 Task: Add a signature Haven Turner containing Have a great Thanksgiving Day, Haven Turner to email address softage.5@softage.net and add a label Cycling
Action: Mouse moved to (621, 91)
Screenshot: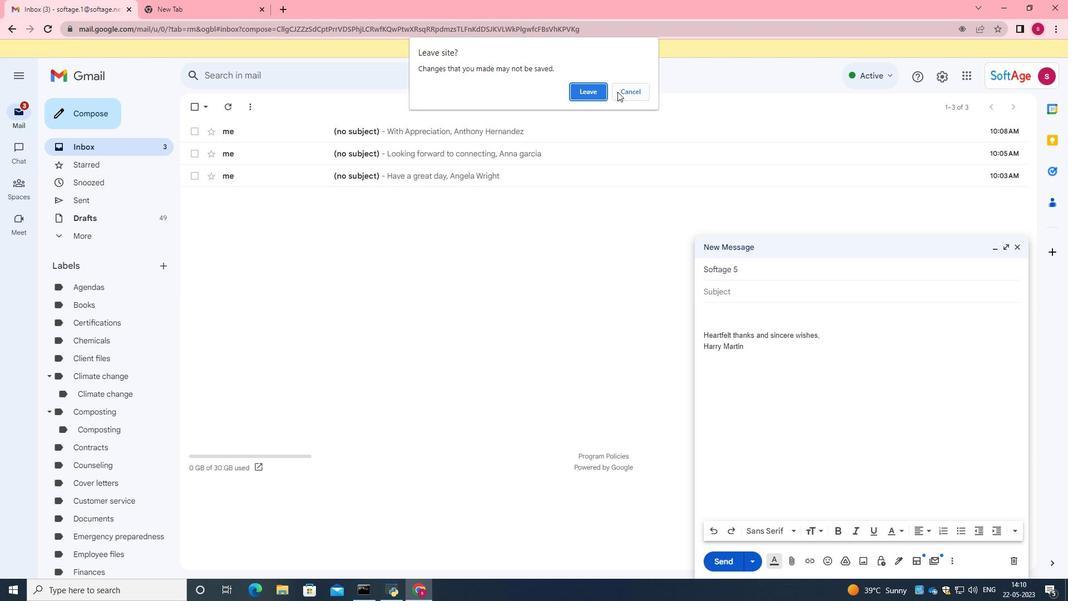 
Action: Mouse pressed left at (621, 91)
Screenshot: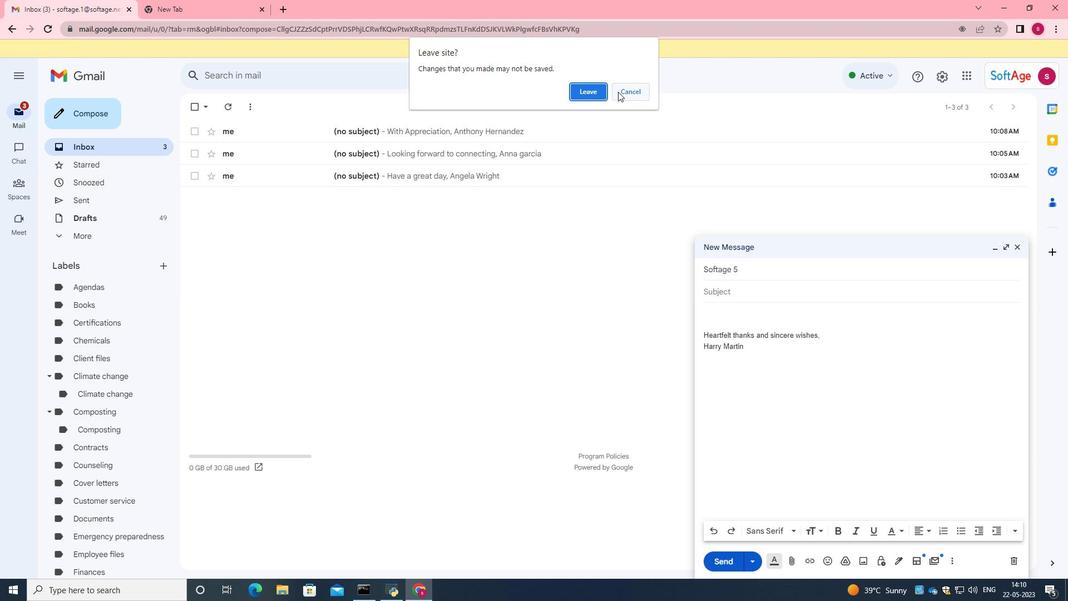 
Action: Mouse moved to (129, 6)
Screenshot: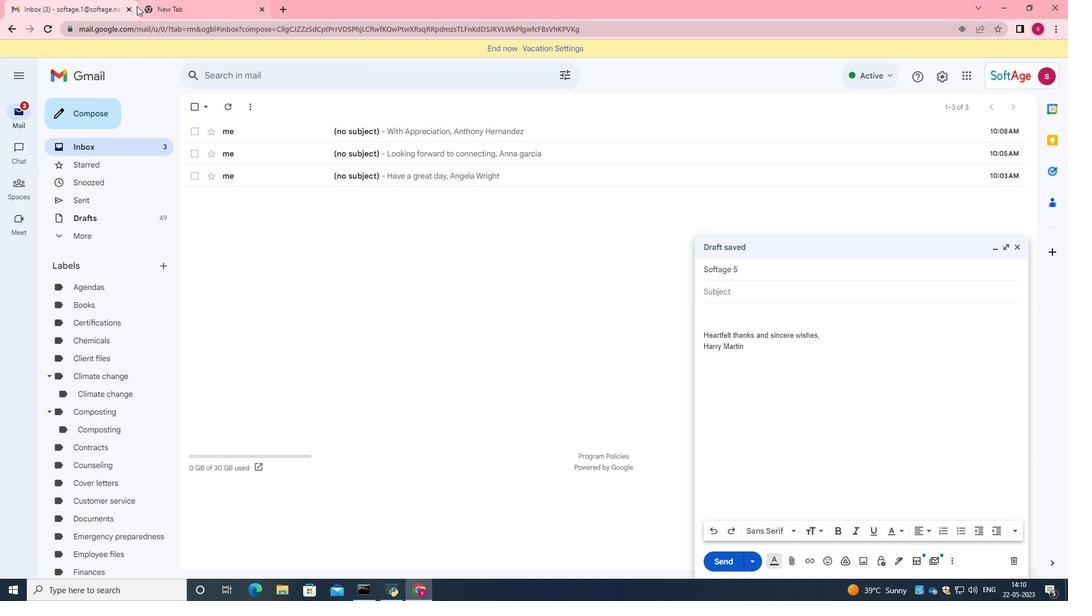 
Action: Mouse pressed left at (129, 6)
Screenshot: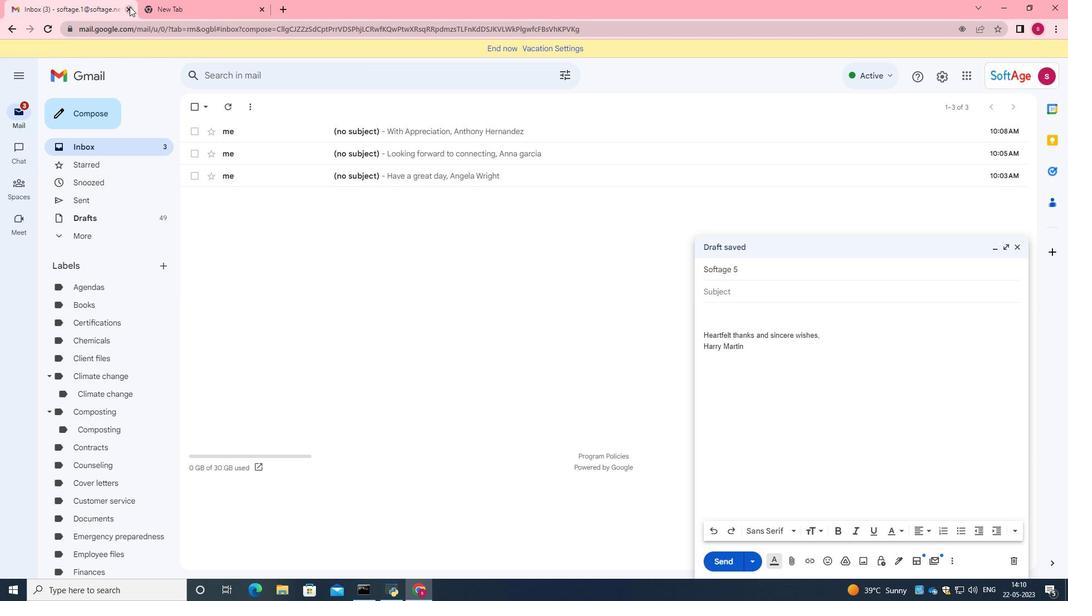 
Action: Mouse moved to (573, 104)
Screenshot: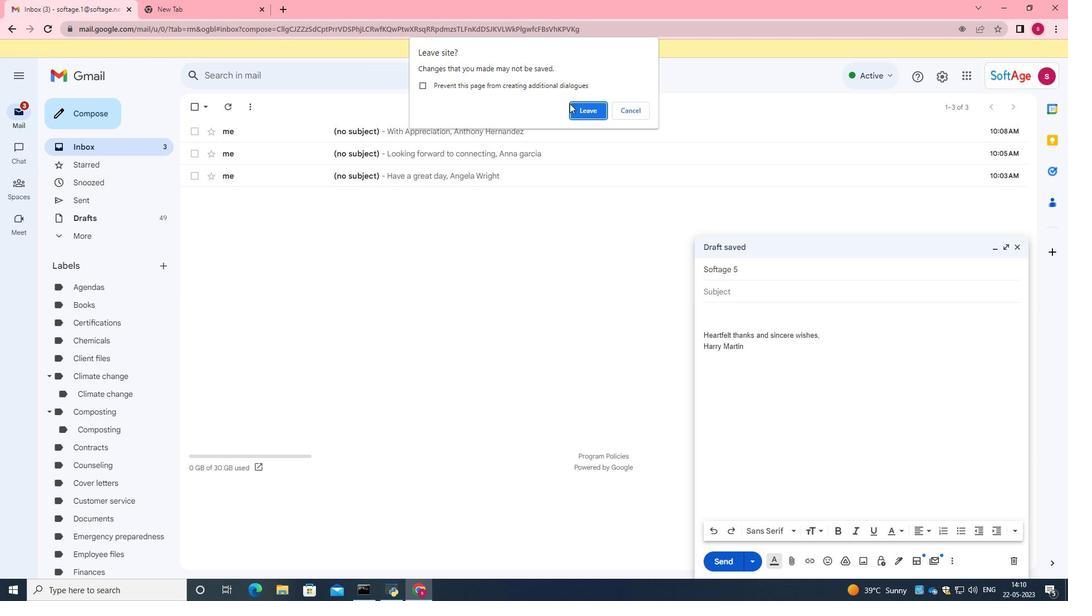 
Action: Mouse pressed left at (573, 104)
Screenshot: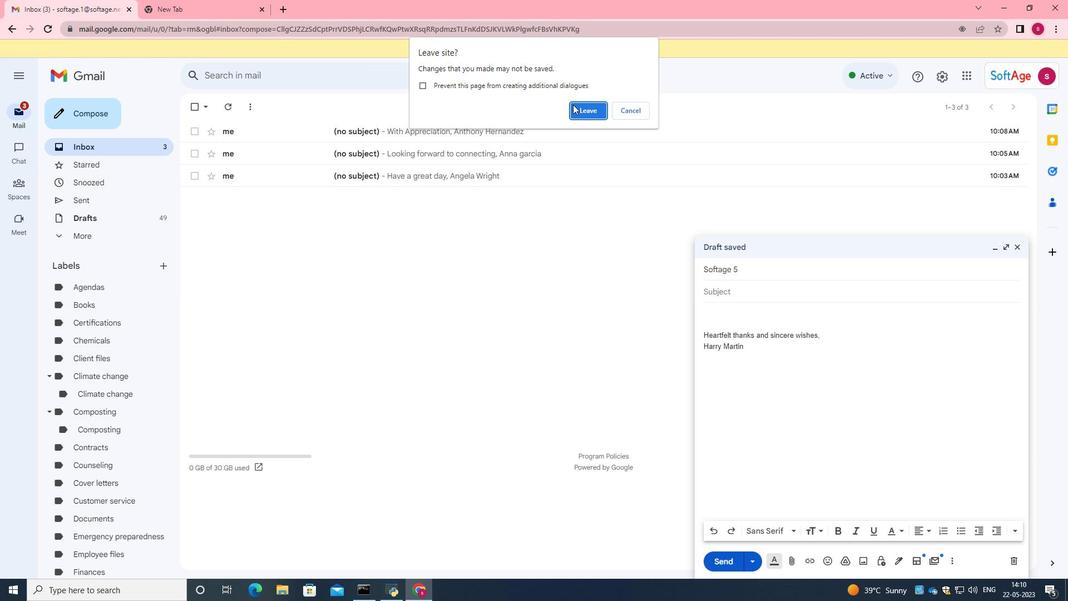 
Action: Mouse moved to (957, 57)
Screenshot: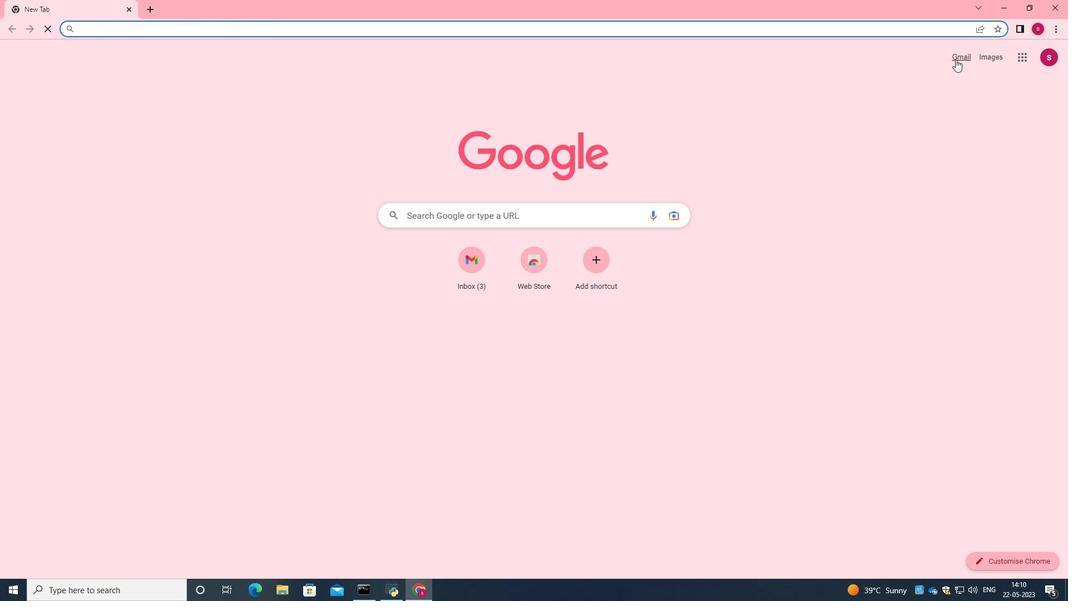 
Action: Mouse pressed left at (957, 57)
Screenshot: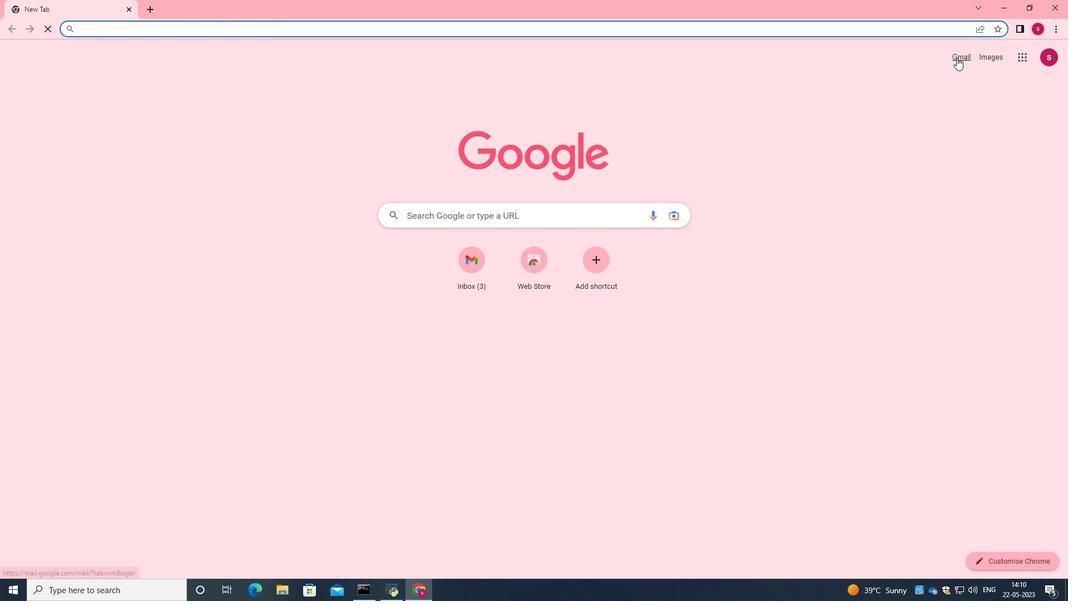 
Action: Mouse moved to (938, 79)
Screenshot: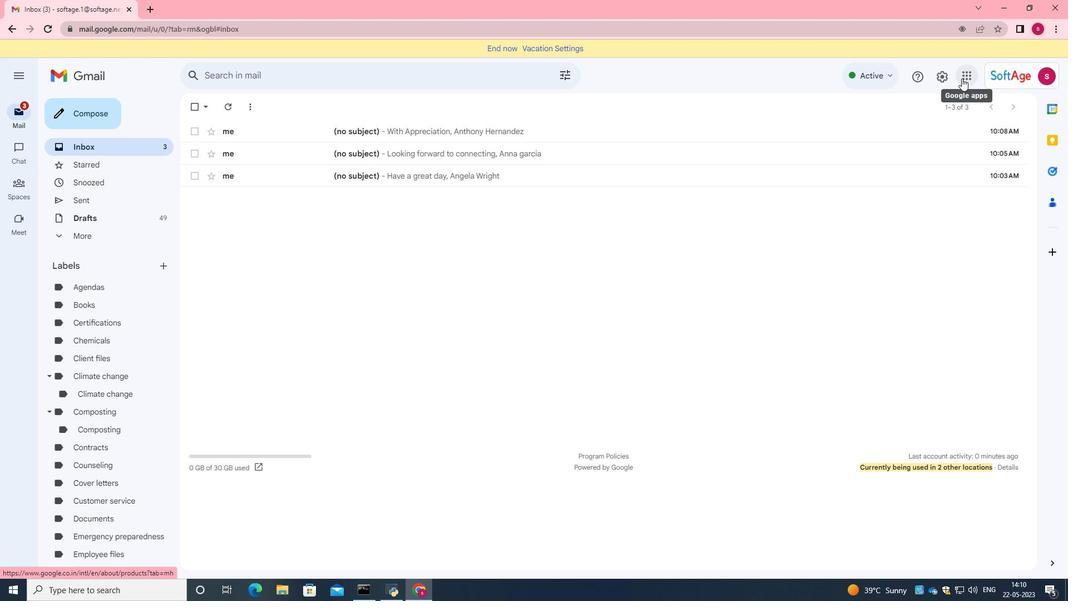 
Action: Mouse pressed left at (938, 79)
Screenshot: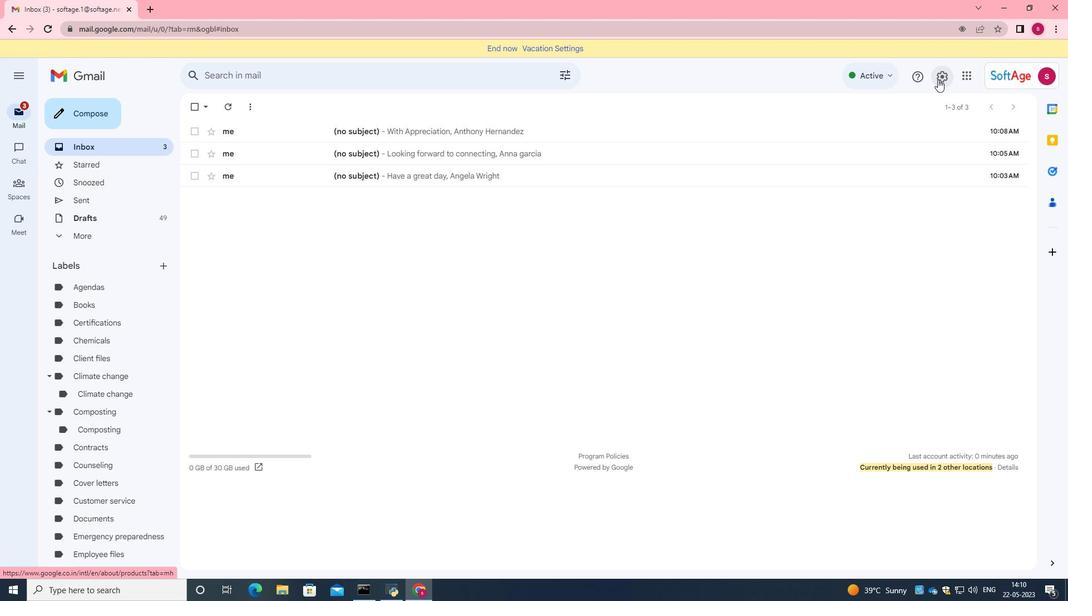 
Action: Mouse moved to (943, 129)
Screenshot: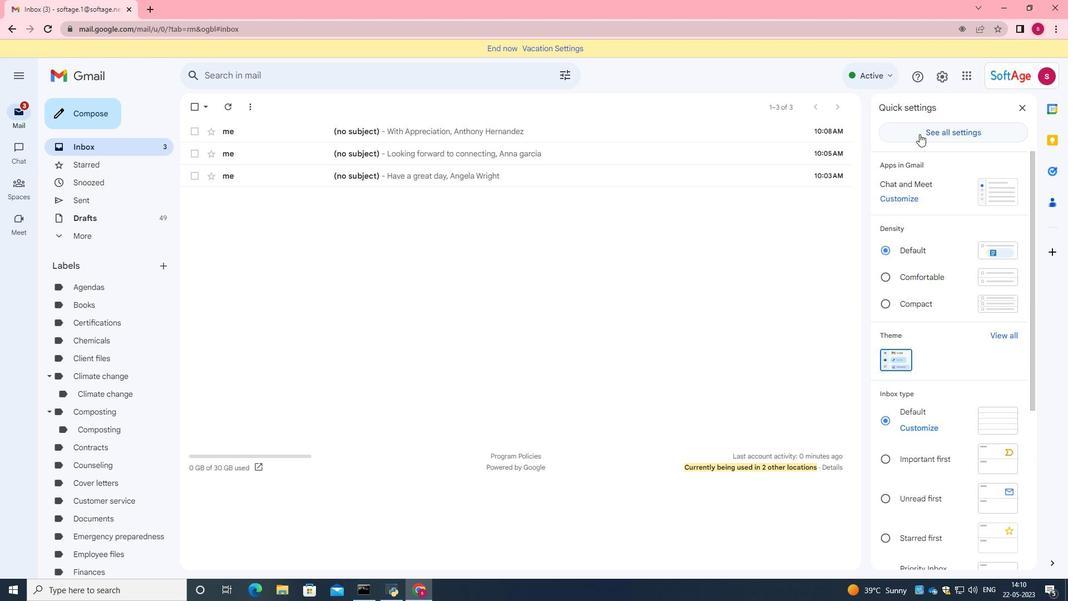 
Action: Mouse pressed left at (943, 129)
Screenshot: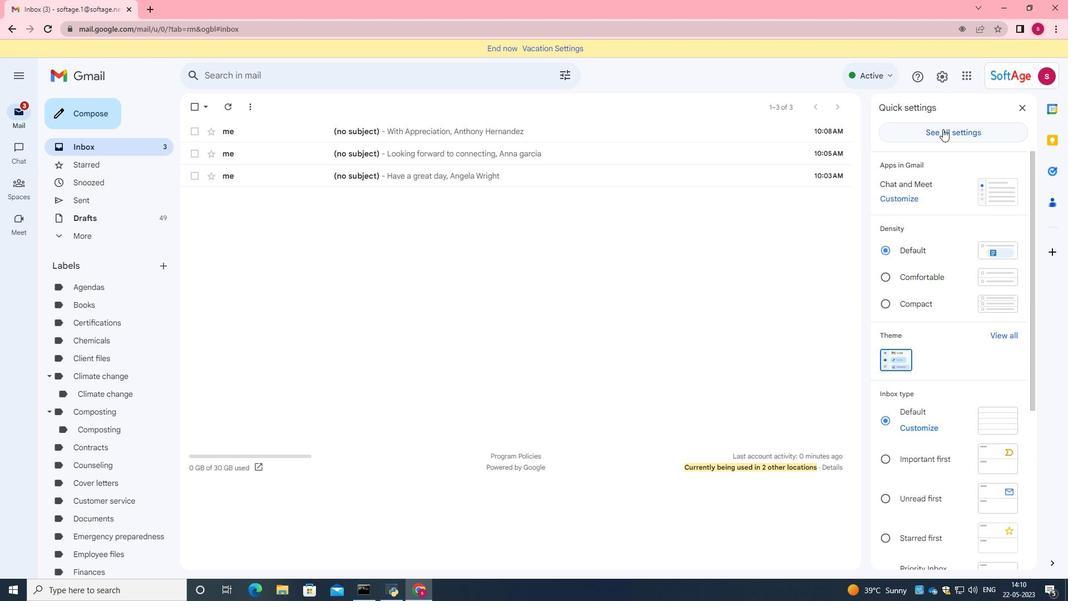 
Action: Mouse moved to (519, 301)
Screenshot: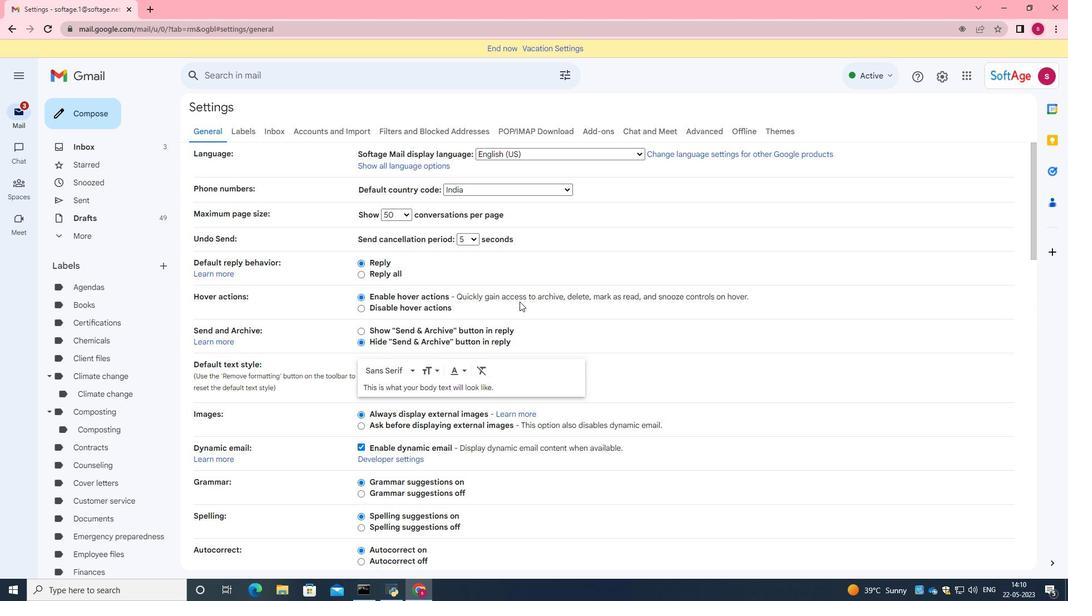 
Action: Mouse scrolled (519, 301) with delta (0, 0)
Screenshot: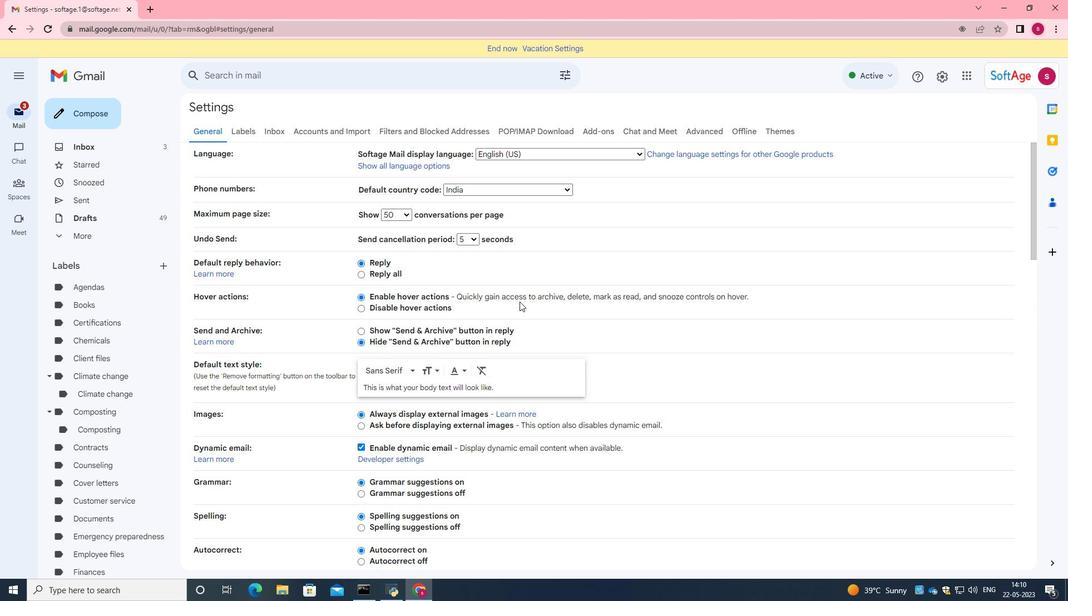 
Action: Mouse moved to (521, 302)
Screenshot: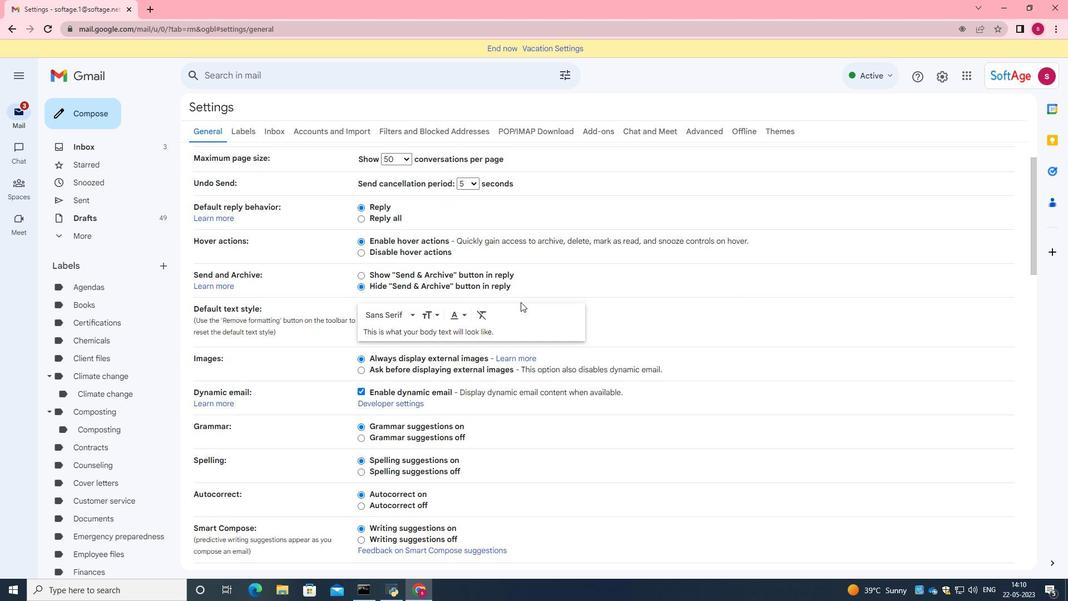
Action: Mouse scrolled (521, 301) with delta (0, 0)
Screenshot: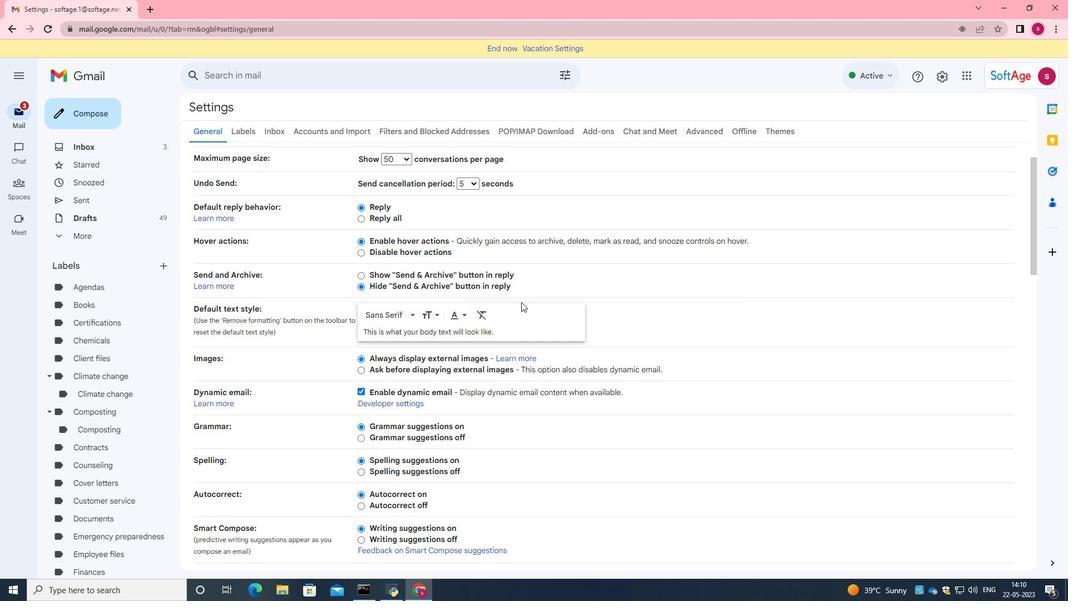 
Action: Mouse scrolled (521, 301) with delta (0, 0)
Screenshot: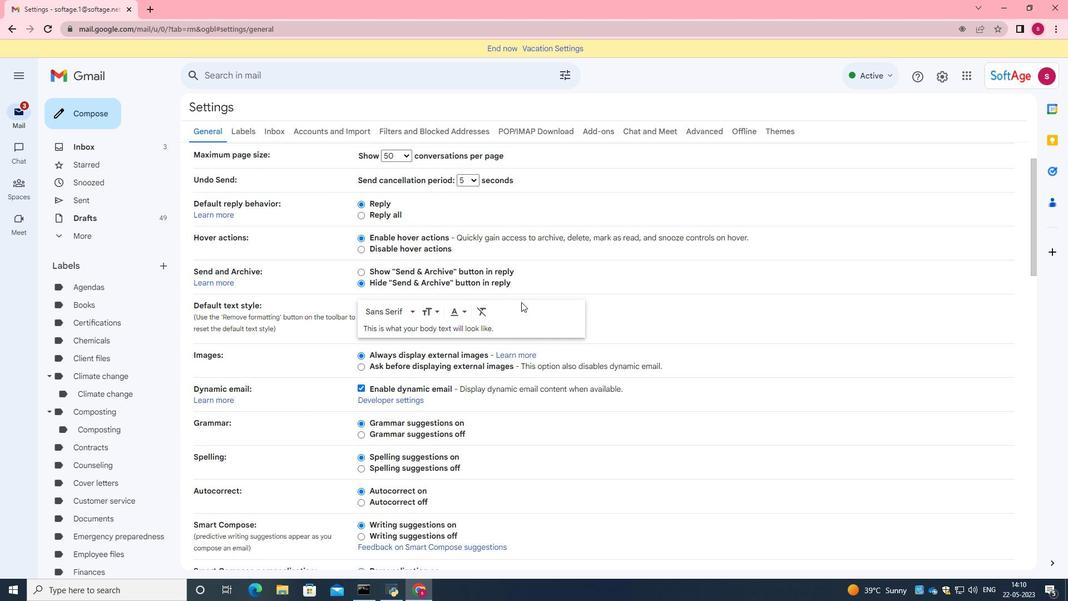 
Action: Mouse scrolled (521, 301) with delta (0, 0)
Screenshot: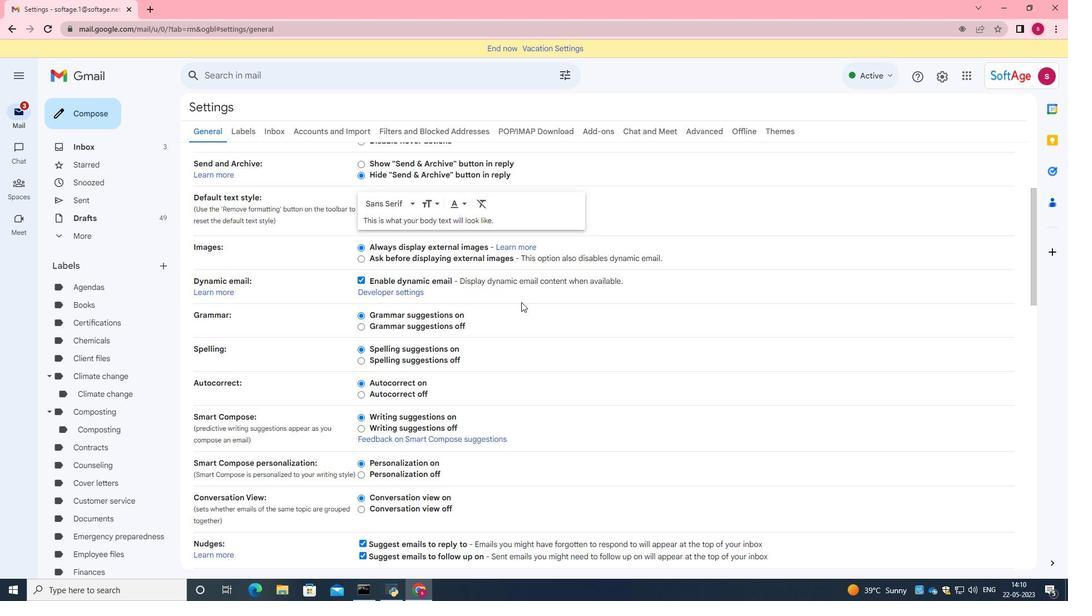 
Action: Mouse scrolled (521, 301) with delta (0, 0)
Screenshot: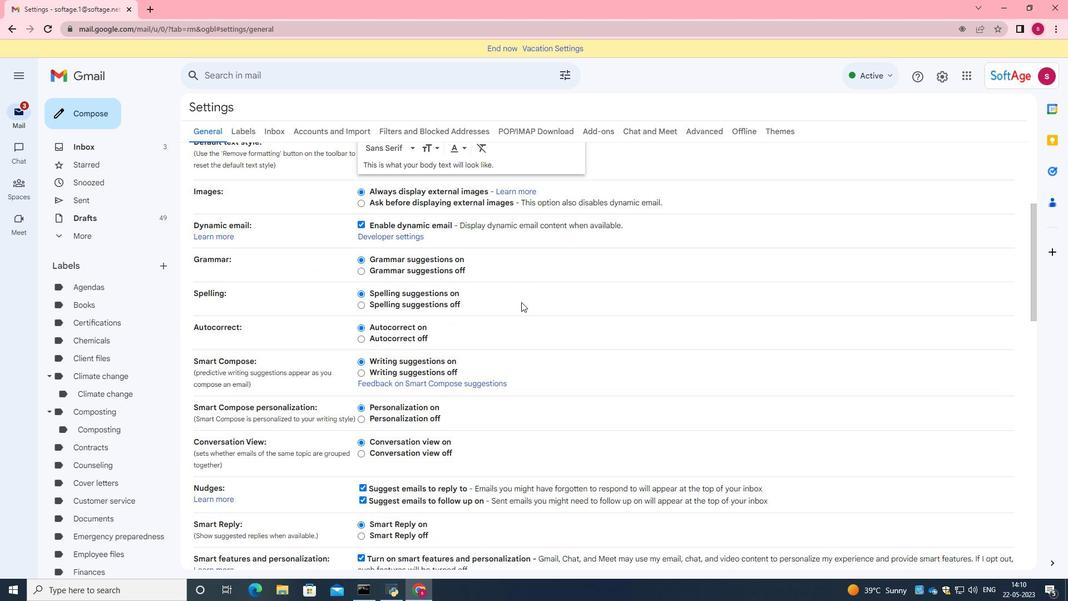 
Action: Mouse scrolled (521, 301) with delta (0, 0)
Screenshot: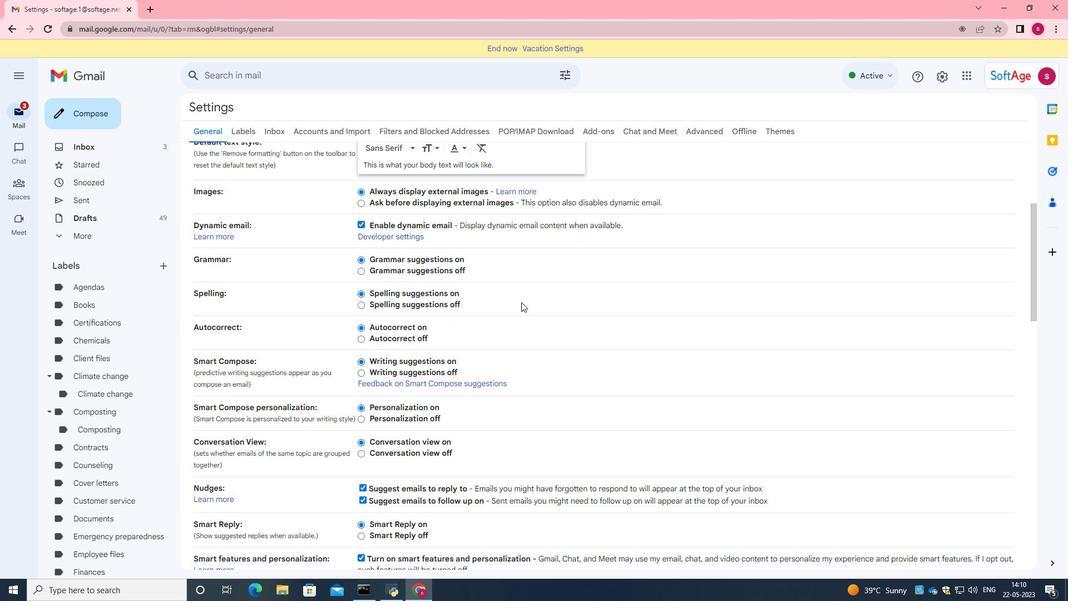 
Action: Mouse scrolled (521, 301) with delta (0, 0)
Screenshot: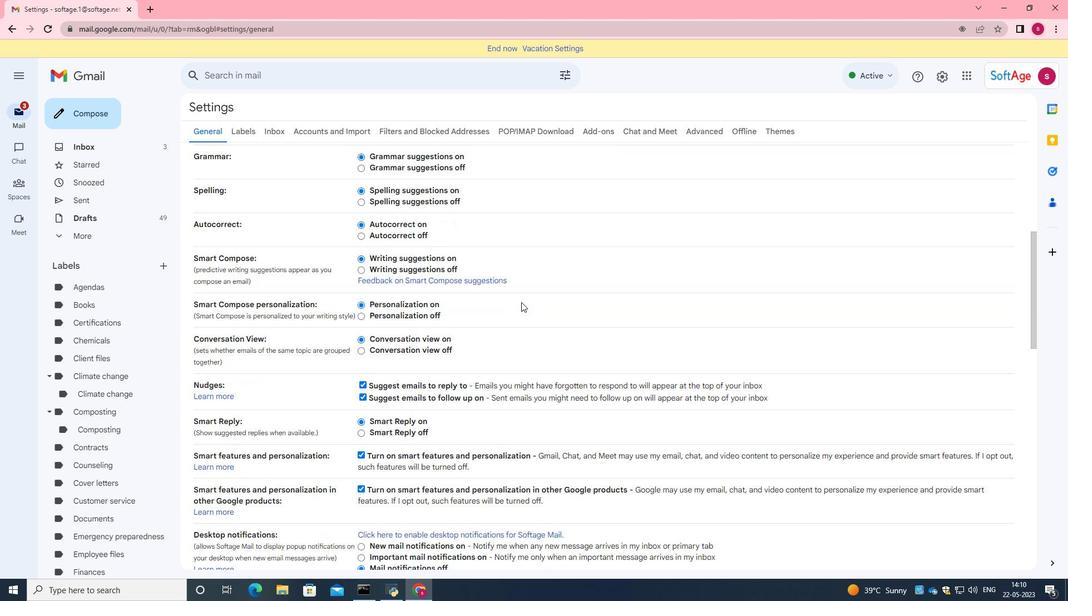 
Action: Mouse scrolled (521, 301) with delta (0, 0)
Screenshot: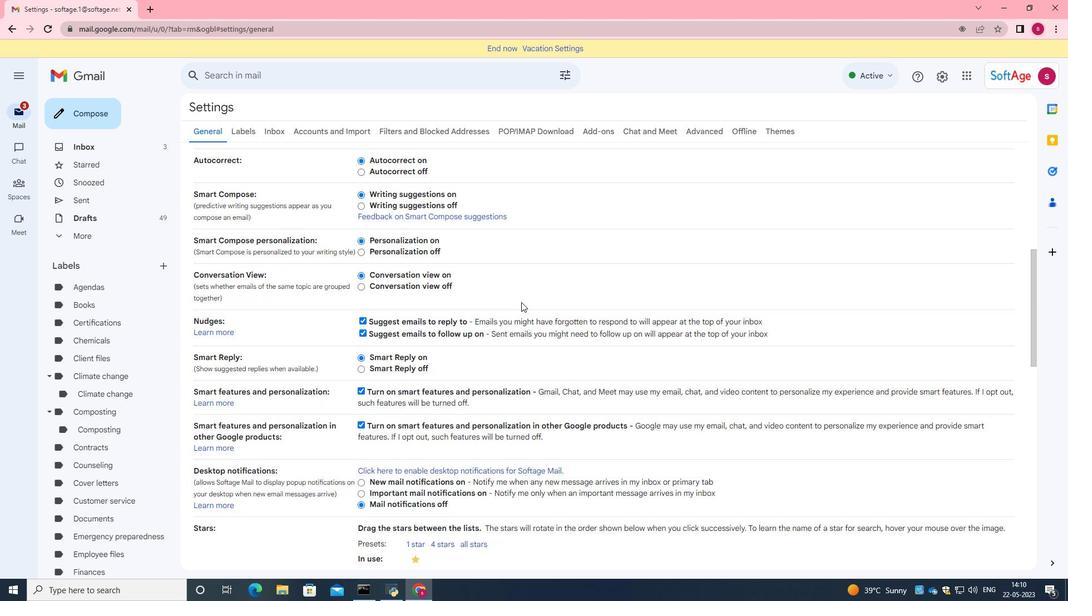 
Action: Mouse scrolled (521, 301) with delta (0, 0)
Screenshot: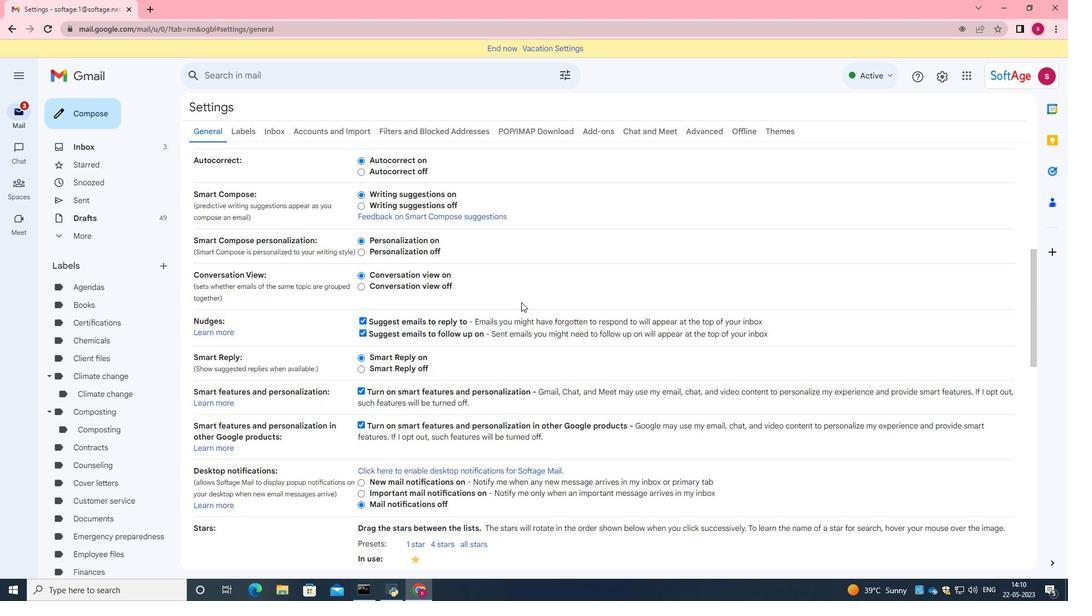 
Action: Mouse scrolled (521, 301) with delta (0, 0)
Screenshot: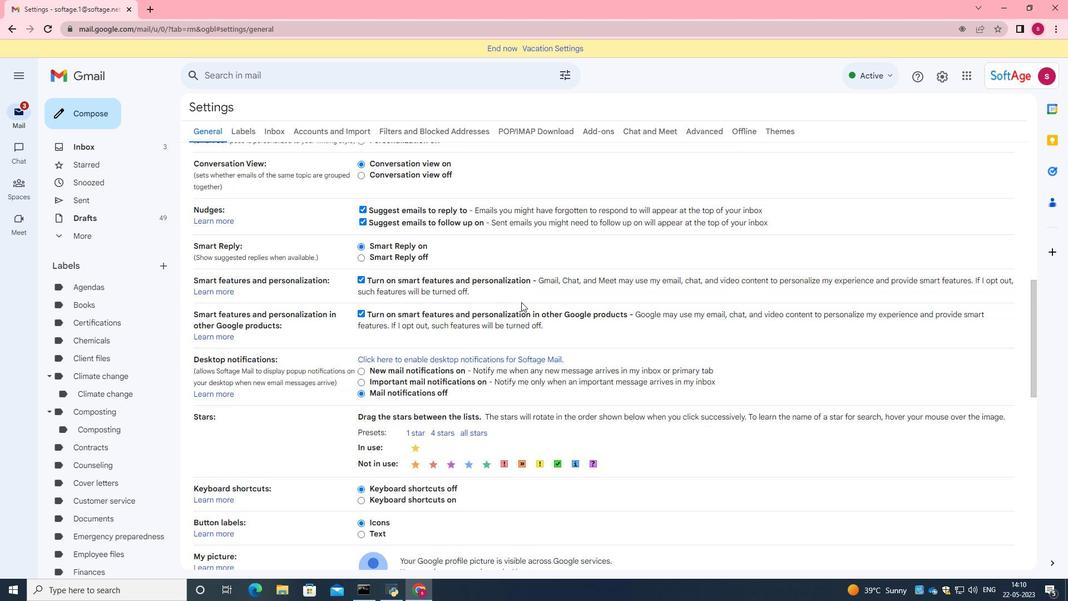 
Action: Mouse scrolled (521, 301) with delta (0, 0)
Screenshot: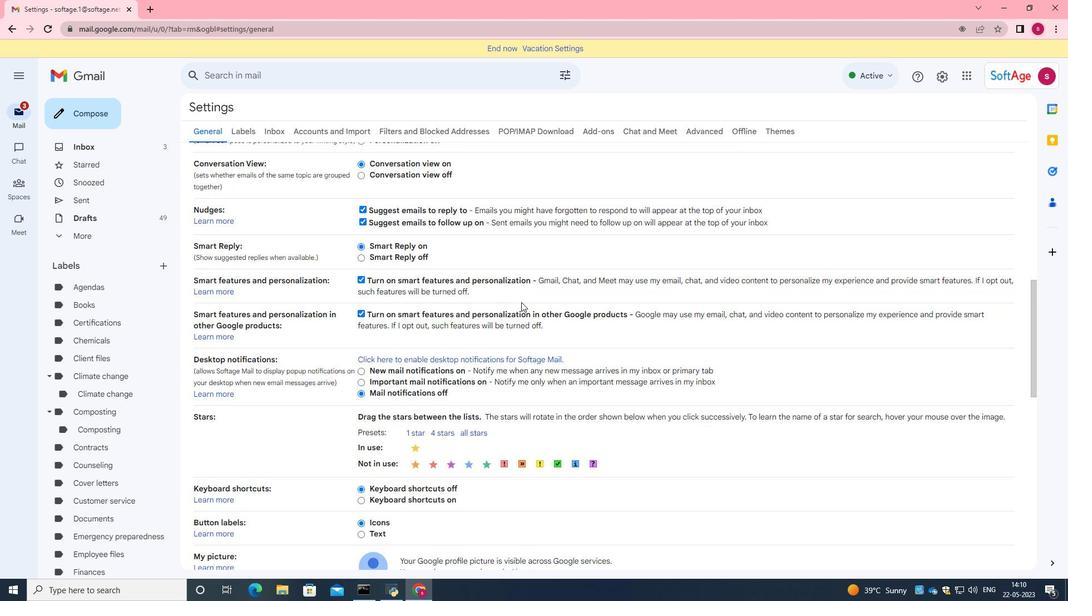 
Action: Mouse scrolled (521, 301) with delta (0, 0)
Screenshot: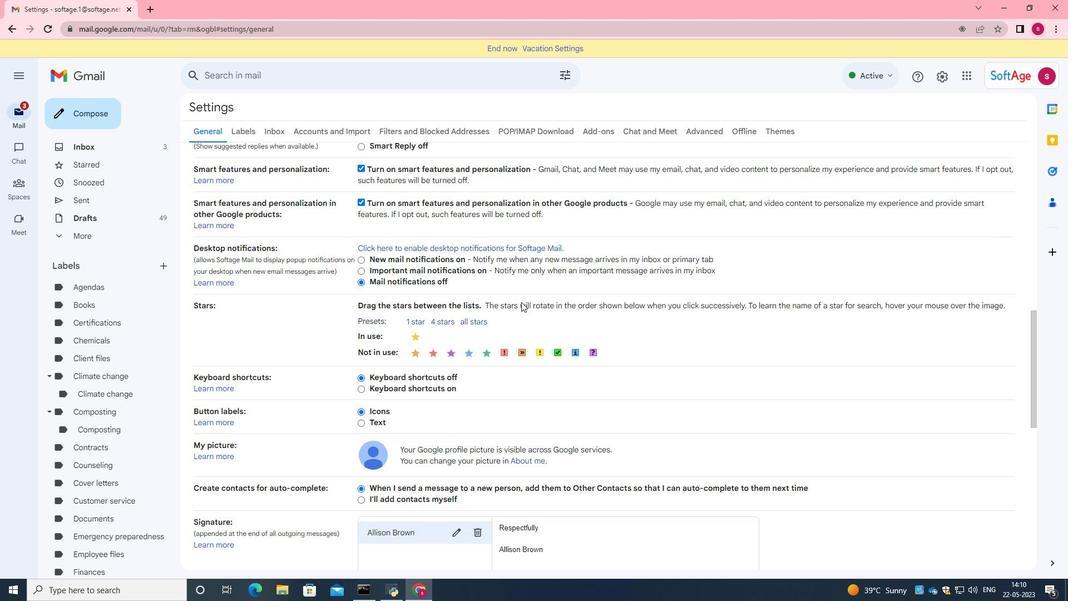 
Action: Mouse moved to (482, 480)
Screenshot: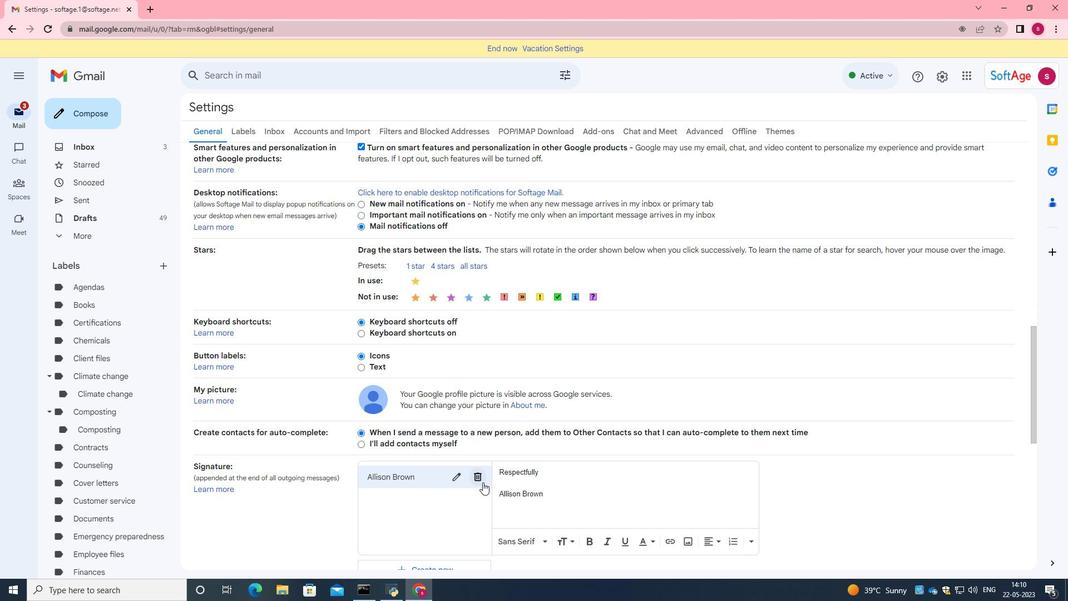 
Action: Mouse pressed left at (482, 480)
Screenshot: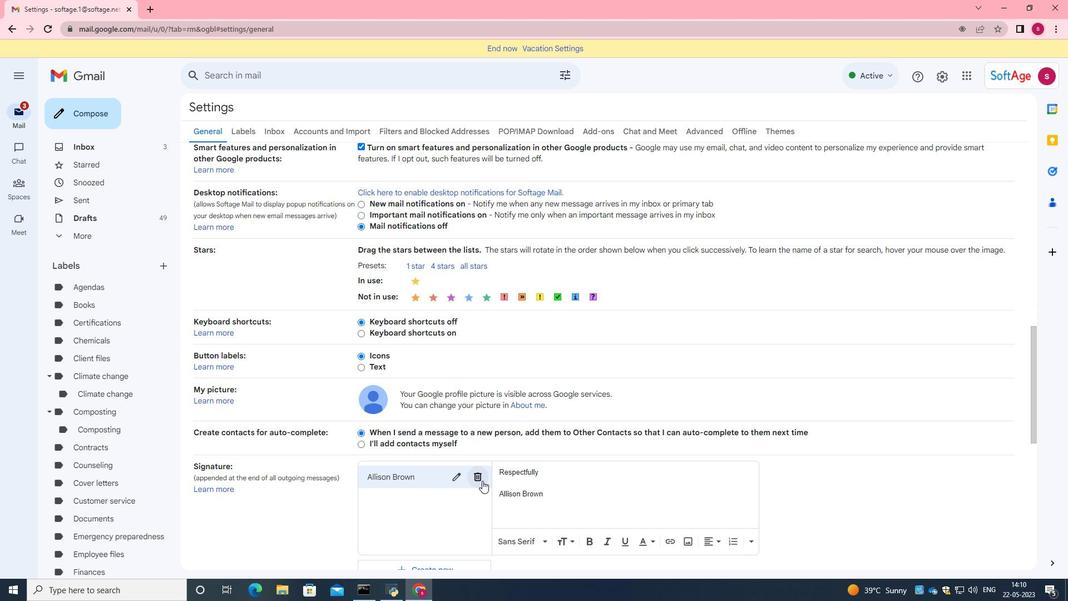 
Action: Mouse moved to (634, 339)
Screenshot: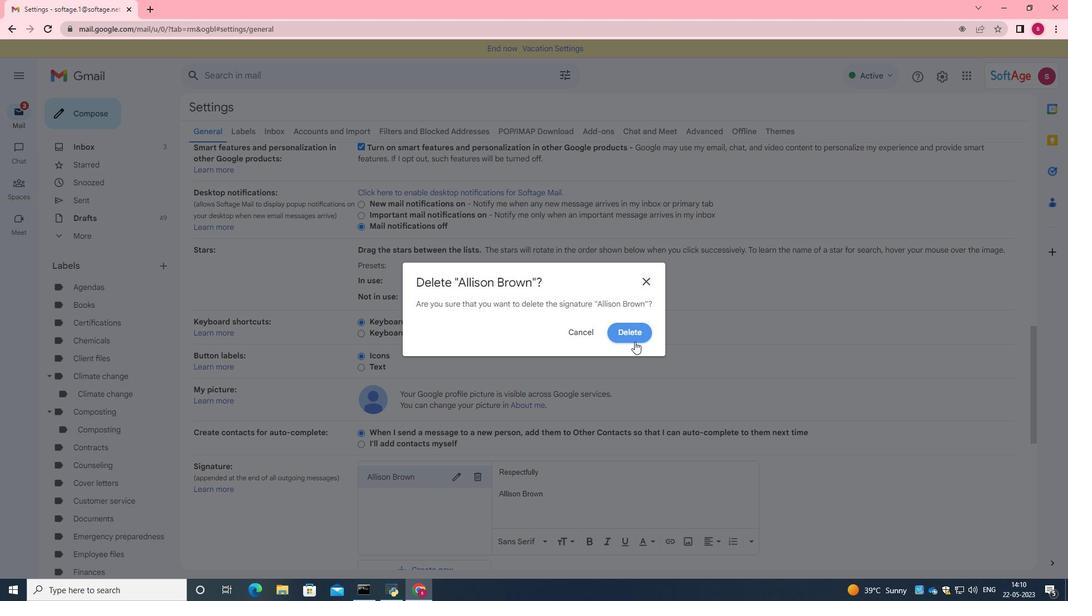 
Action: Mouse pressed left at (634, 339)
Screenshot: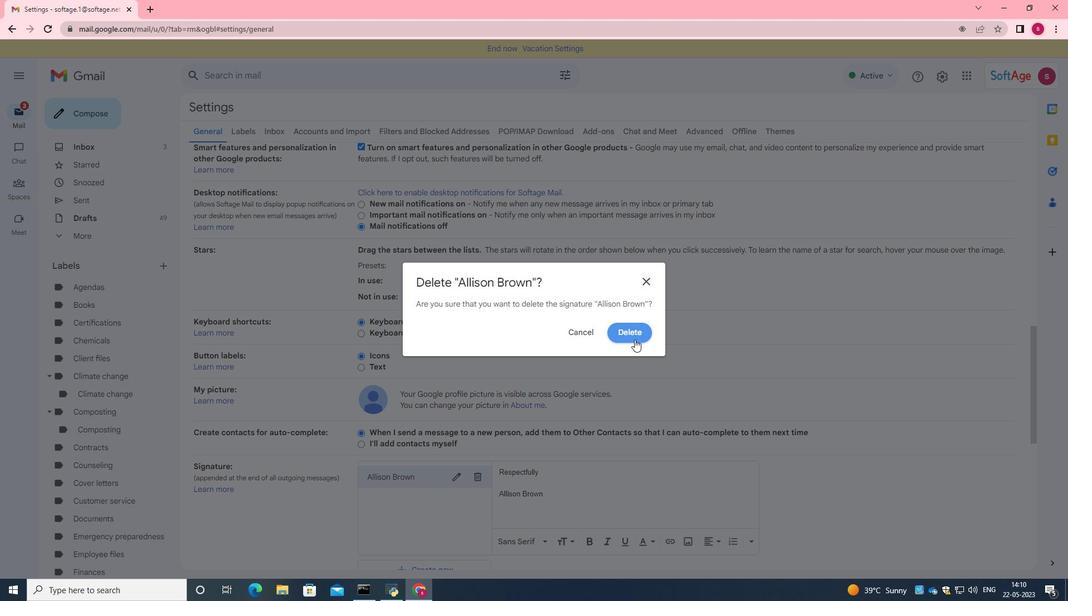 
Action: Mouse moved to (623, 379)
Screenshot: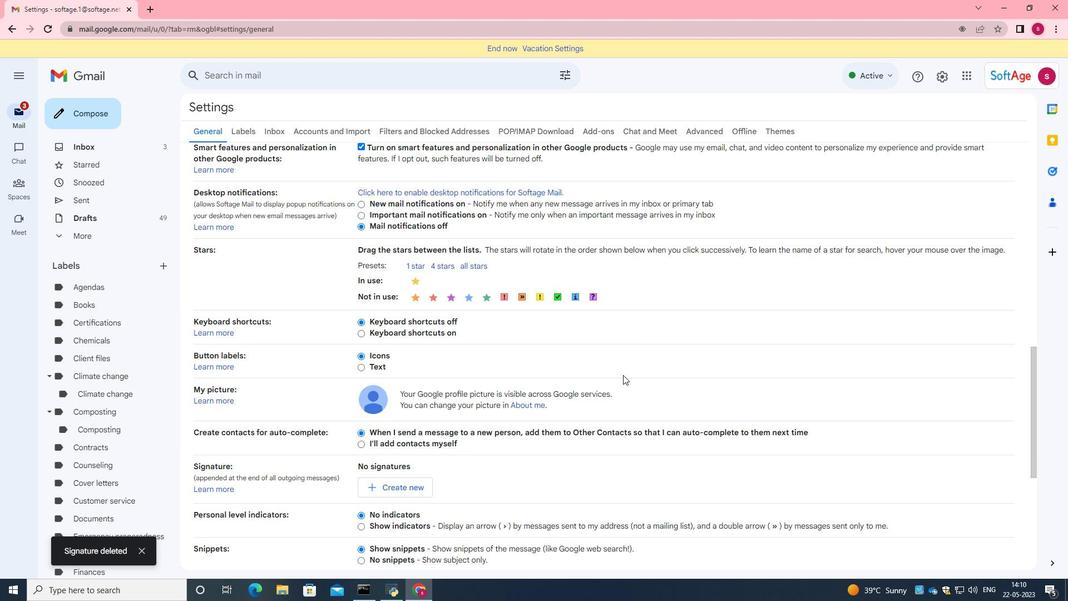 
Action: Mouse scrolled (623, 378) with delta (0, 0)
Screenshot: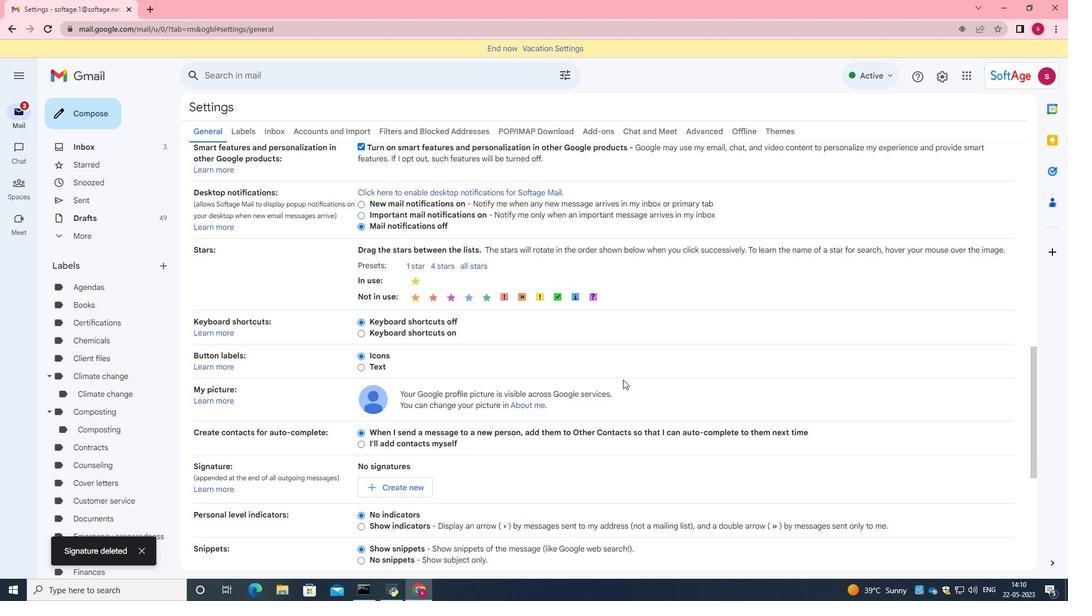 
Action: Mouse scrolled (623, 378) with delta (0, 0)
Screenshot: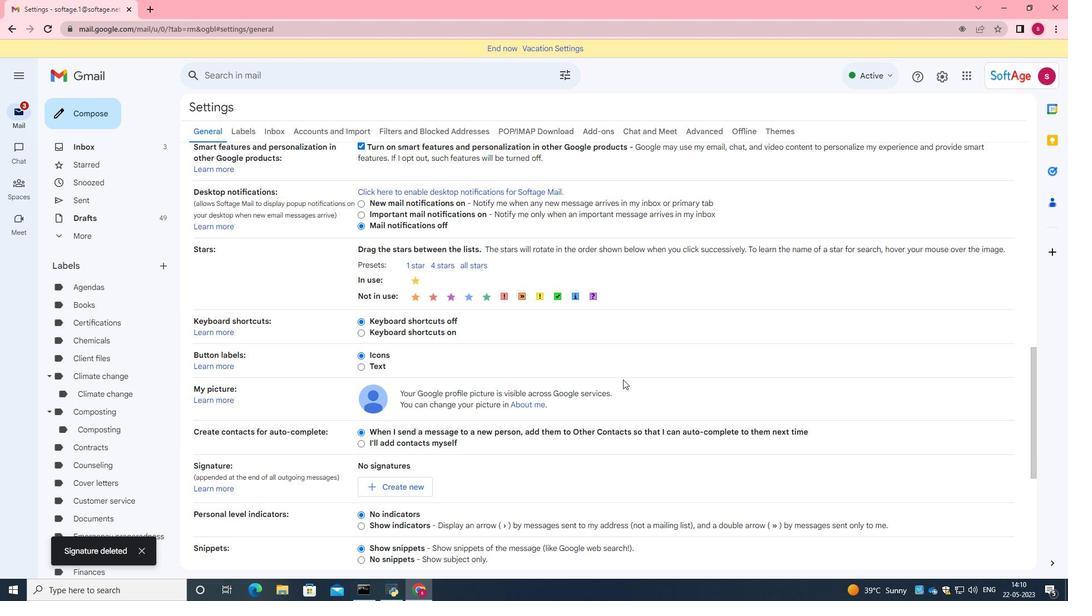 
Action: Mouse scrolled (623, 380) with delta (0, 0)
Screenshot: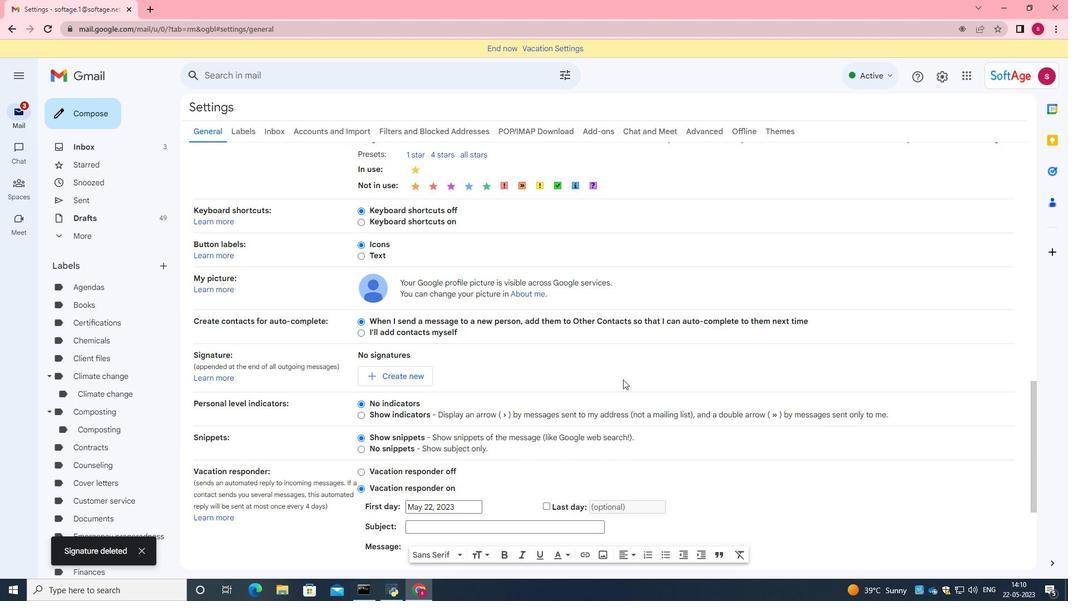 
Action: Mouse scrolled (623, 378) with delta (0, 0)
Screenshot: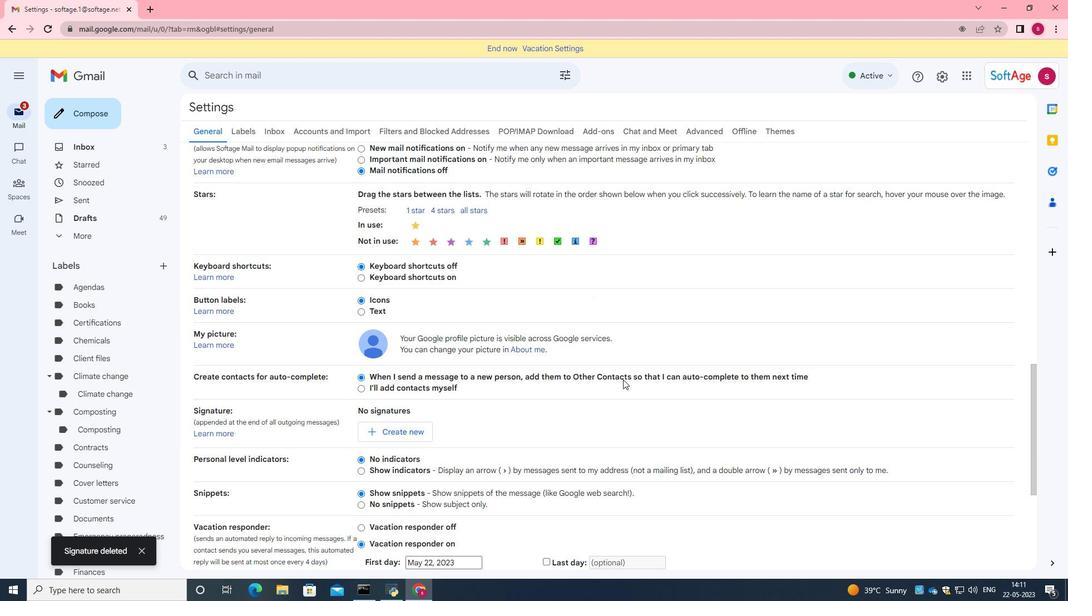 
Action: Mouse scrolled (623, 378) with delta (0, 0)
Screenshot: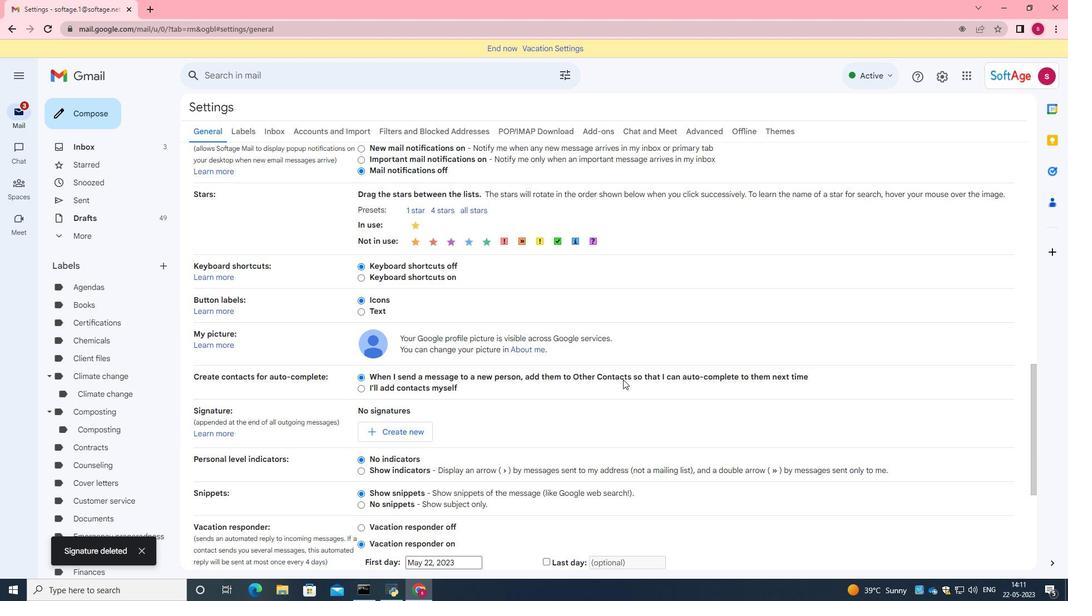 
Action: Mouse scrolled (623, 378) with delta (0, 0)
Screenshot: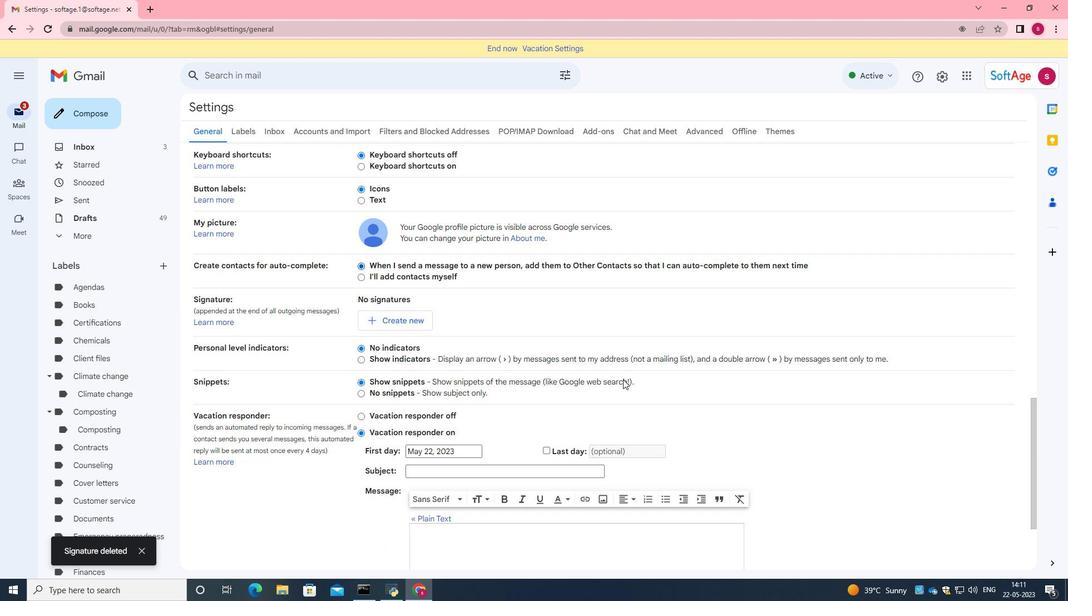 
Action: Mouse moved to (515, 381)
Screenshot: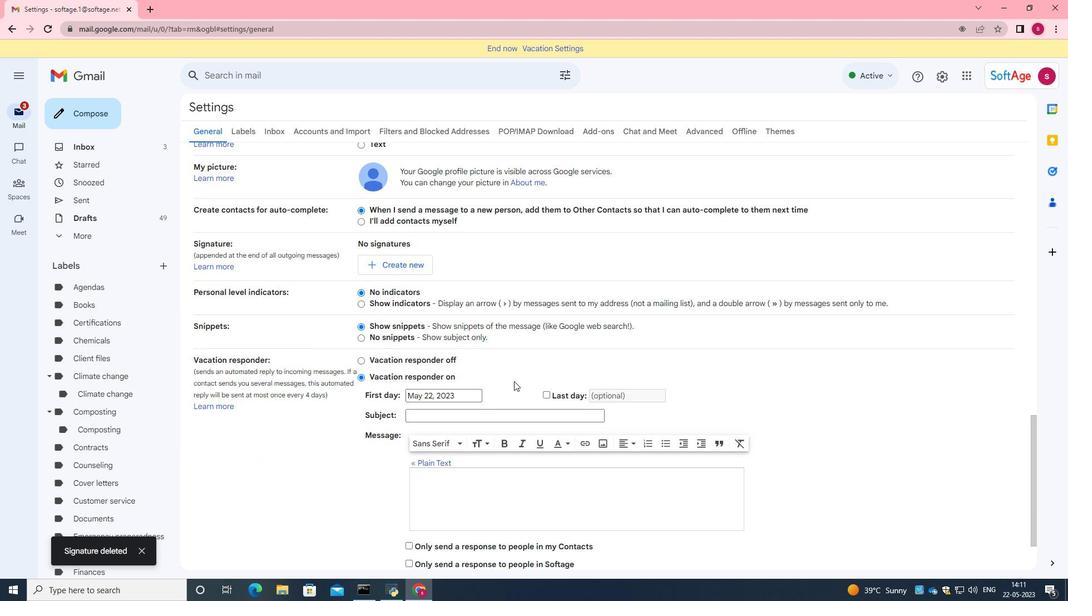 
Action: Mouse scrolled (515, 380) with delta (0, 0)
Screenshot: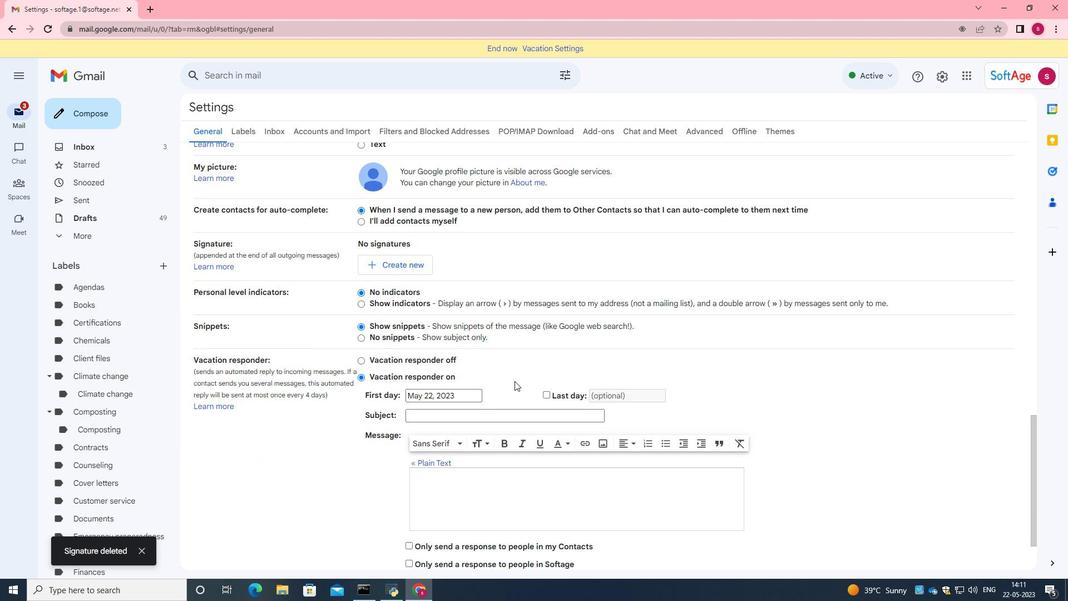 
Action: Mouse moved to (518, 381)
Screenshot: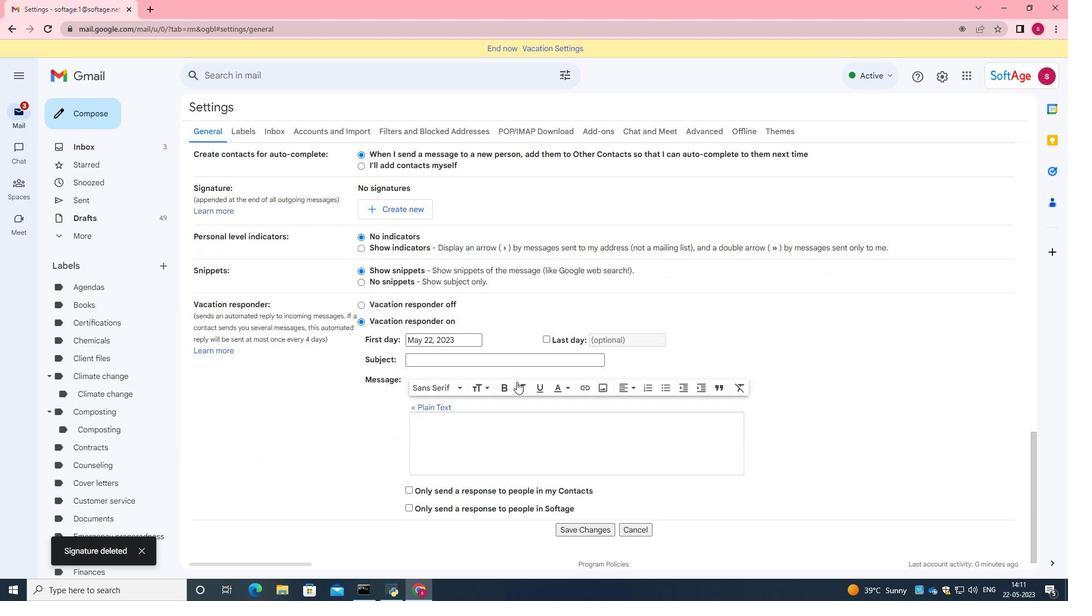 
Action: Mouse scrolled (518, 382) with delta (0, 0)
Screenshot: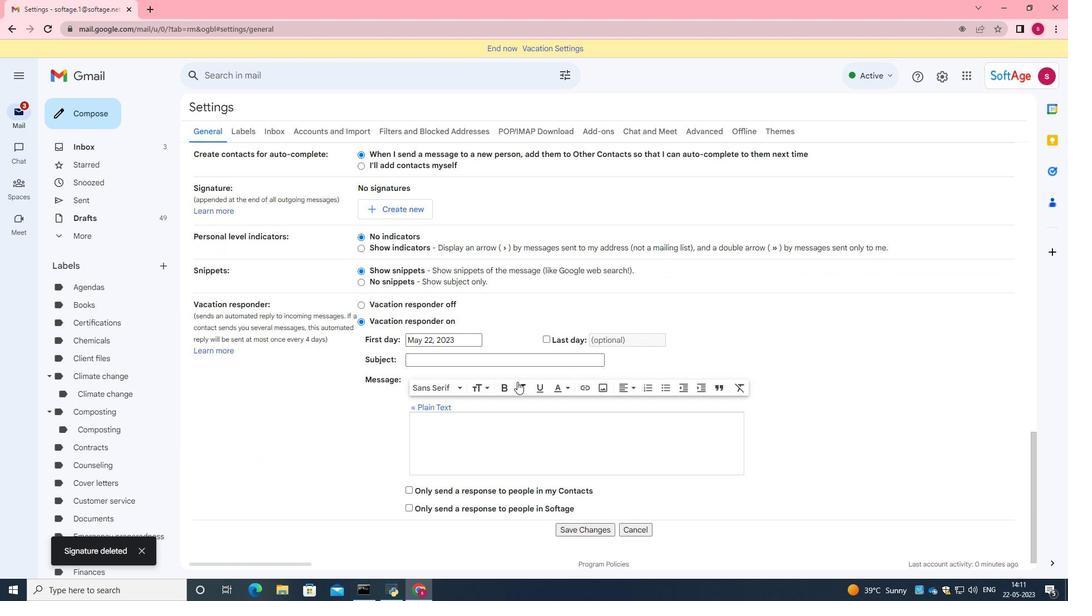 
Action: Mouse scrolled (518, 382) with delta (0, 0)
Screenshot: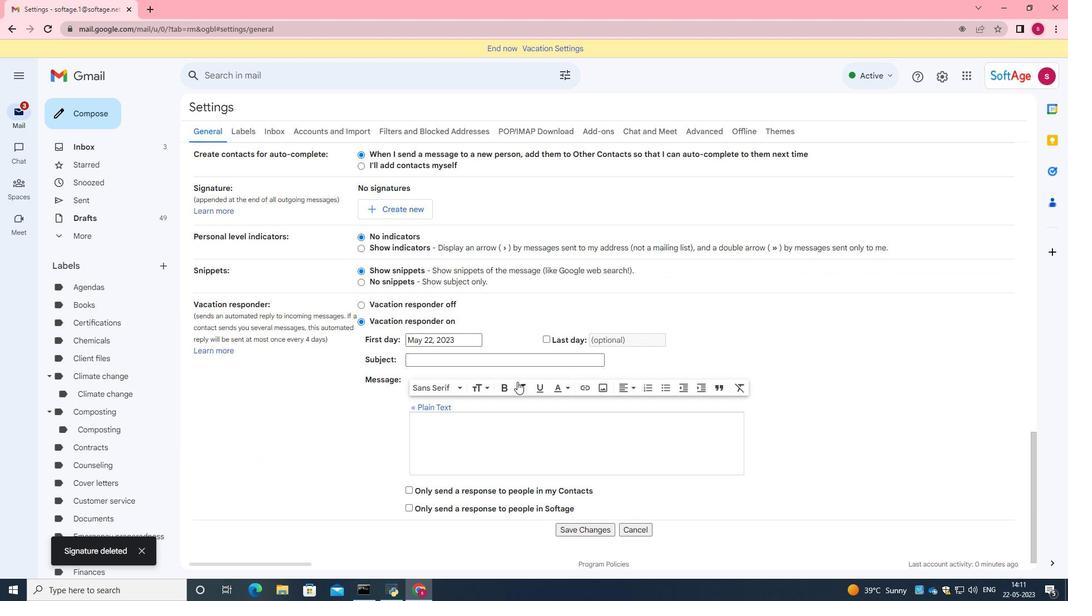 
Action: Mouse scrolled (518, 382) with delta (0, 0)
Screenshot: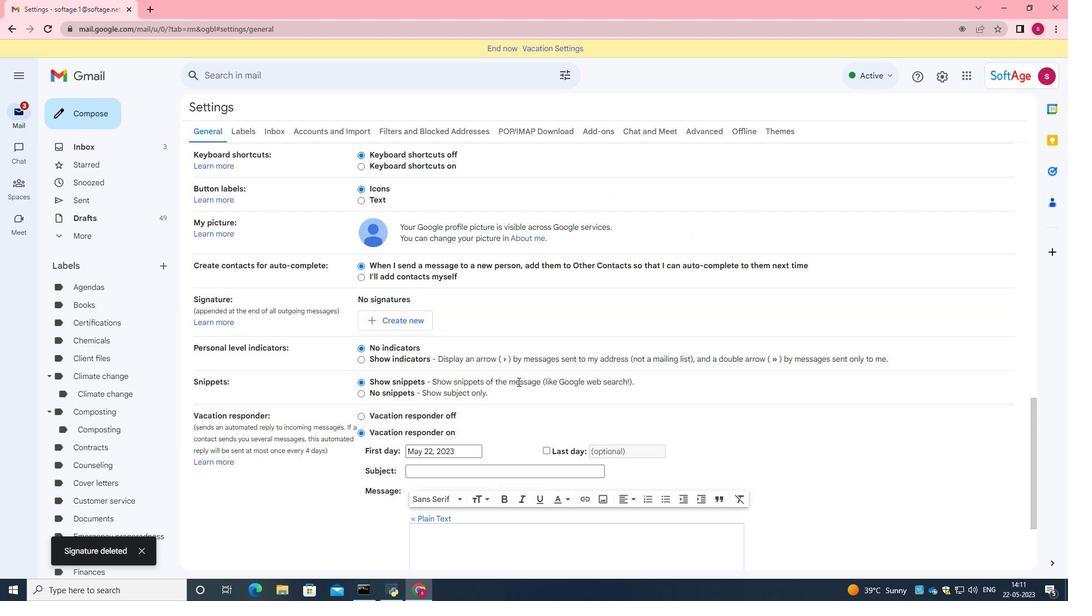 
Action: Mouse moved to (518, 382)
Screenshot: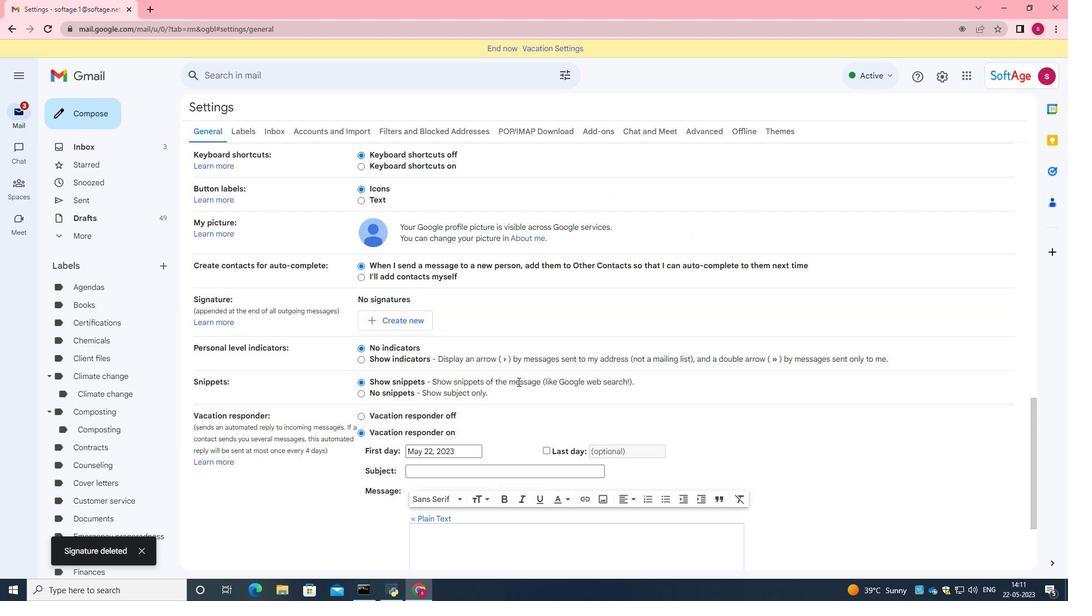 
Action: Mouse scrolled (518, 382) with delta (0, 0)
Screenshot: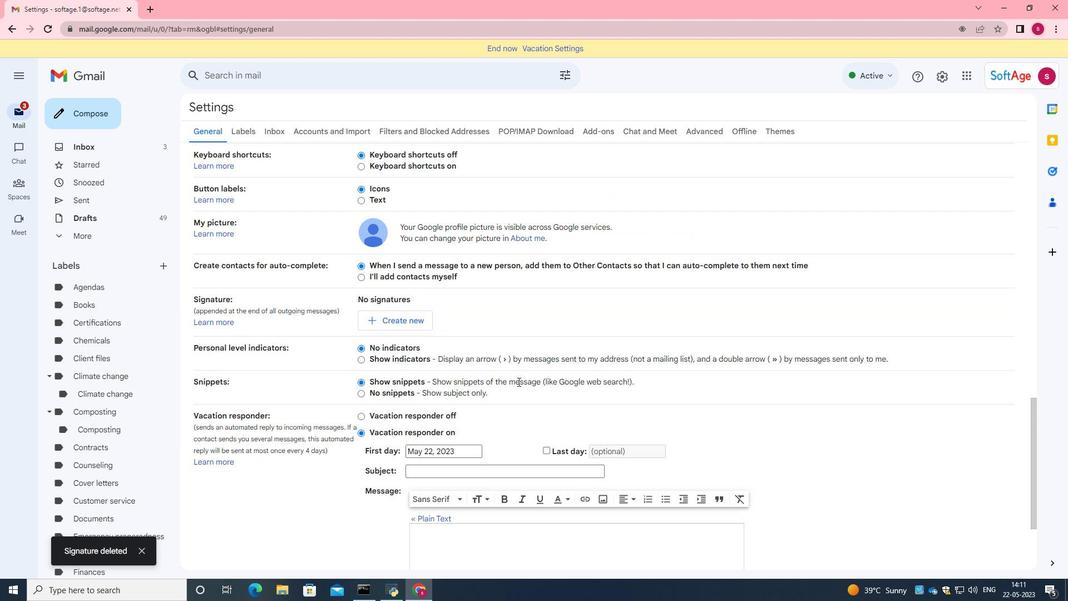 
Action: Mouse moved to (407, 433)
Screenshot: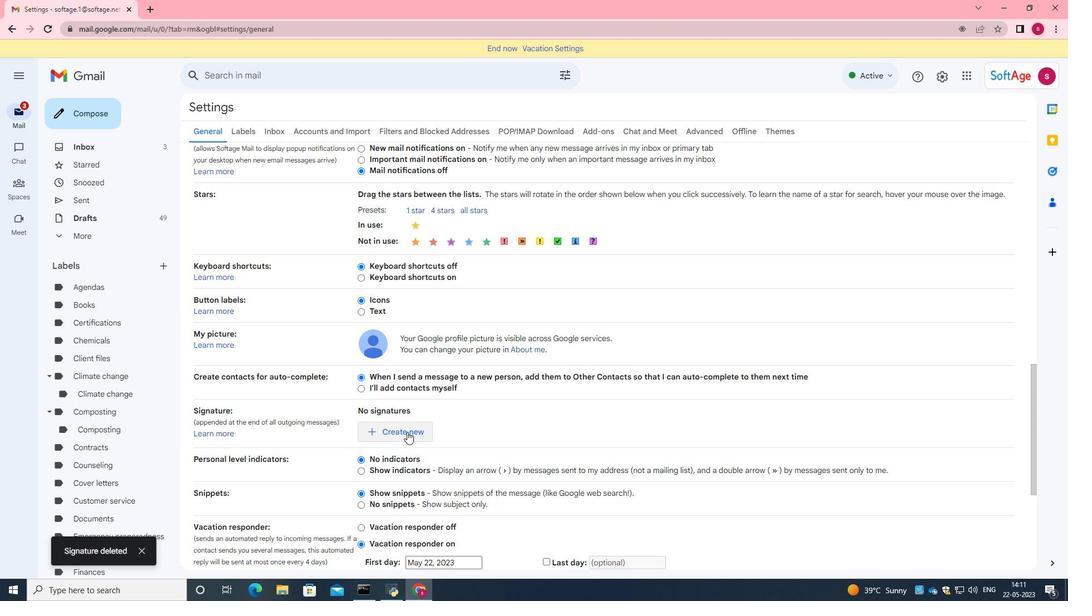 
Action: Mouse pressed left at (407, 433)
Screenshot: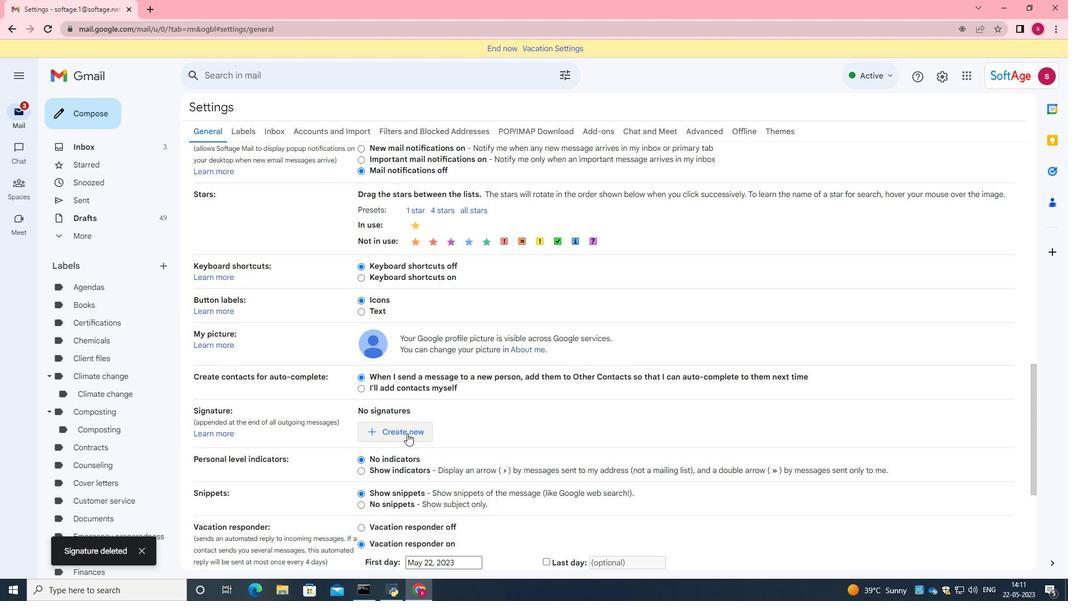 
Action: Mouse moved to (521, 304)
Screenshot: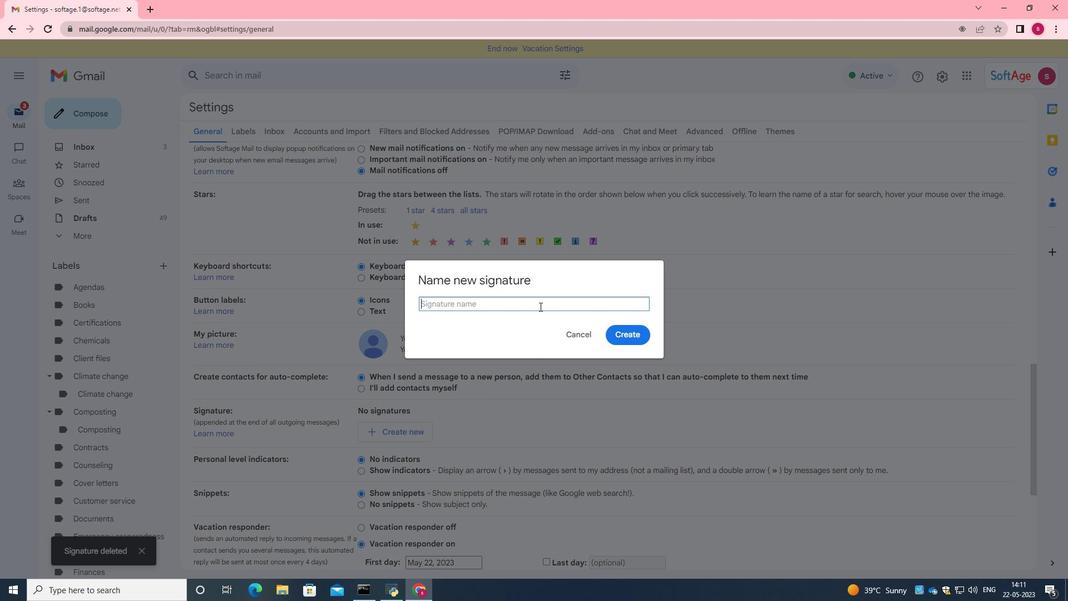 
Action: Mouse pressed left at (521, 304)
Screenshot: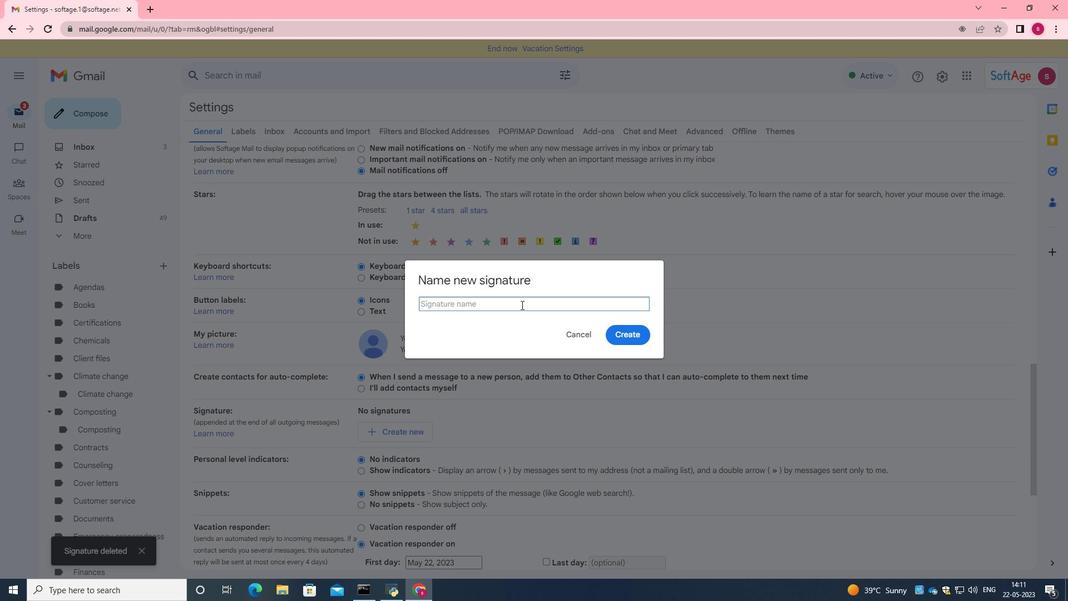 
Action: Key pressed <Key.caps_lock>H<Key.caps_lock>aven<Key.space><Key.caps_lock>T<Key.caps_lock>urner
Screenshot: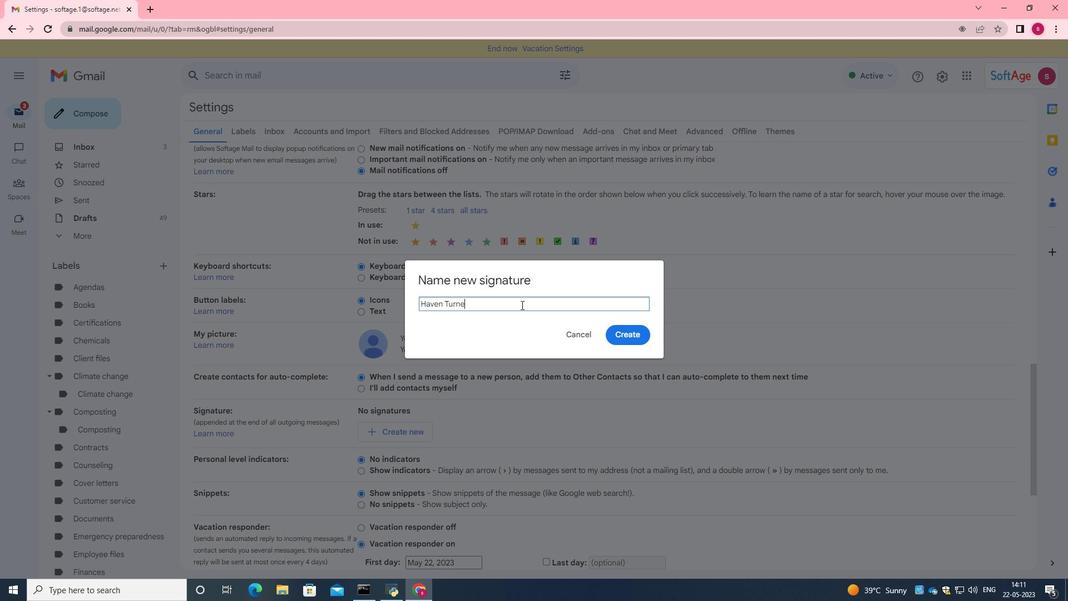 
Action: Mouse moved to (629, 330)
Screenshot: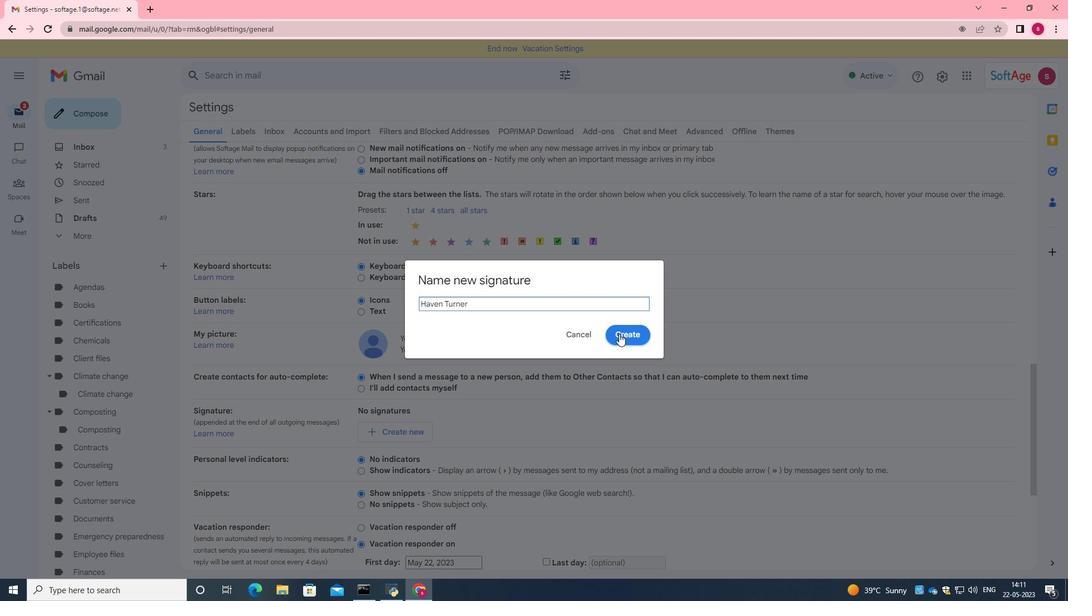 
Action: Mouse pressed left at (629, 330)
Screenshot: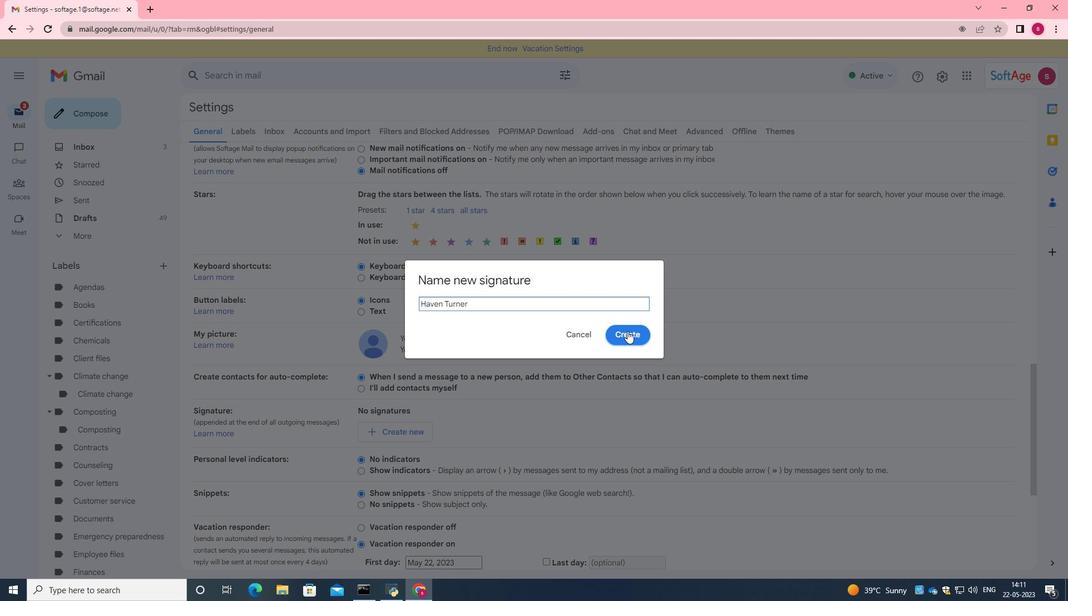 
Action: Mouse moved to (588, 437)
Screenshot: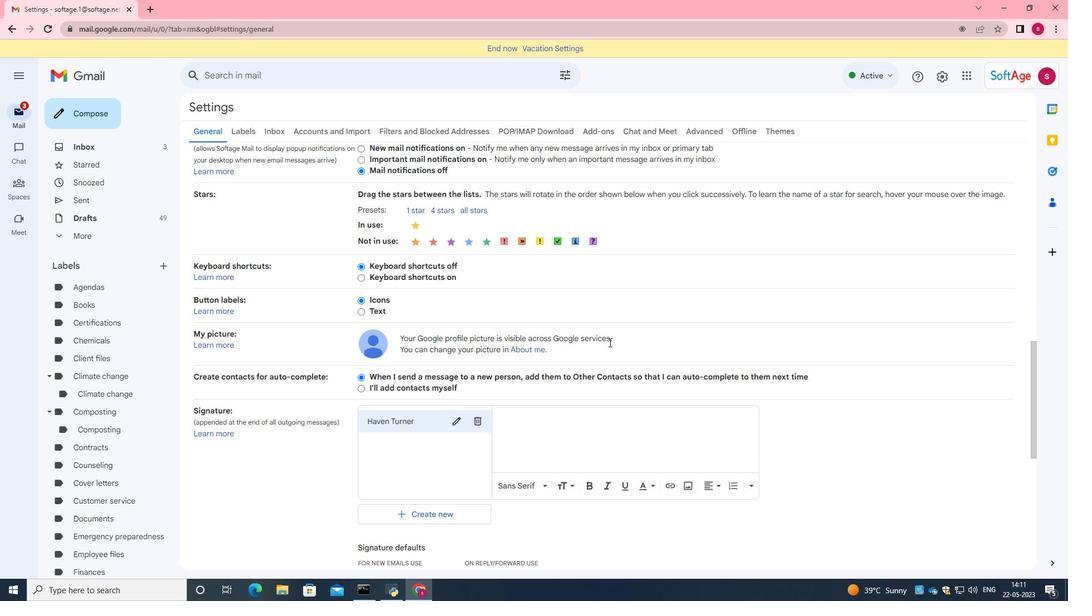 
Action: Mouse pressed left at (588, 437)
Screenshot: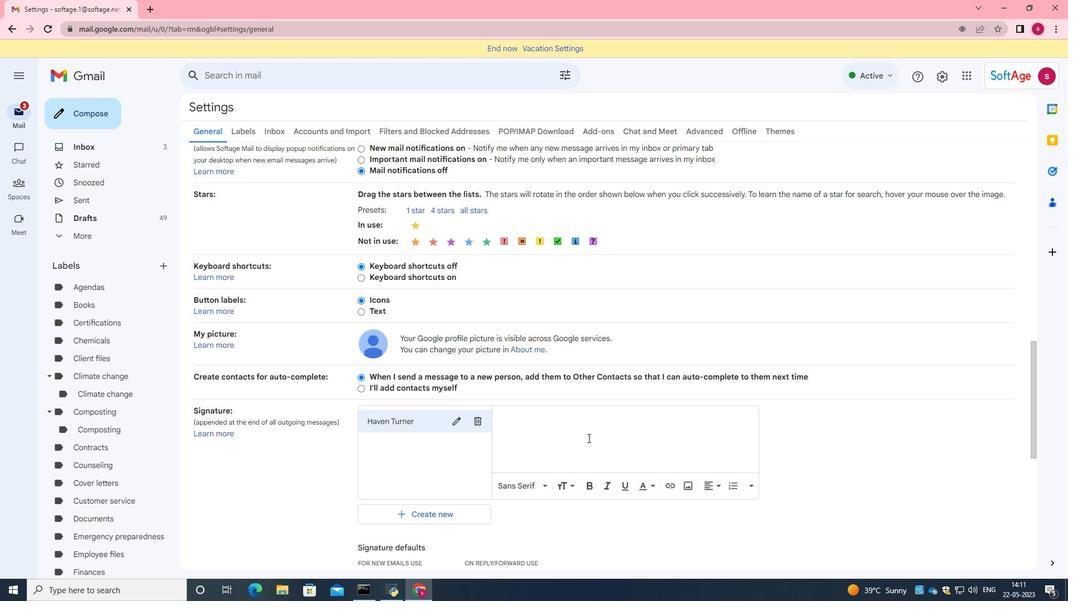 
Action: Key pressed <Key.caps_lock>H<Key.caps_lock>ave<Key.space>a<Key.space>great<Key.space><Key.caps_lock>T<Key.caps_lock>hanksgiving<Key.space><Key.caps_lock>D<Key.caps_lock>ay,<Key.enter><Key.caps_lock>H<Key.caps_lock>aven<Key.space>t<Key.caps_lock>UR<Key.backspace><Key.backspace><Key.backspace>T<Key.caps_lock>urner
Screenshot: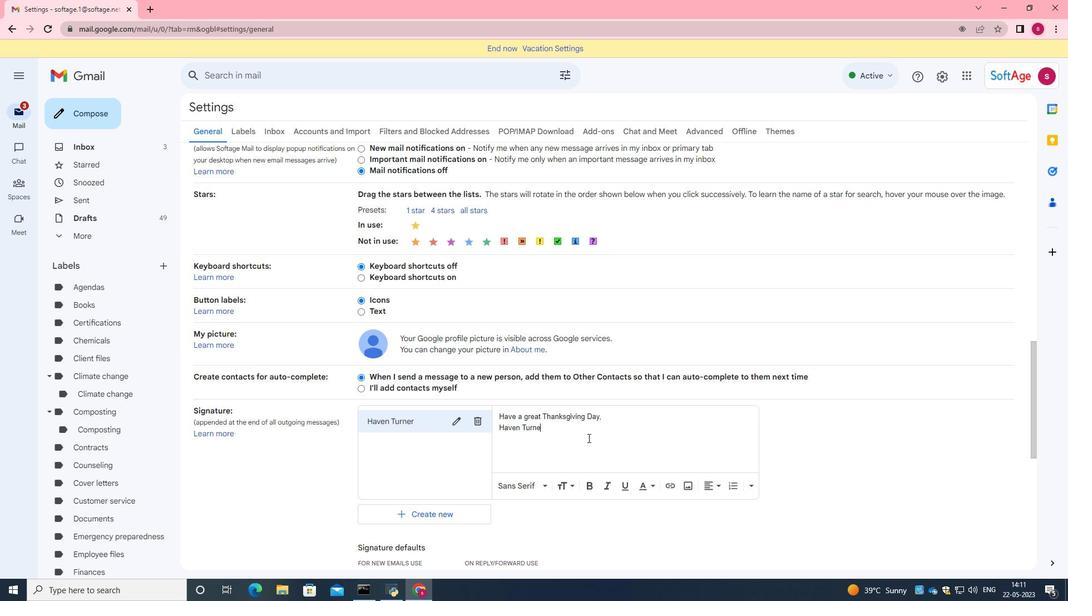 
Action: Mouse scrolled (588, 437) with delta (0, 0)
Screenshot: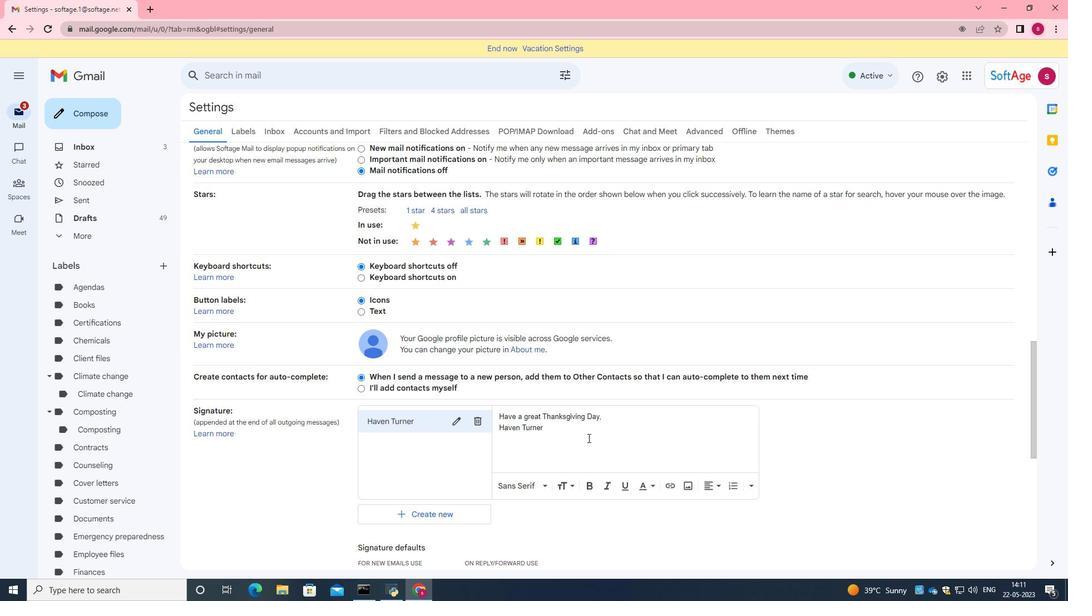 
Action: Mouse scrolled (588, 437) with delta (0, 0)
Screenshot: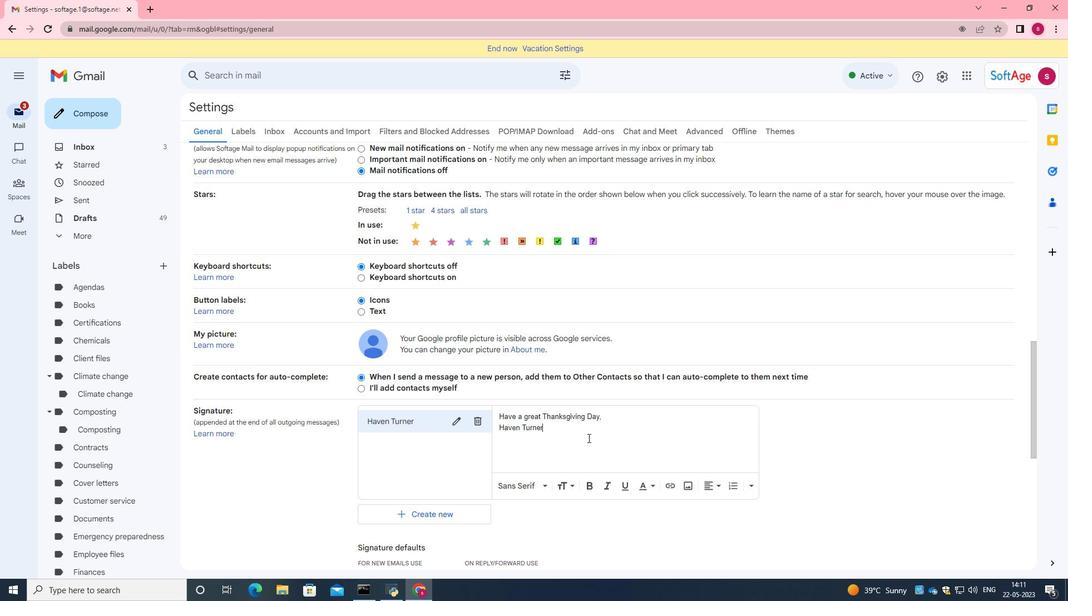 
Action: Mouse moved to (565, 435)
Screenshot: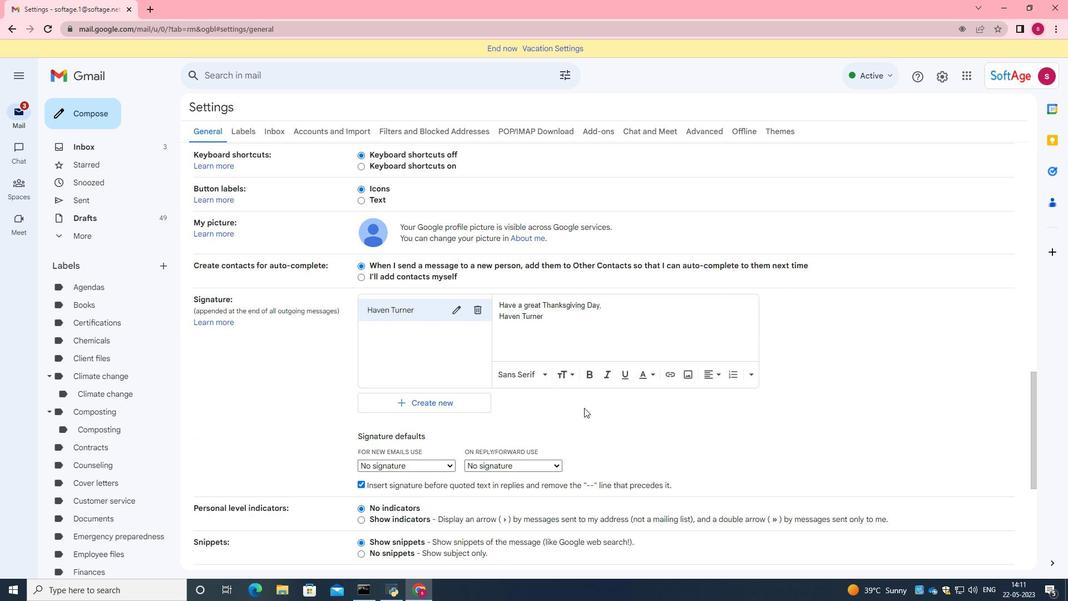 
Action: Mouse scrolled (565, 435) with delta (0, 0)
Screenshot: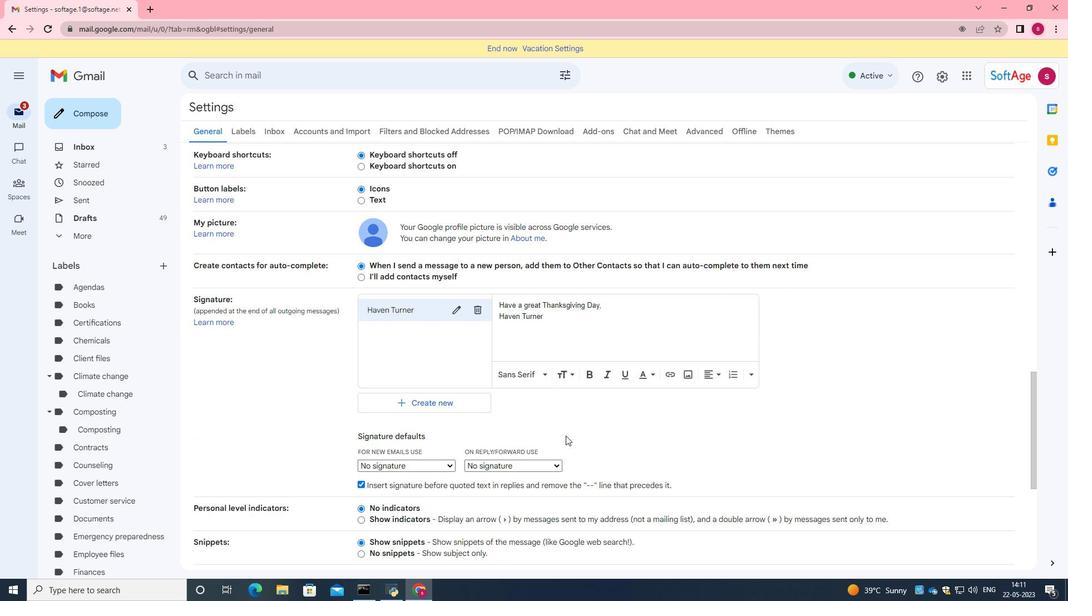 
Action: Mouse scrolled (565, 435) with delta (0, 0)
Screenshot: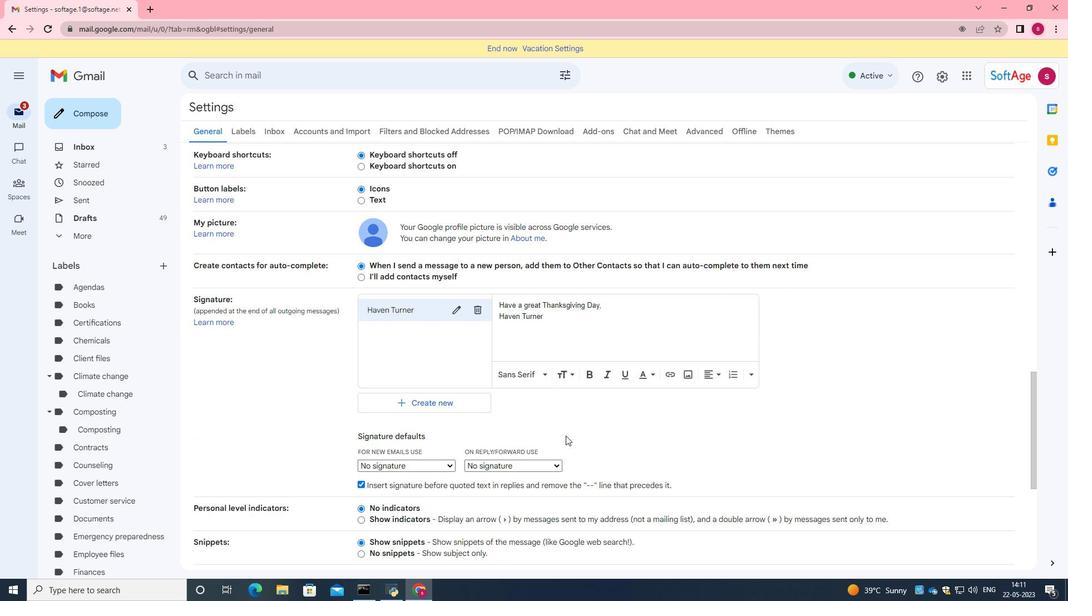 
Action: Mouse scrolled (565, 435) with delta (0, 0)
Screenshot: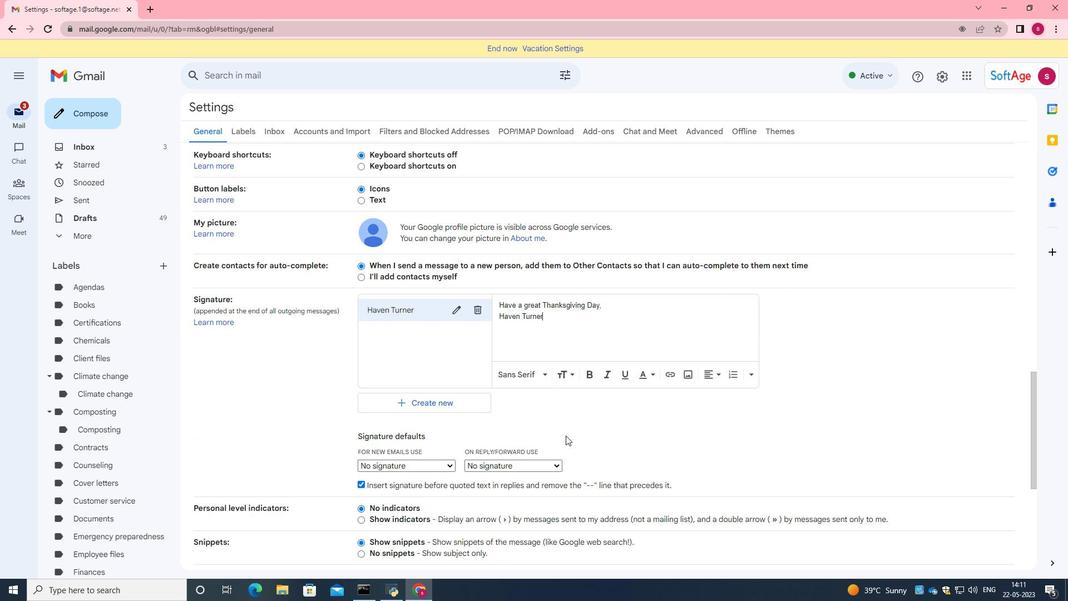 
Action: Mouse scrolled (565, 435) with delta (0, 0)
Screenshot: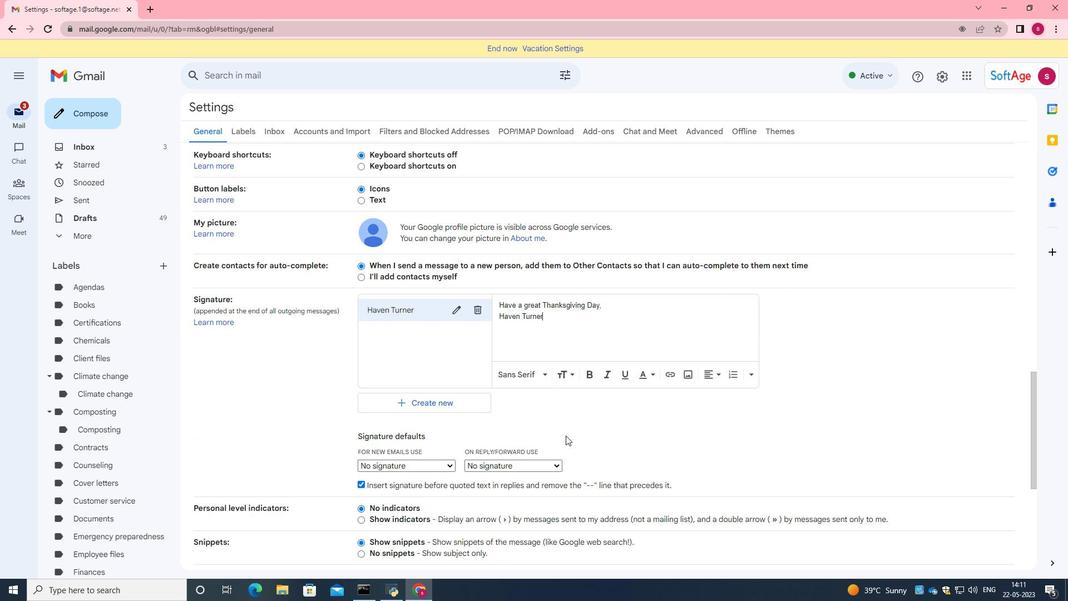 
Action: Mouse scrolled (565, 435) with delta (0, 0)
Screenshot: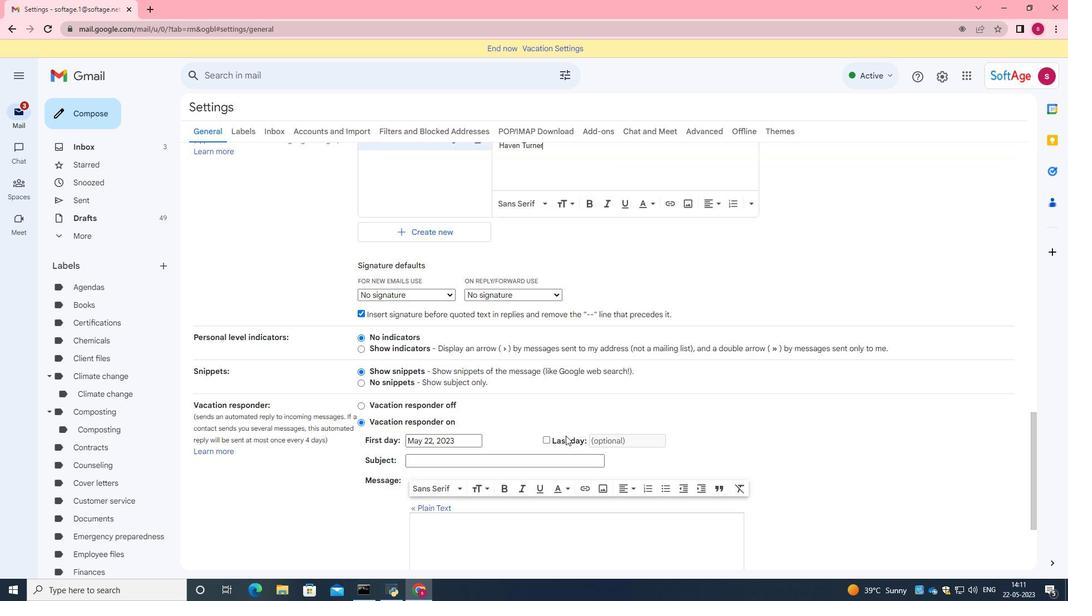 
Action: Mouse scrolled (565, 435) with delta (0, 0)
Screenshot: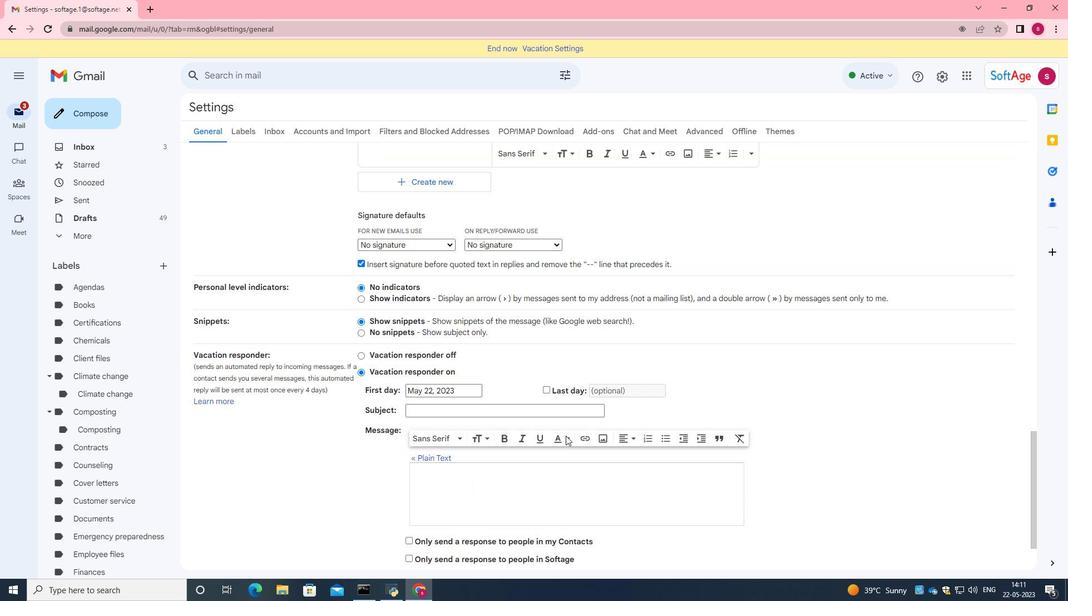 
Action: Mouse scrolled (565, 435) with delta (0, 0)
Screenshot: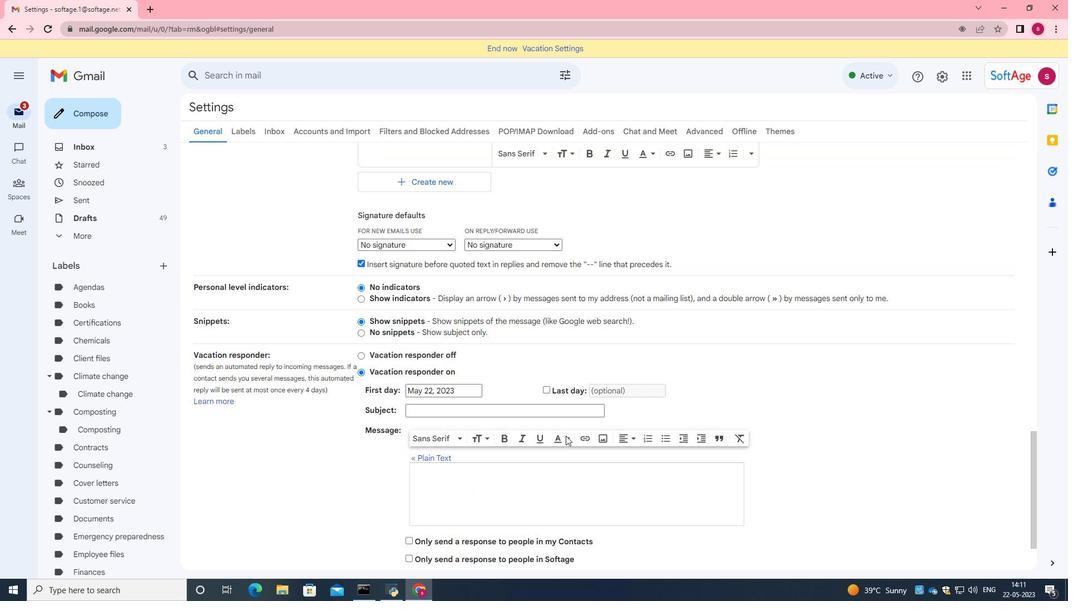
Action: Mouse moved to (594, 508)
Screenshot: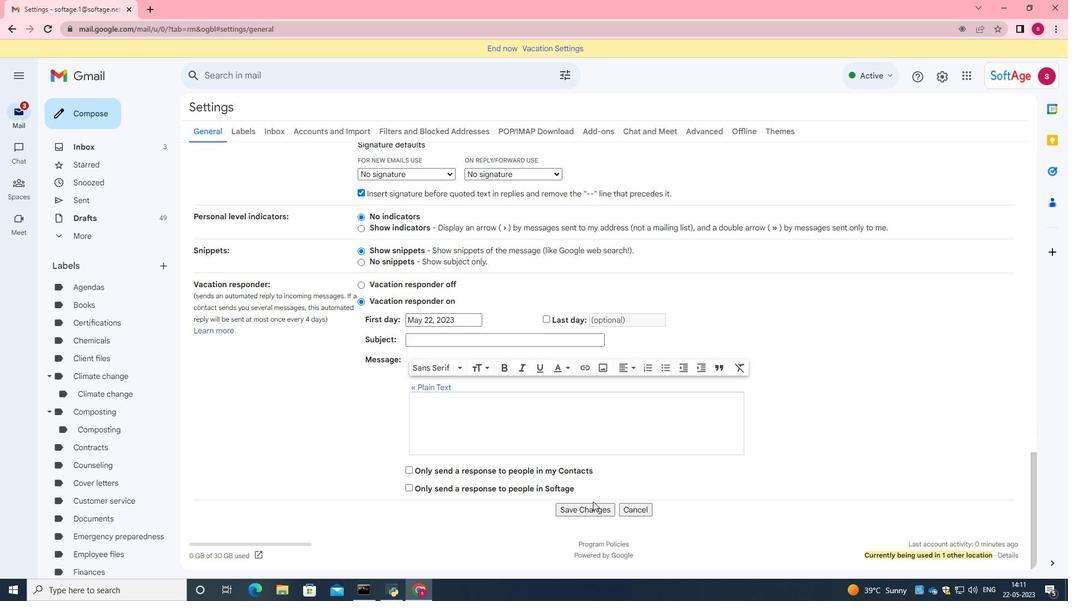 
Action: Mouse pressed left at (594, 508)
Screenshot: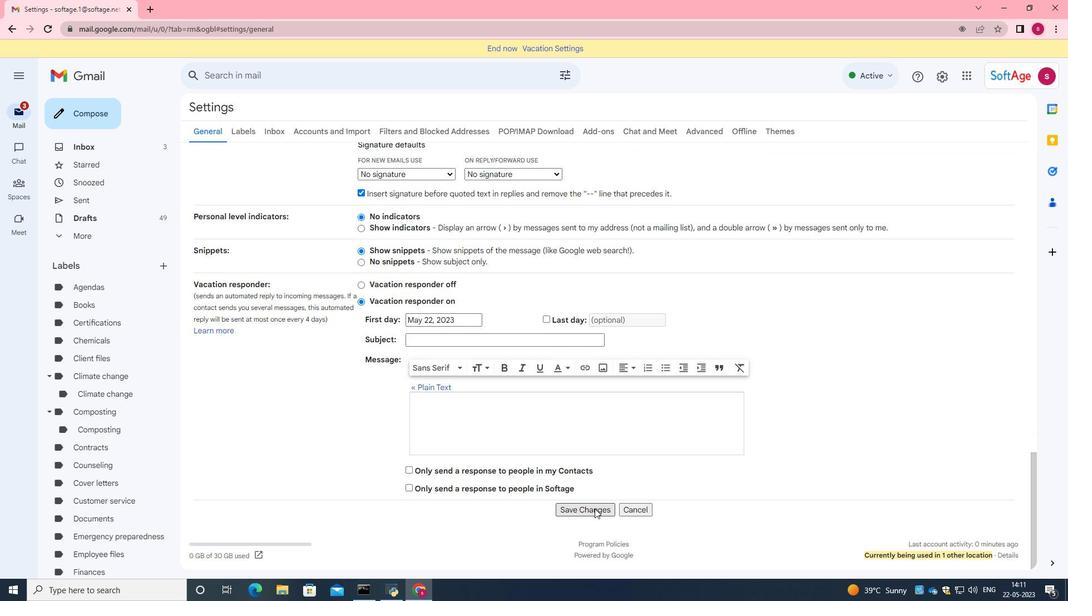 
Action: Mouse moved to (625, 348)
Screenshot: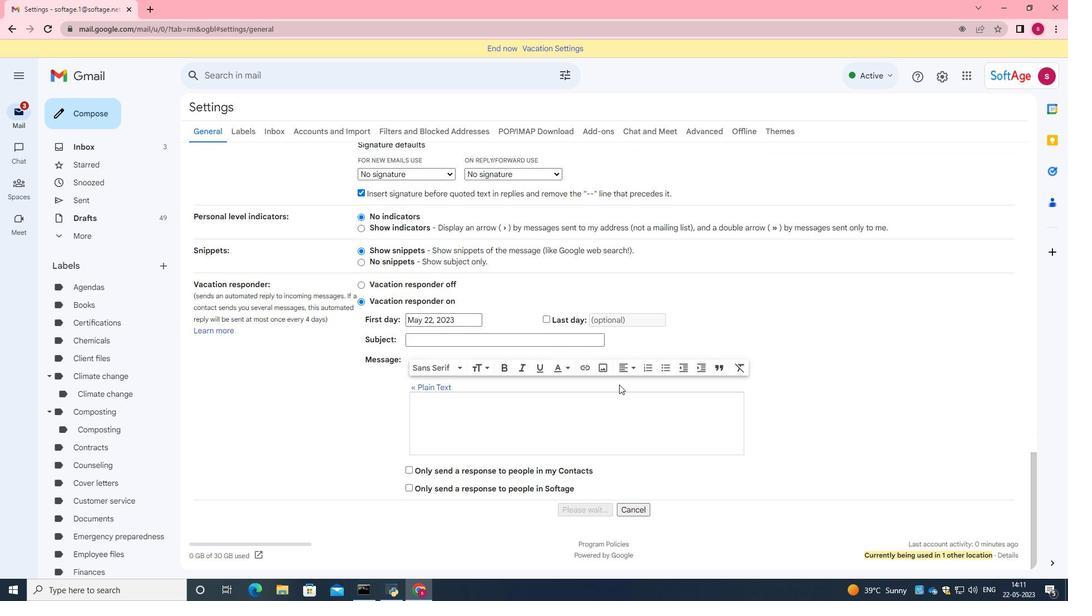 
Action: Mouse scrolled (625, 348) with delta (0, 0)
Screenshot: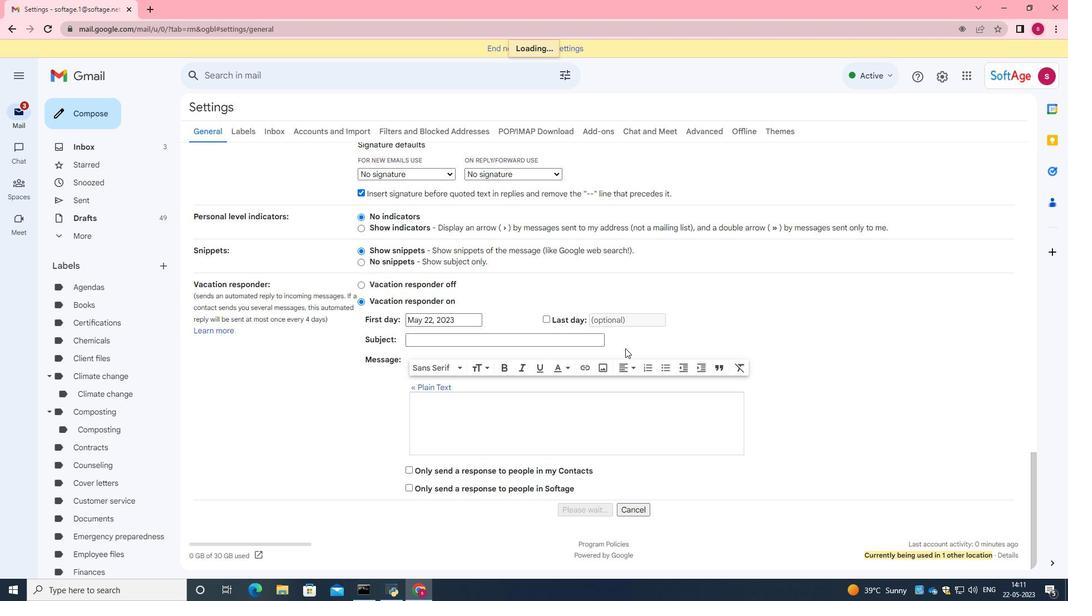 
Action: Mouse scrolled (625, 348) with delta (0, 0)
Screenshot: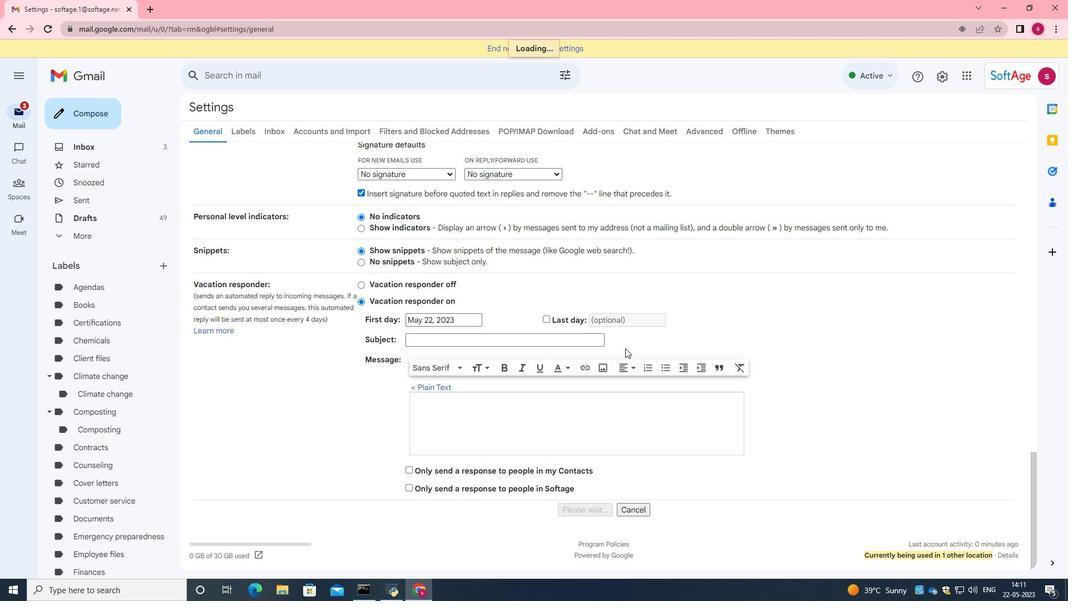 
Action: Mouse scrolled (625, 348) with delta (0, 0)
Screenshot: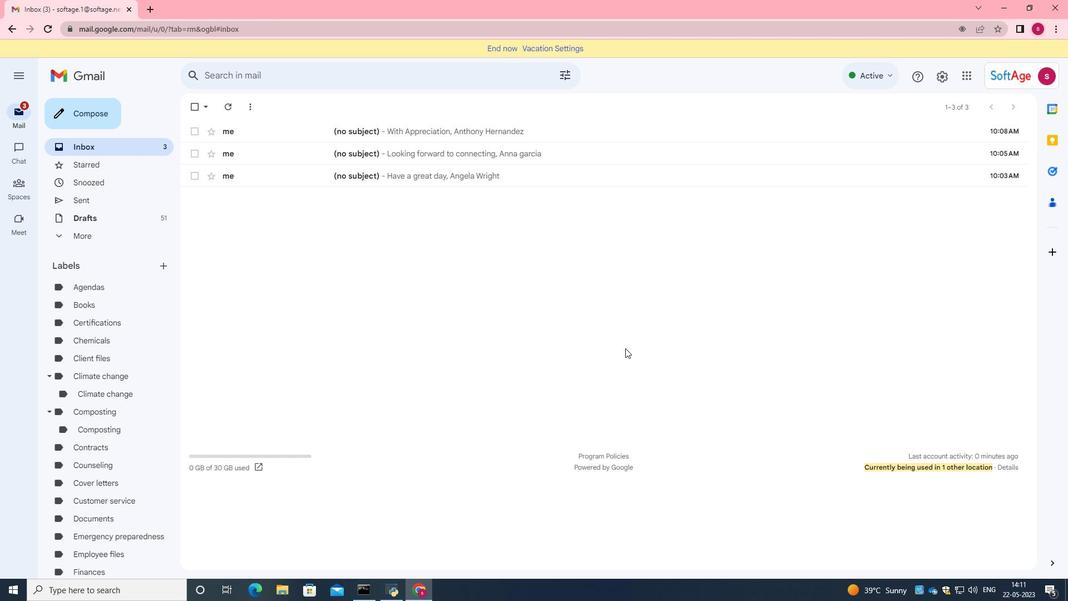 
Action: Mouse scrolled (625, 348) with delta (0, 0)
Screenshot: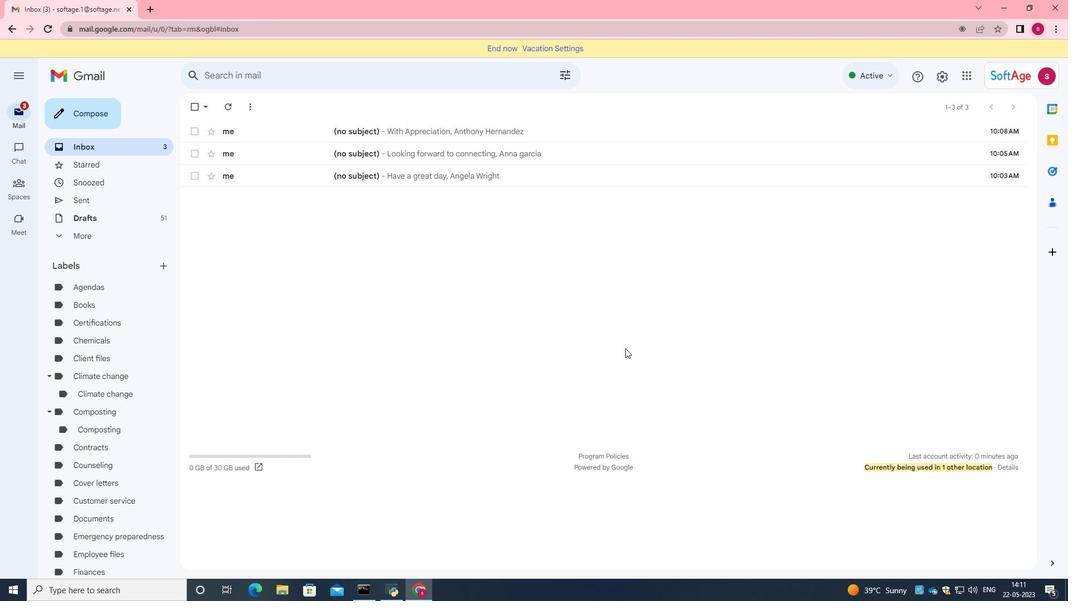 
Action: Mouse moved to (68, 113)
Screenshot: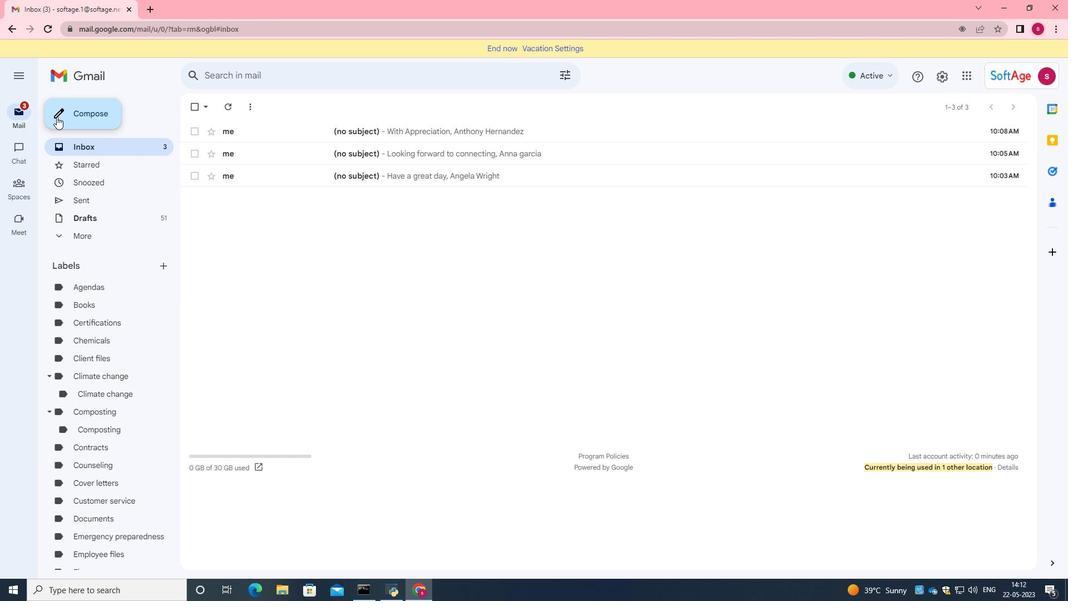 
Action: Mouse pressed left at (68, 113)
Screenshot: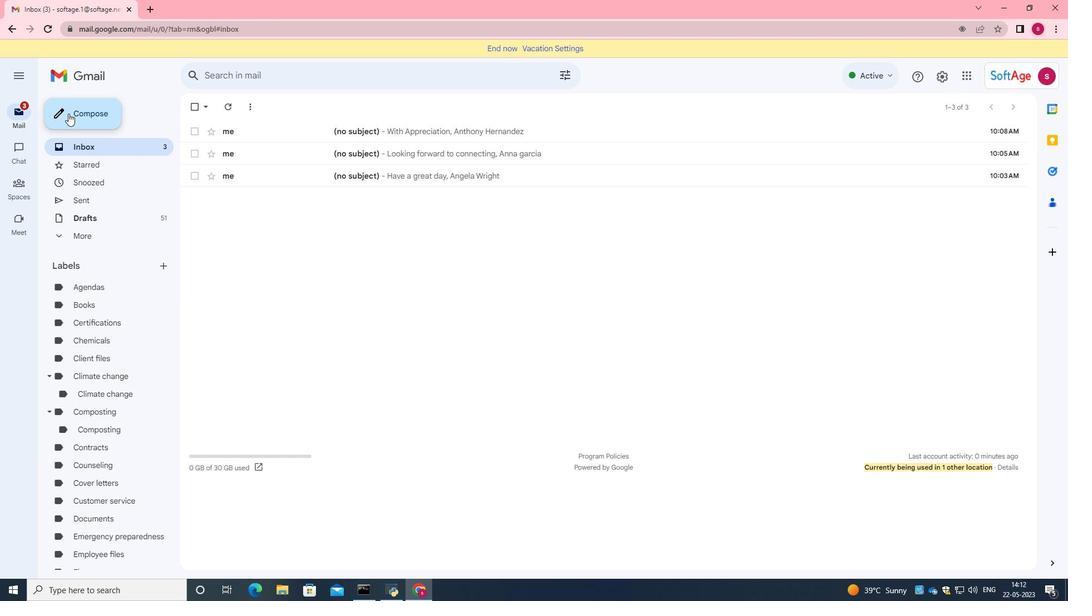 
Action: Mouse moved to (901, 562)
Screenshot: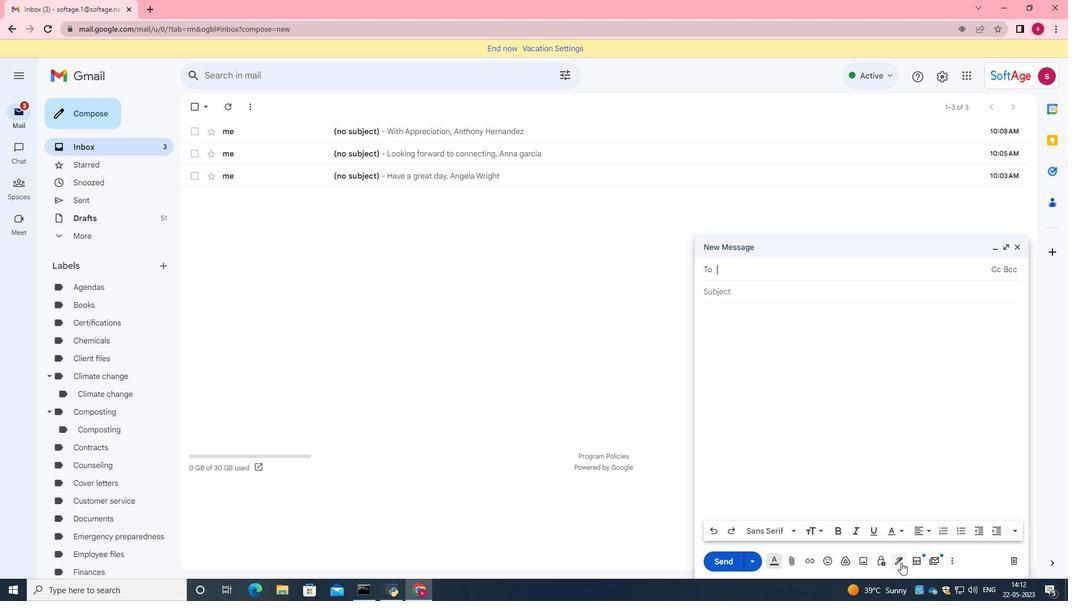 
Action: Mouse pressed left at (901, 562)
Screenshot: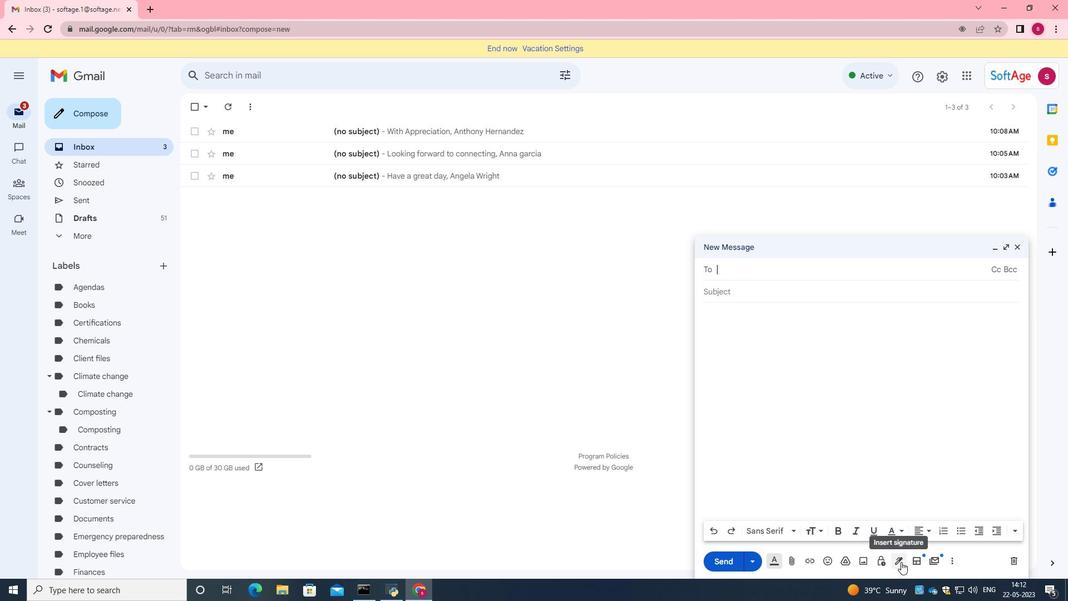 
Action: Mouse moved to (924, 541)
Screenshot: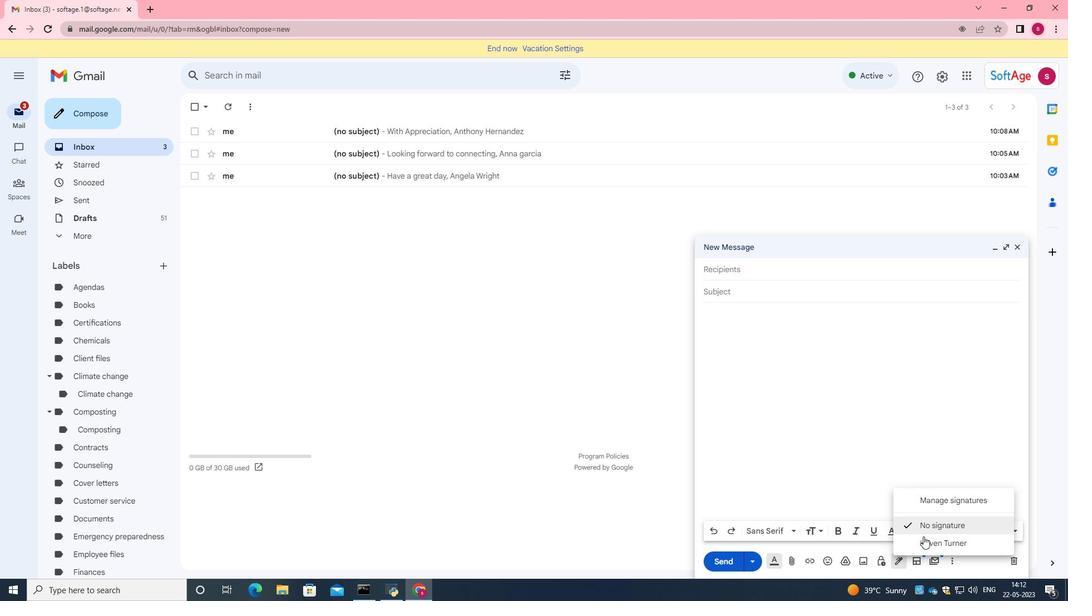 
Action: Mouse pressed left at (924, 541)
Screenshot: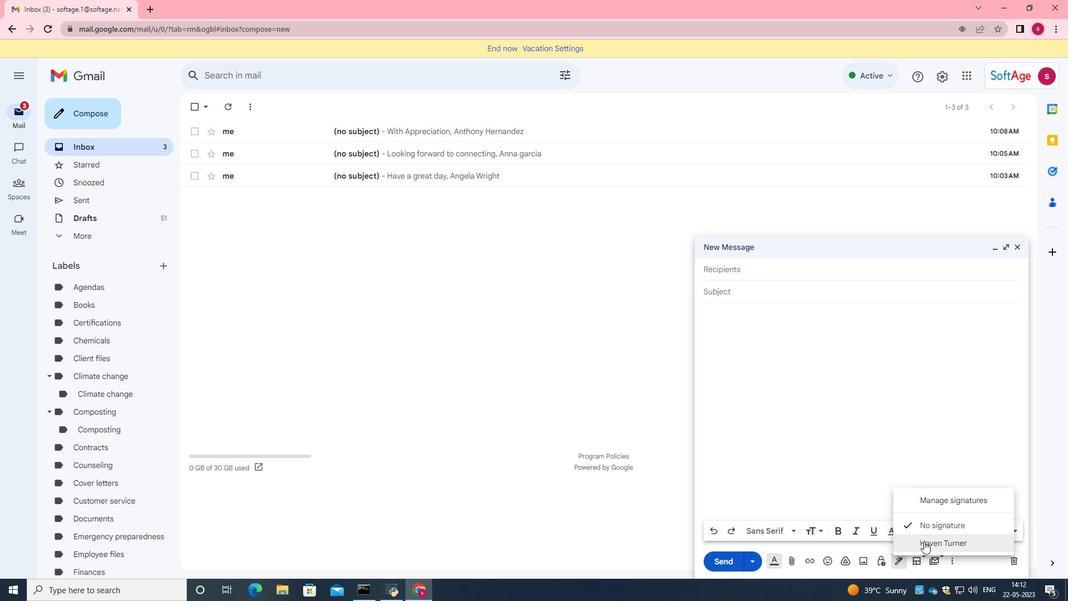 
Action: Mouse moved to (756, 272)
Screenshot: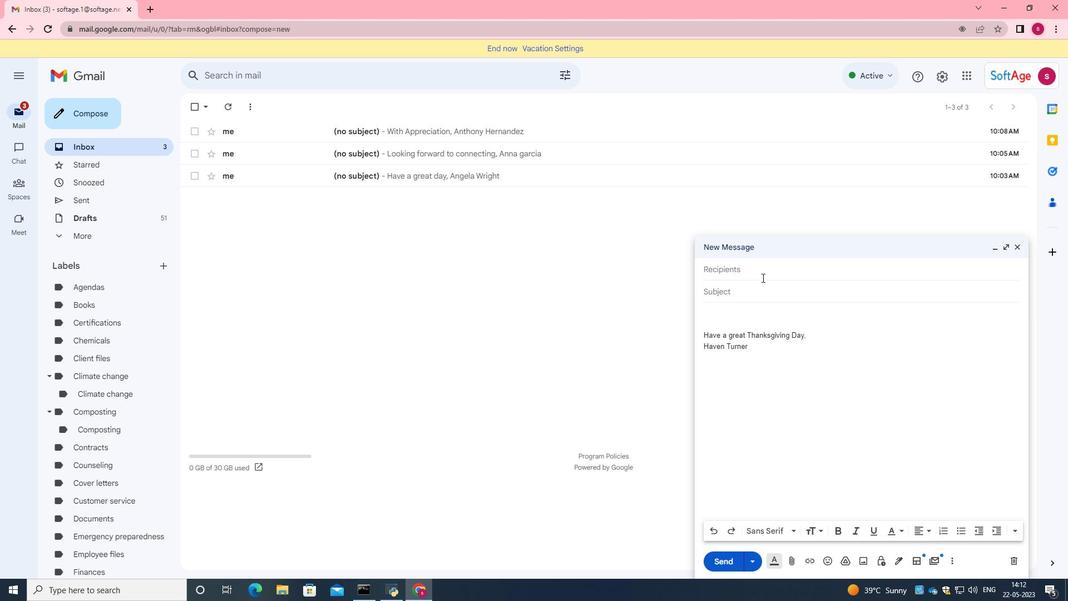 
Action: Mouse pressed left at (756, 272)
Screenshot: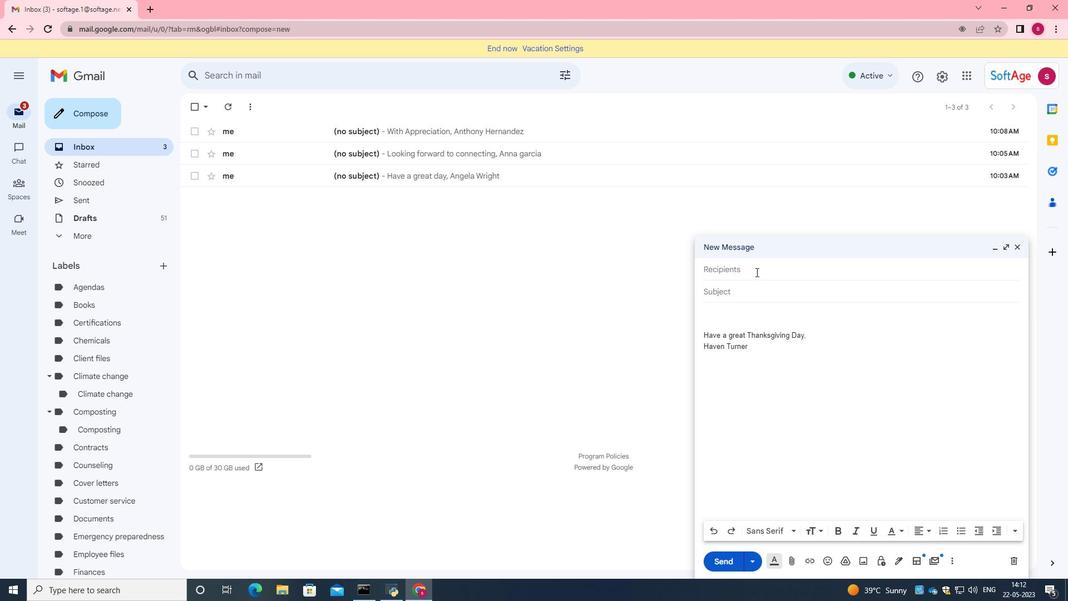 
Action: Key pressed softage.5<Key.shift>@softage.net
Screenshot: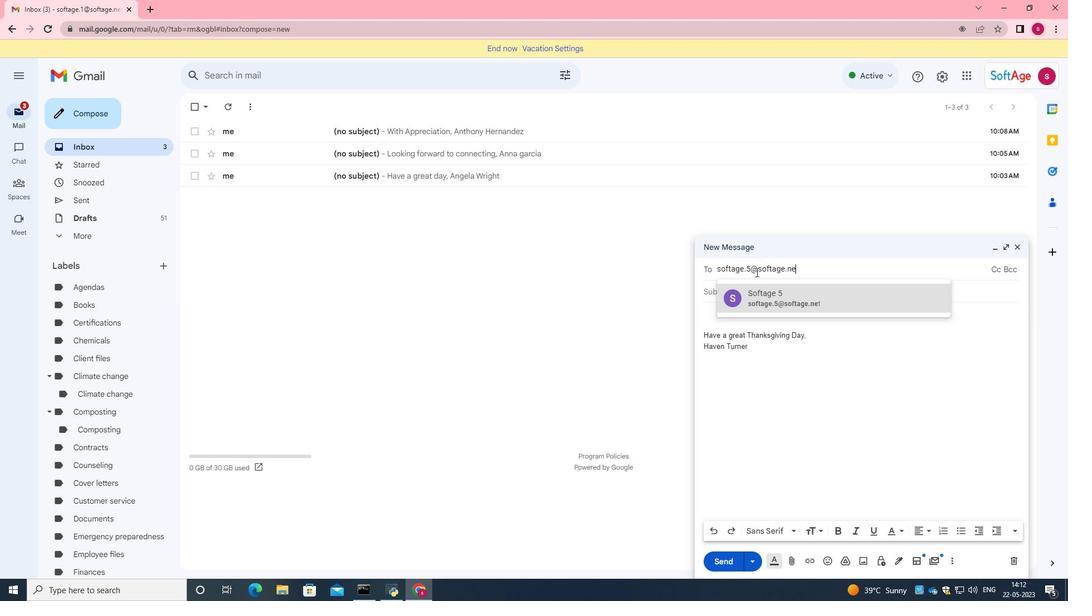 
Action: Mouse moved to (786, 296)
Screenshot: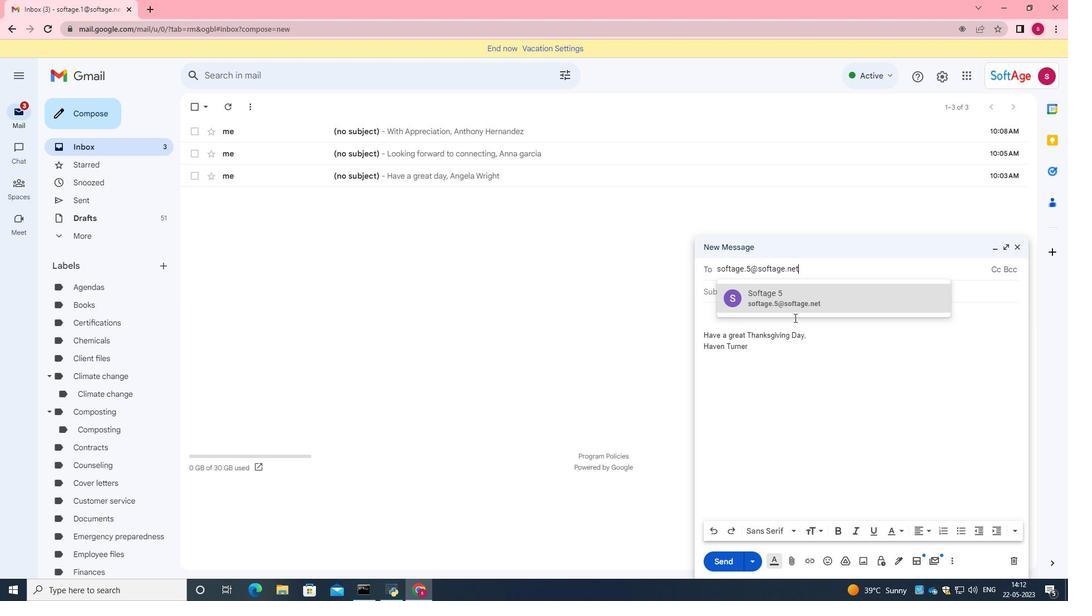 
Action: Mouse pressed left at (786, 296)
Screenshot: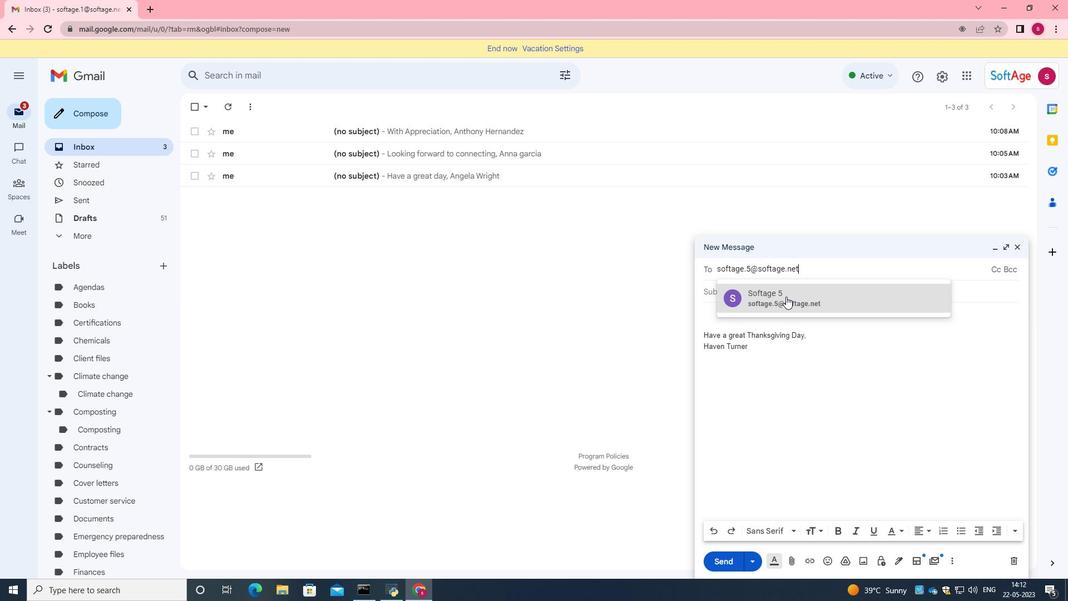 
Action: Mouse moved to (800, 397)
Screenshot: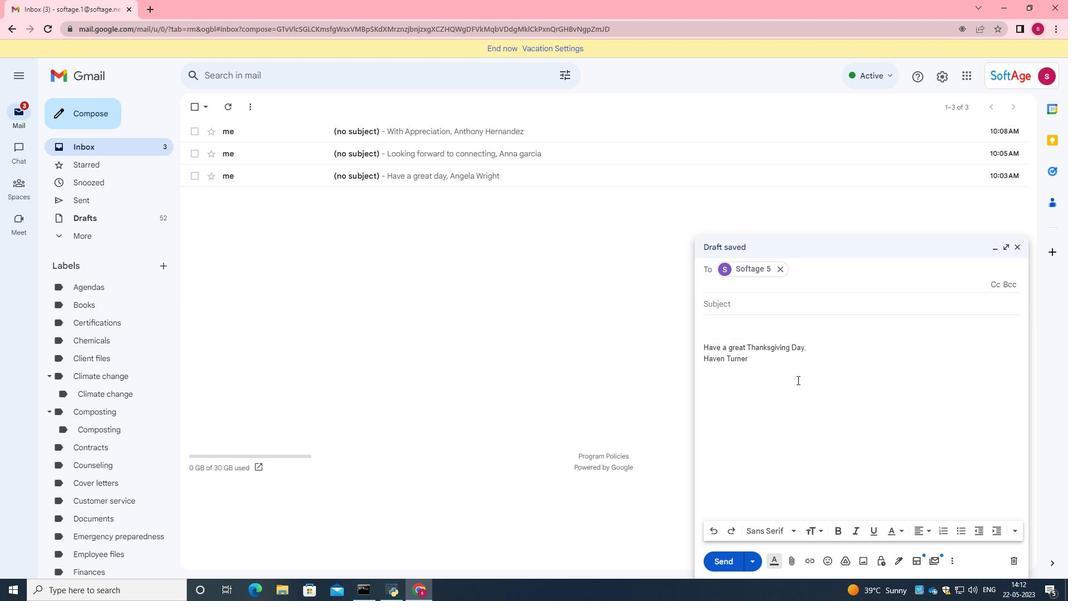 
Action: Mouse scrolled (800, 397) with delta (0, 0)
Screenshot: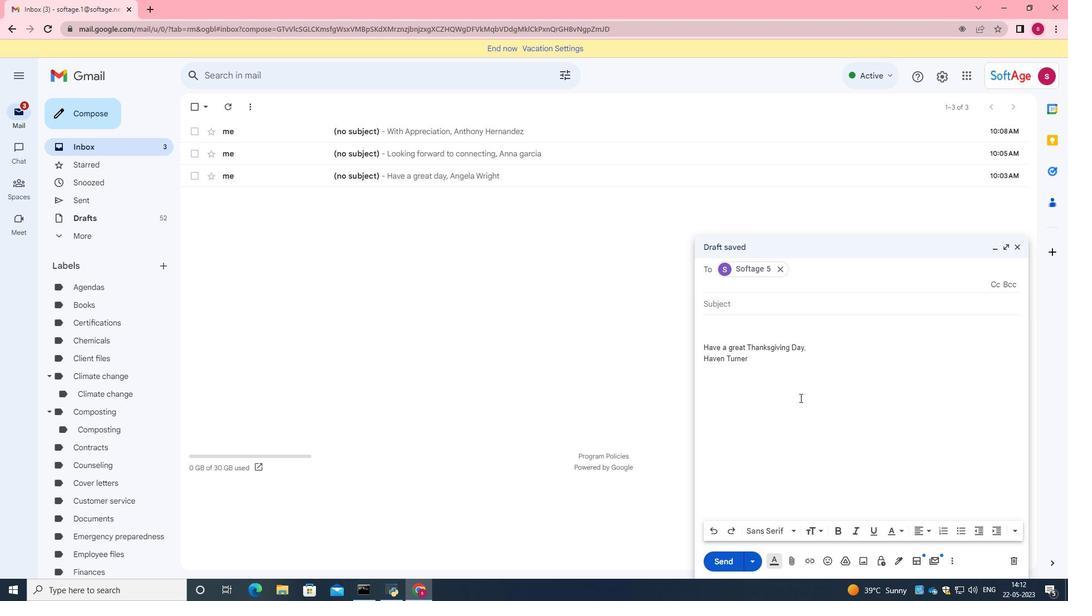 
Action: Mouse scrolled (800, 397) with delta (0, 0)
Screenshot: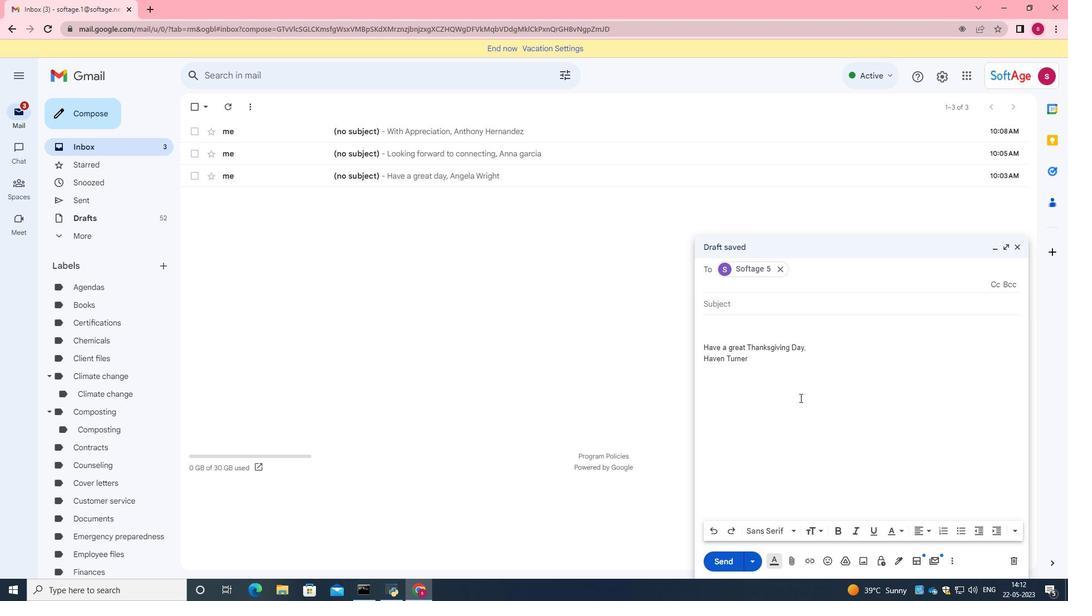 
Action: Mouse moved to (899, 560)
Screenshot: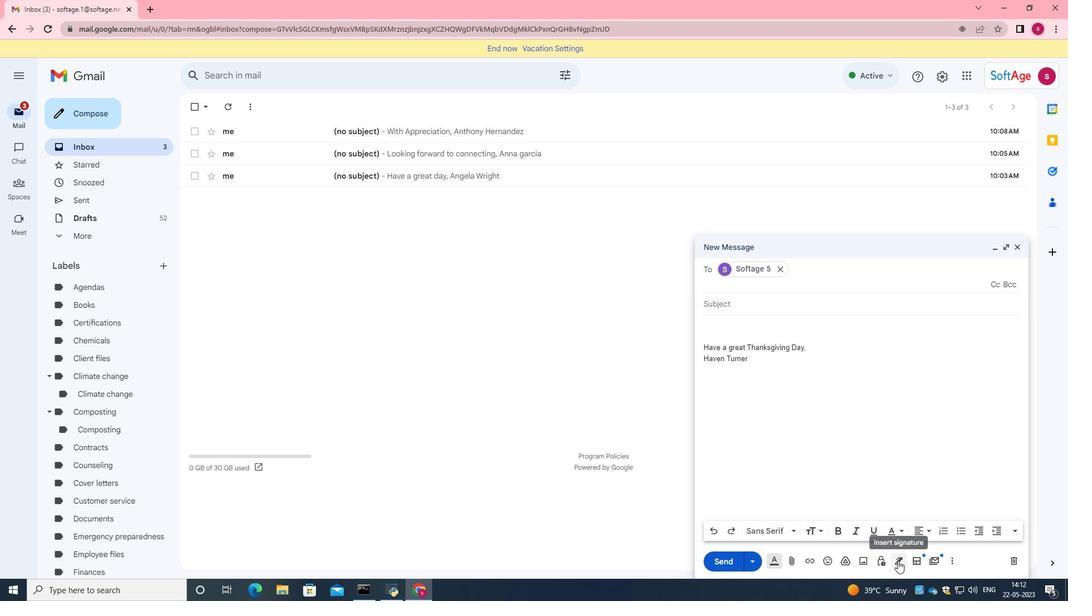
Action: Mouse pressed left at (899, 560)
Screenshot: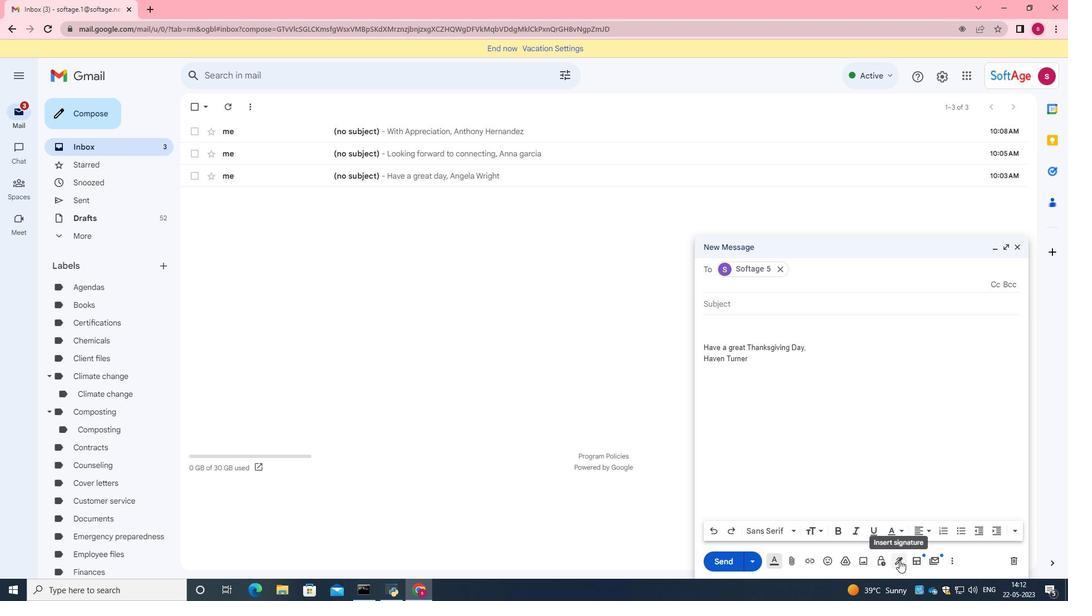
Action: Mouse moved to (937, 529)
Screenshot: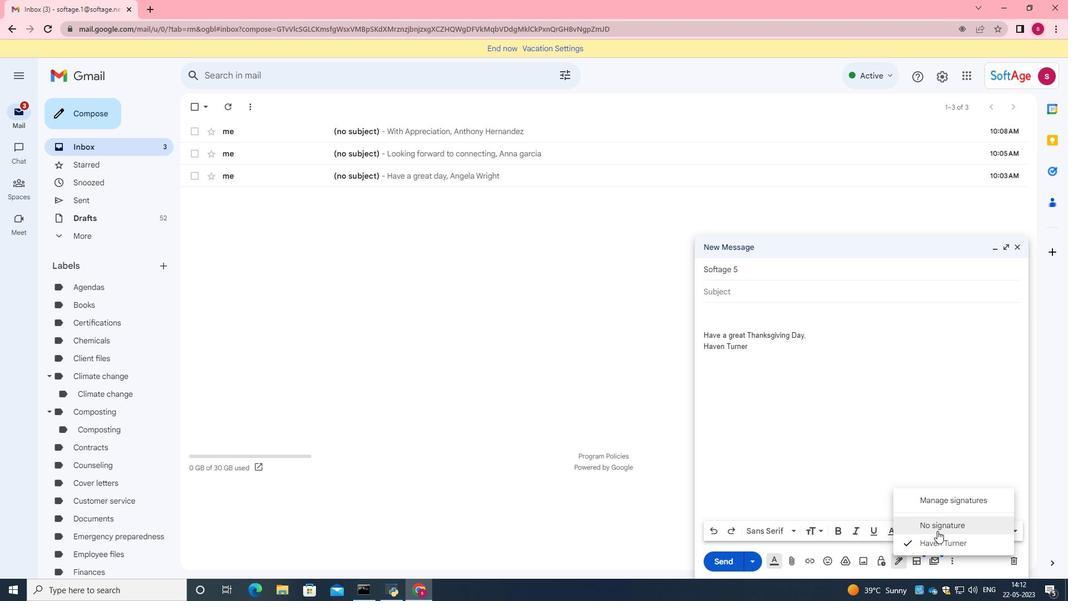 
Action: Mouse pressed left at (937, 529)
Screenshot: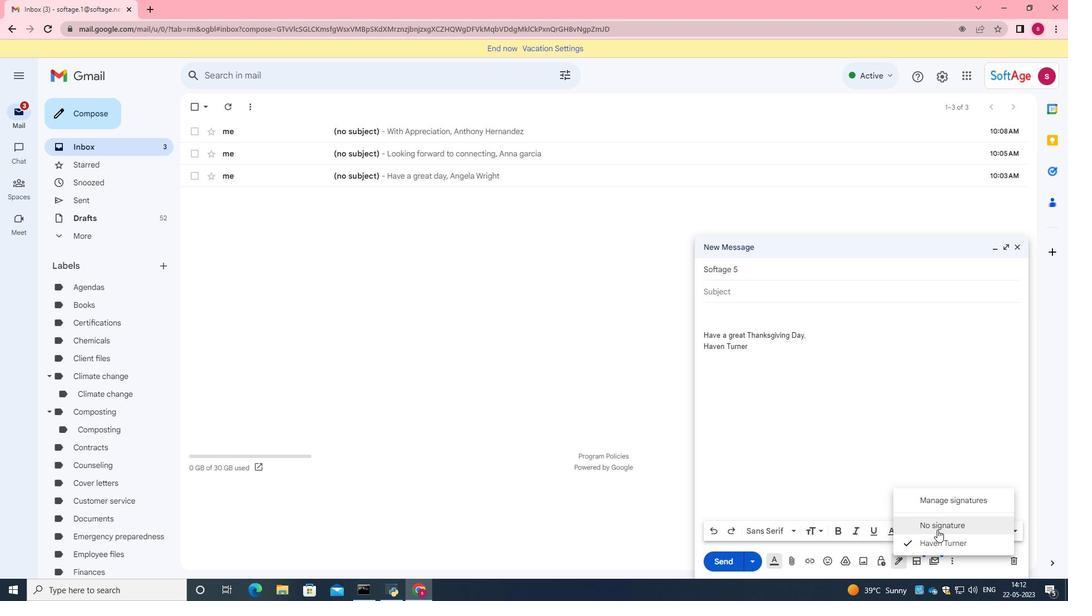 
Action: Mouse moved to (896, 562)
Screenshot: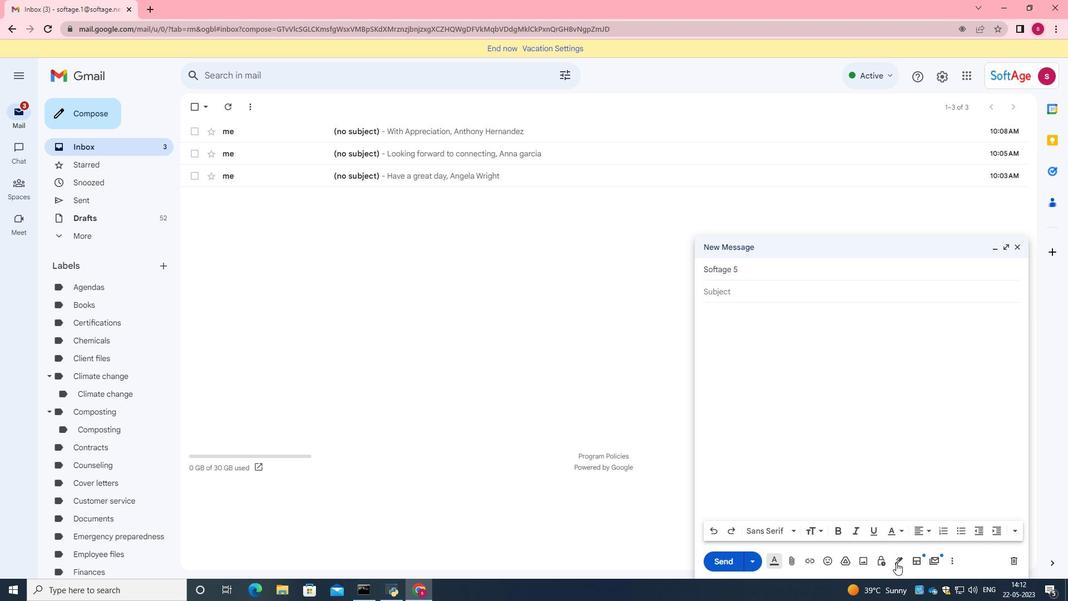 
Action: Mouse pressed left at (896, 562)
Screenshot: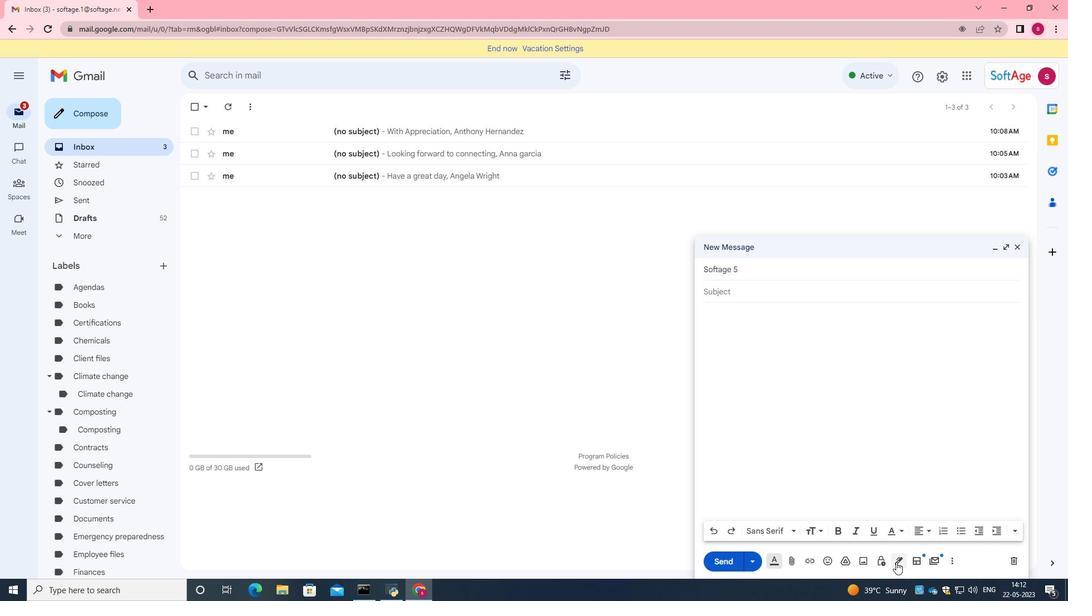 
Action: Mouse moved to (925, 543)
Screenshot: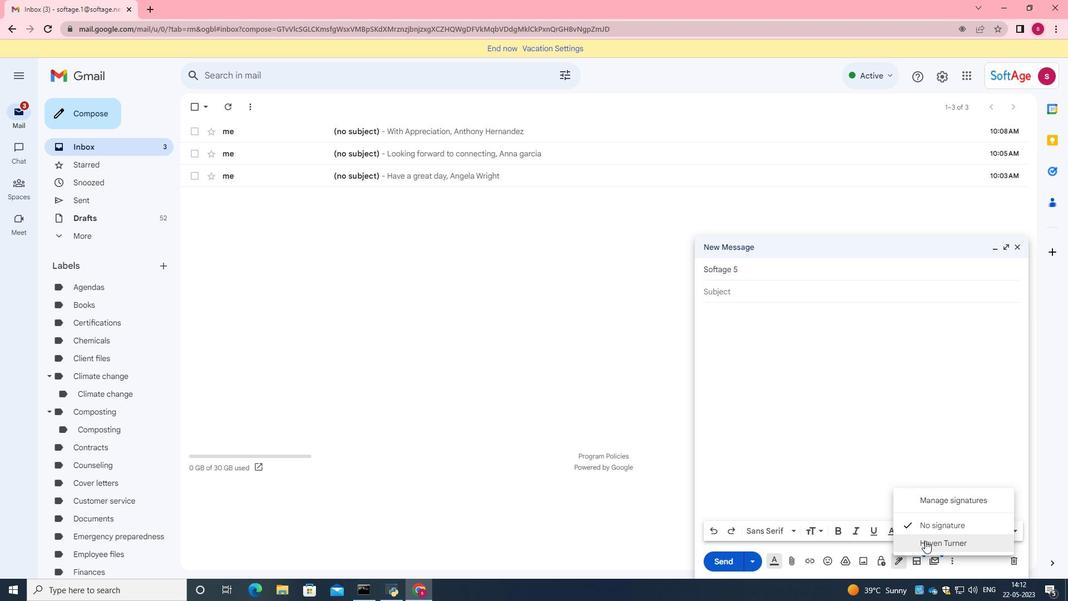 
Action: Mouse pressed left at (925, 543)
Screenshot: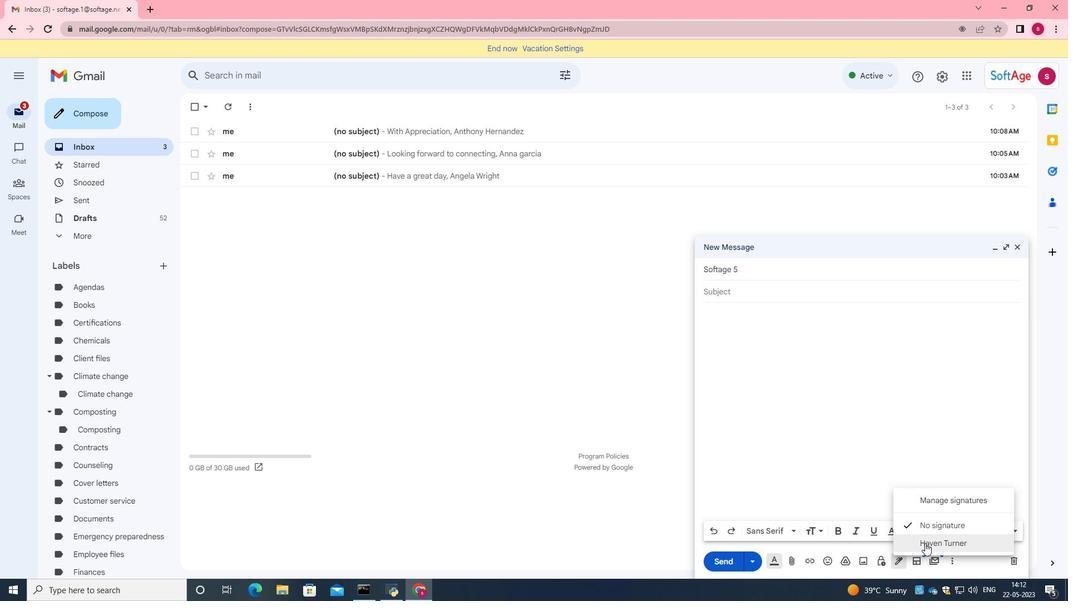 
Action: Mouse moved to (952, 560)
Screenshot: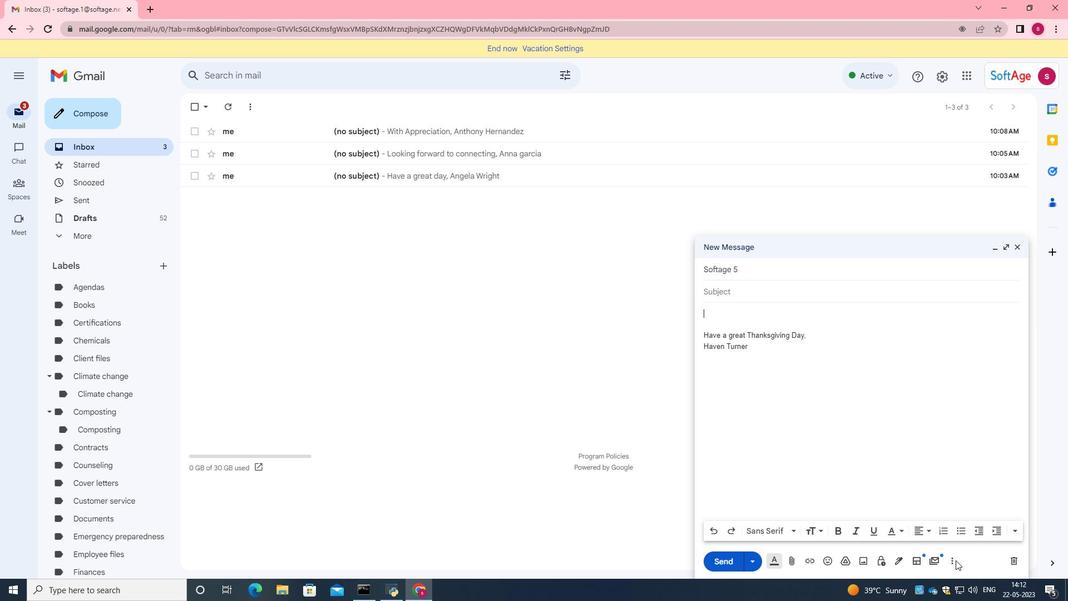 
Action: Mouse pressed left at (952, 560)
Screenshot: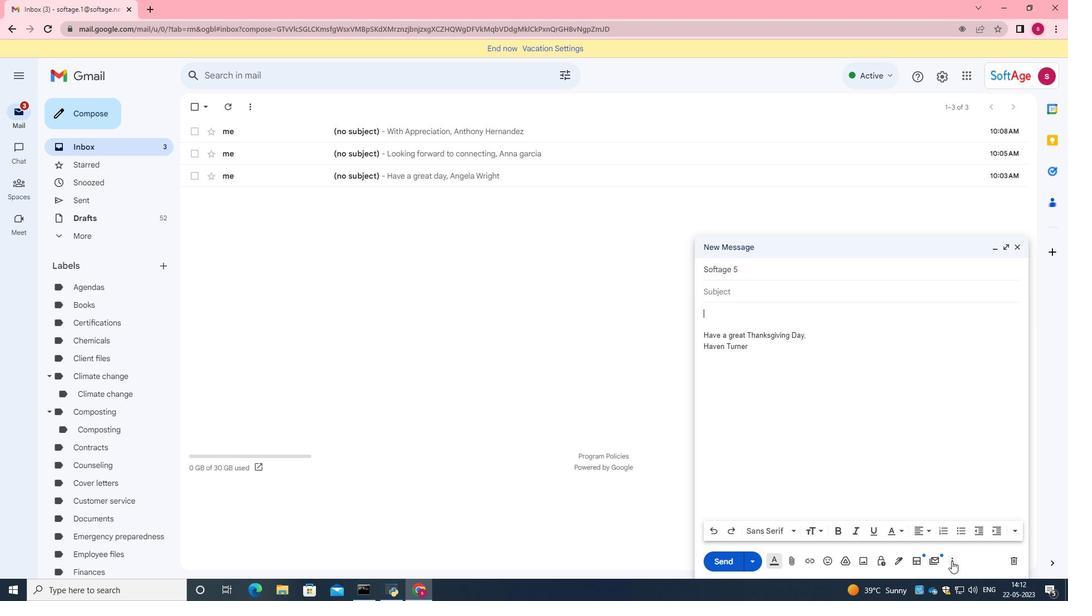 
Action: Mouse moved to (892, 456)
Screenshot: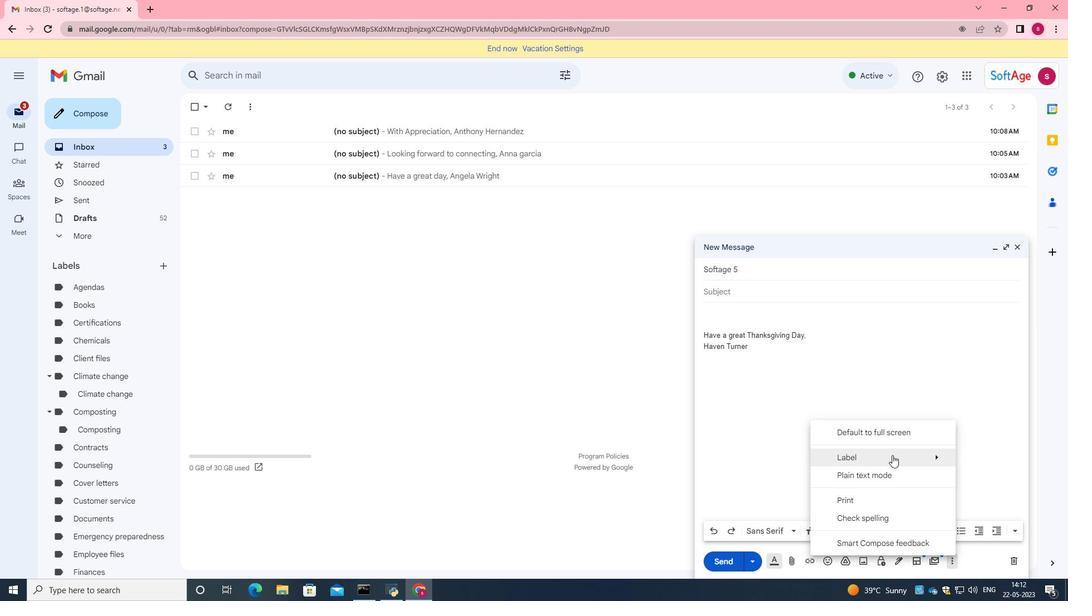 
Action: Mouse pressed left at (892, 456)
Screenshot: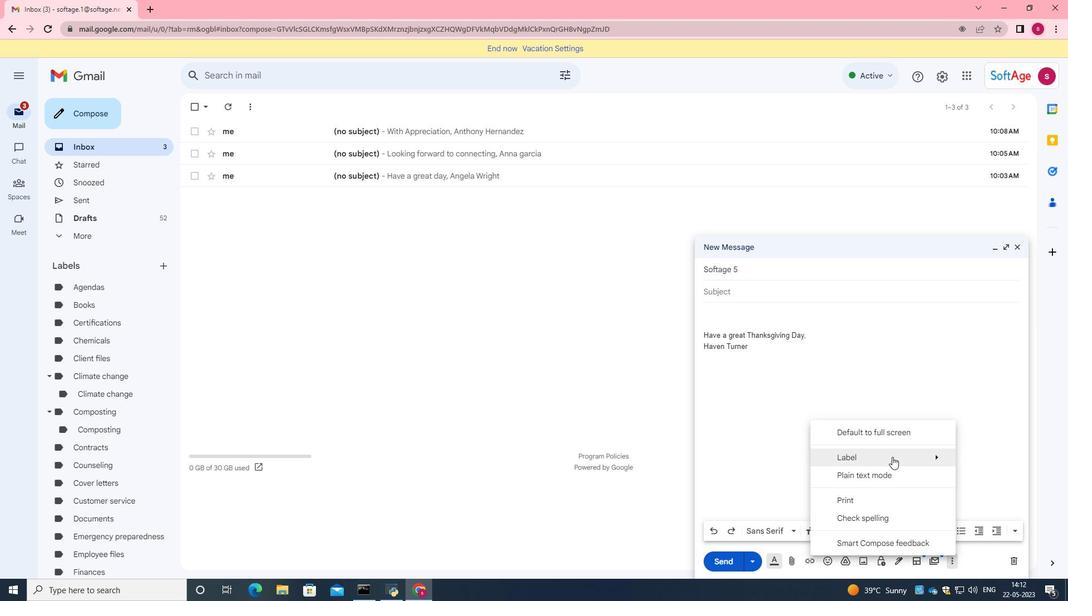 
Action: Mouse moved to (698, 238)
Screenshot: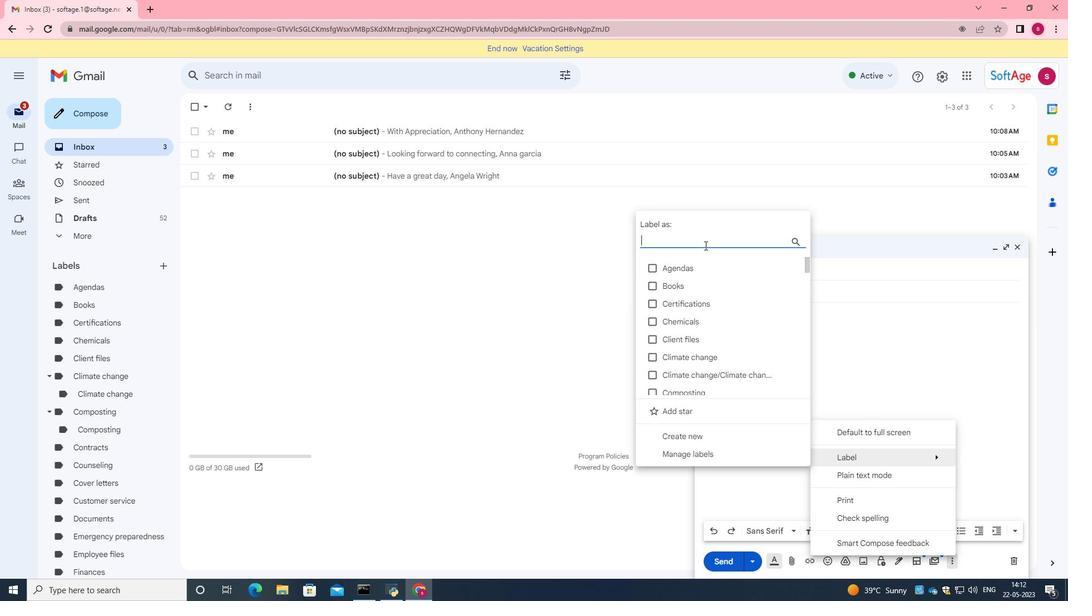 
Action: Key pressed <Key.caps_lock>C<Key.caps_lock>ycling
Screenshot: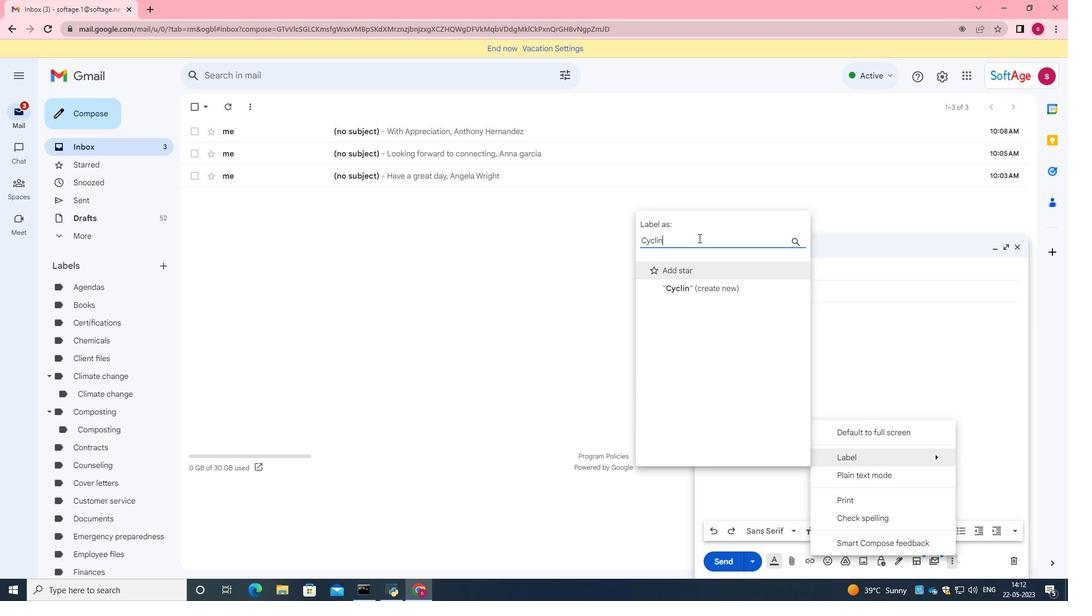 
Action: Mouse moved to (690, 283)
Screenshot: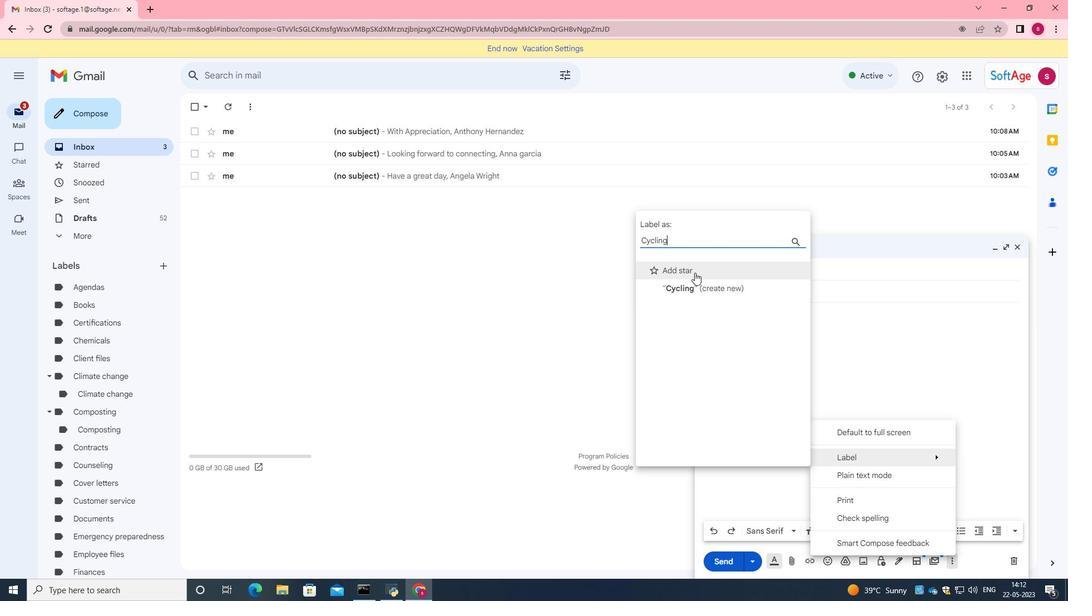 
Action: Mouse pressed left at (690, 283)
Screenshot: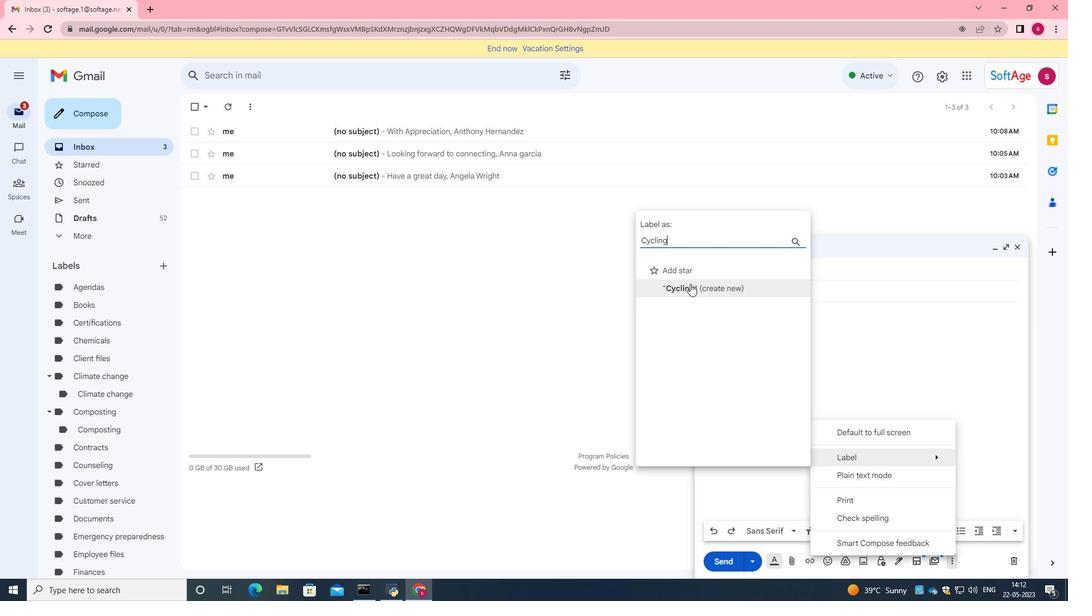 
Action: Mouse moved to (626, 355)
Screenshot: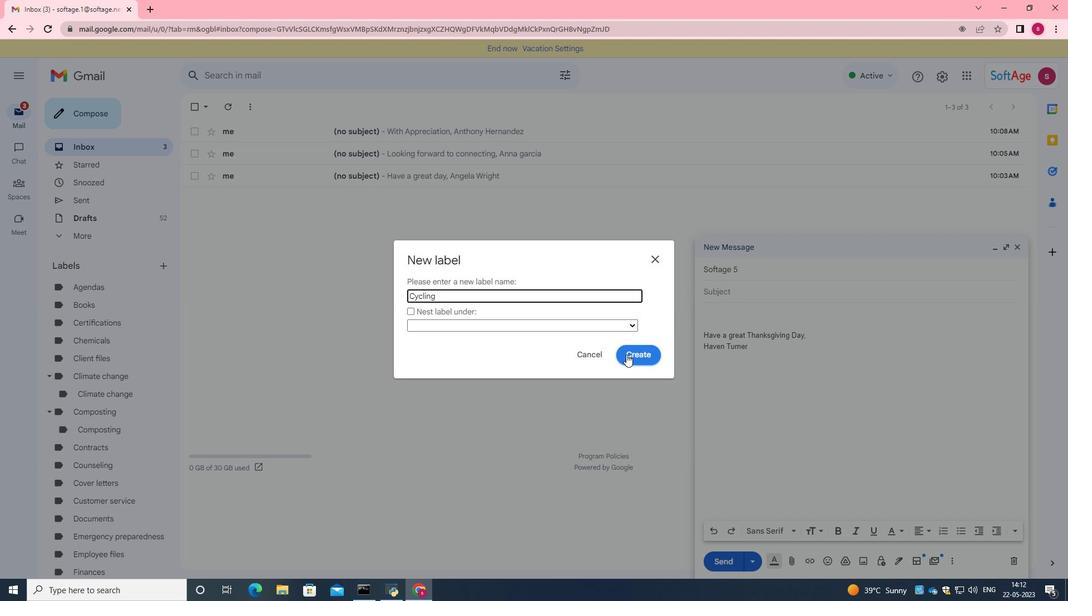 
Action: Mouse pressed left at (626, 355)
Screenshot: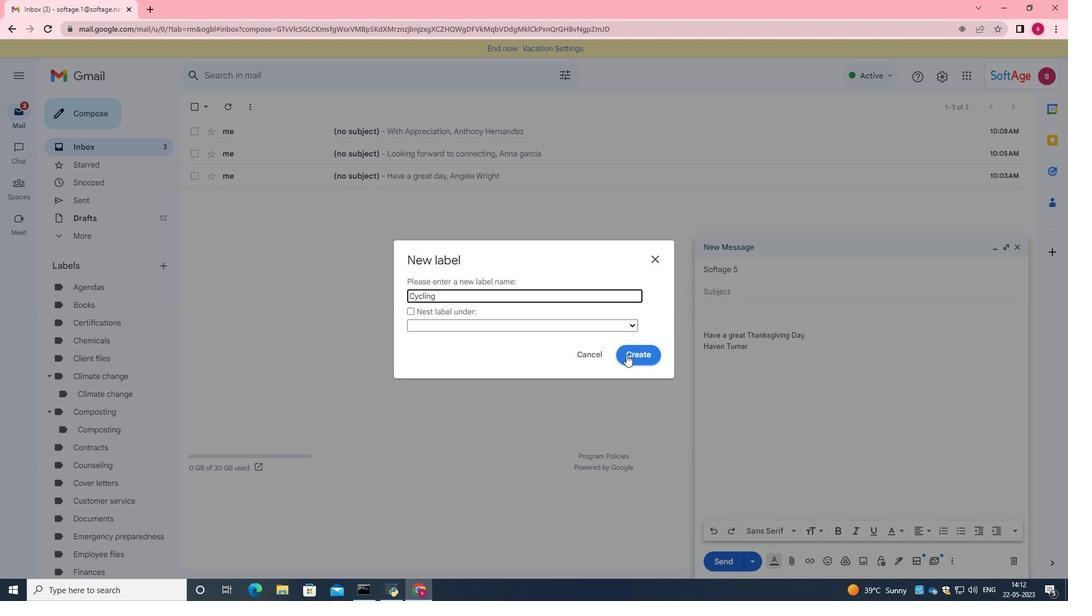 
Action: Mouse moved to (776, 400)
Screenshot: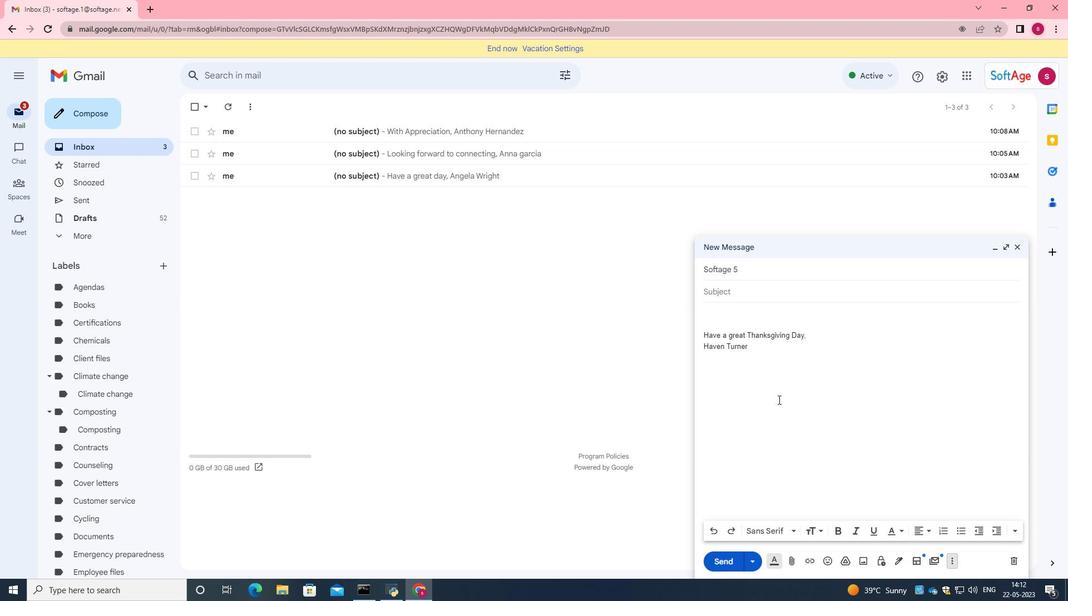 
Action: Mouse scrolled (776, 400) with delta (0, 0)
Screenshot: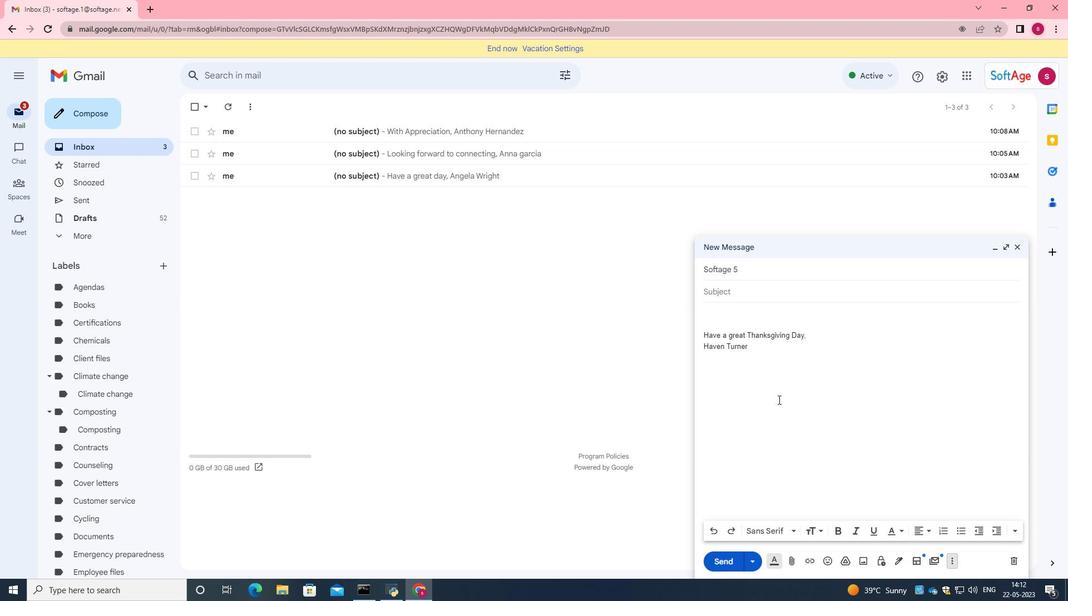 
Action: Mouse moved to (775, 402)
Screenshot: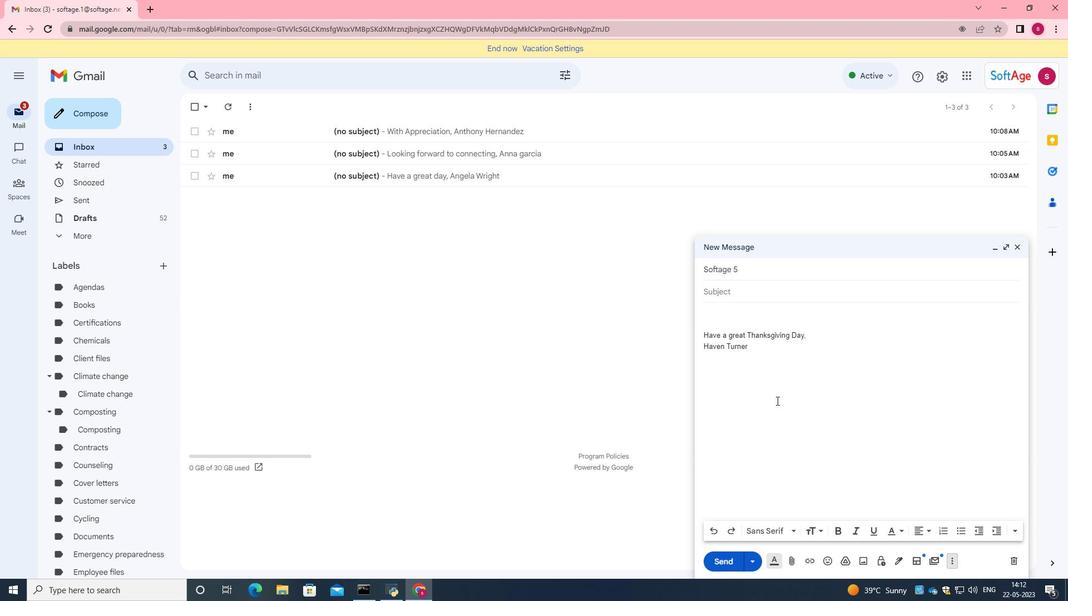 
Action: Mouse scrolled (775, 402) with delta (0, 0)
Screenshot: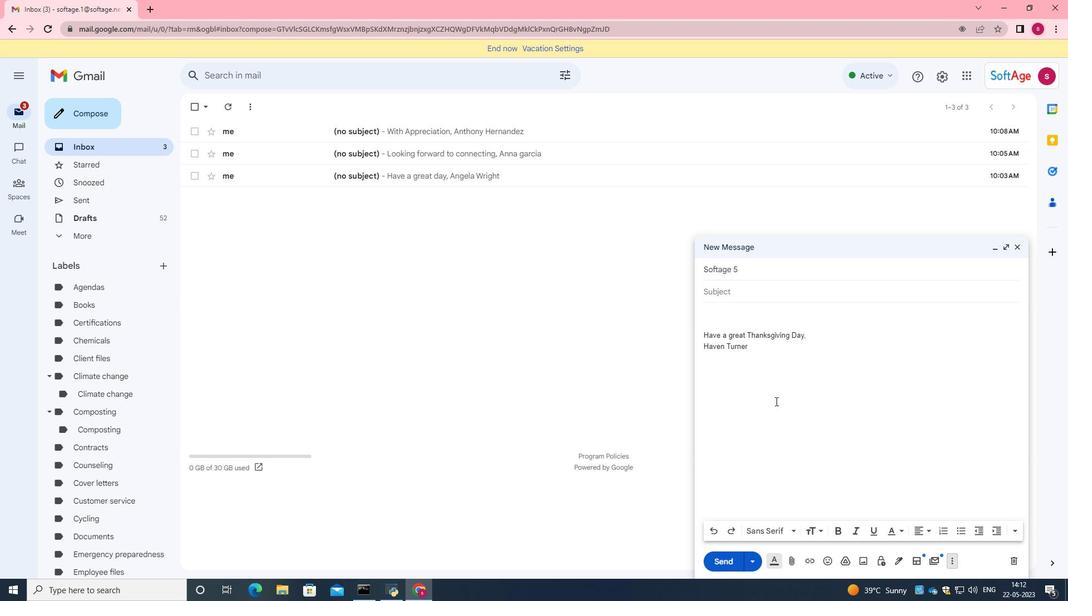 
Action: Mouse moved to (724, 560)
Screenshot: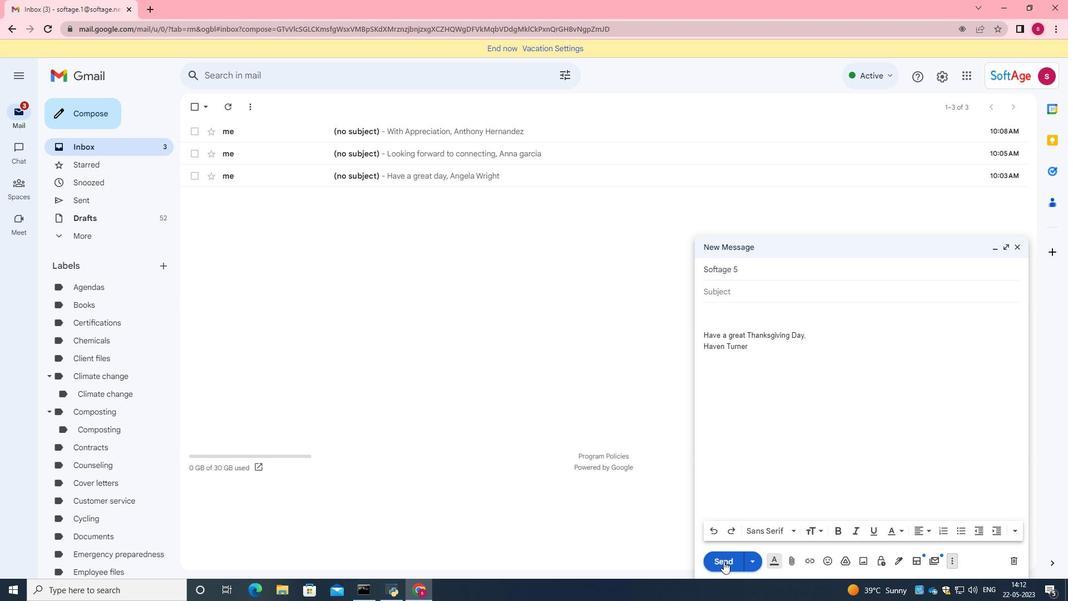 
